 Task: Create an event for the yoga and flexibility challenge.
Action: Mouse moved to (72, 159)
Screenshot: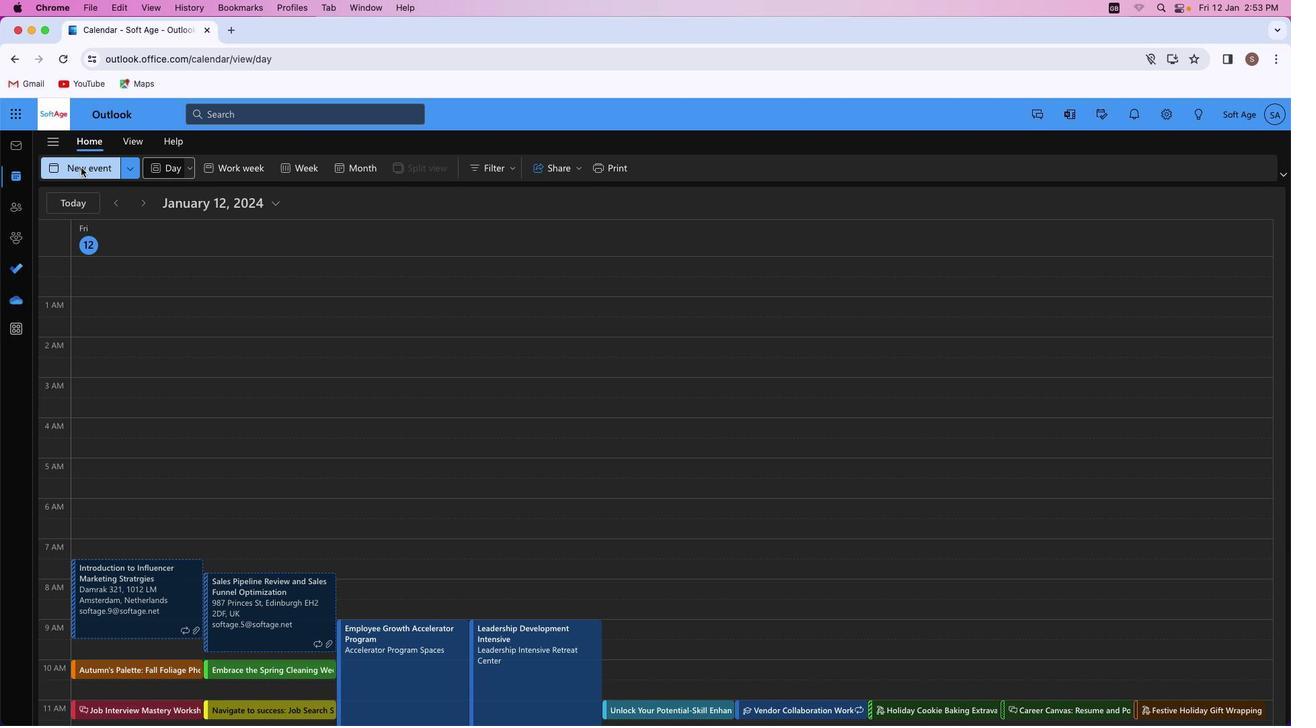 
Action: Mouse pressed left at (72, 159)
Screenshot: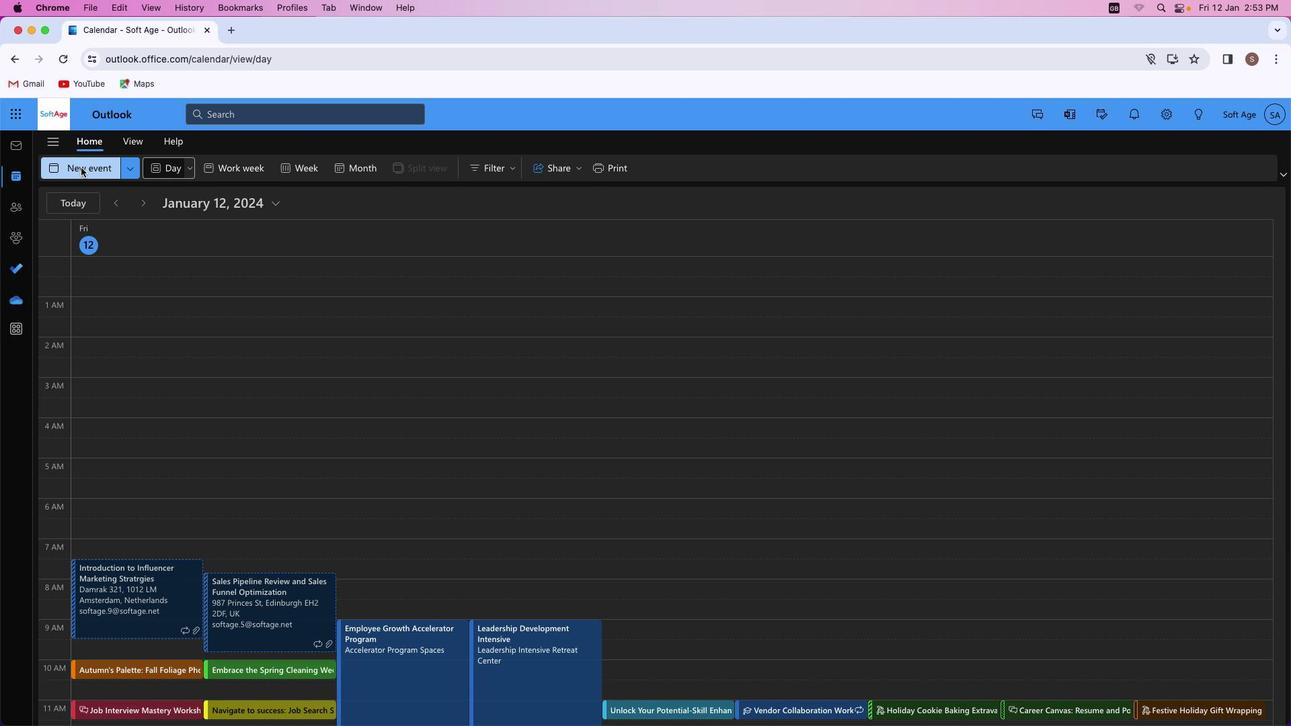 
Action: Mouse moved to (354, 240)
Screenshot: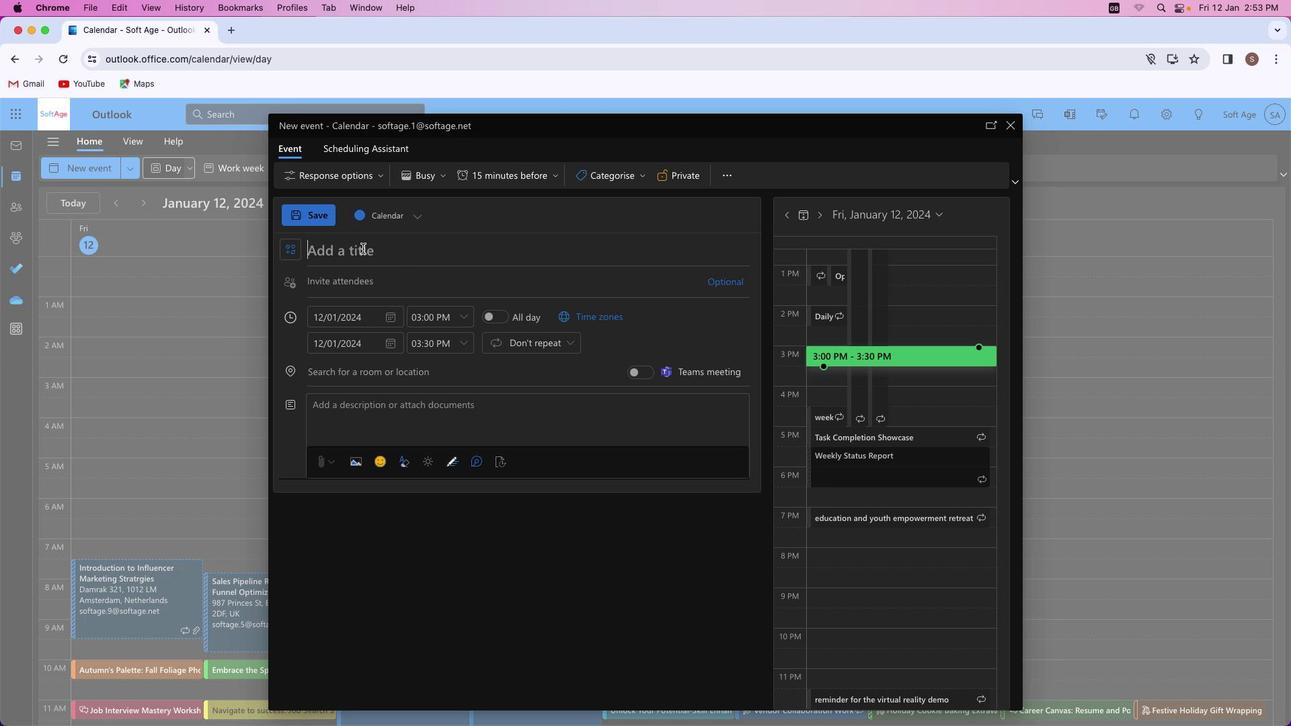 
Action: Mouse pressed left at (354, 240)
Screenshot: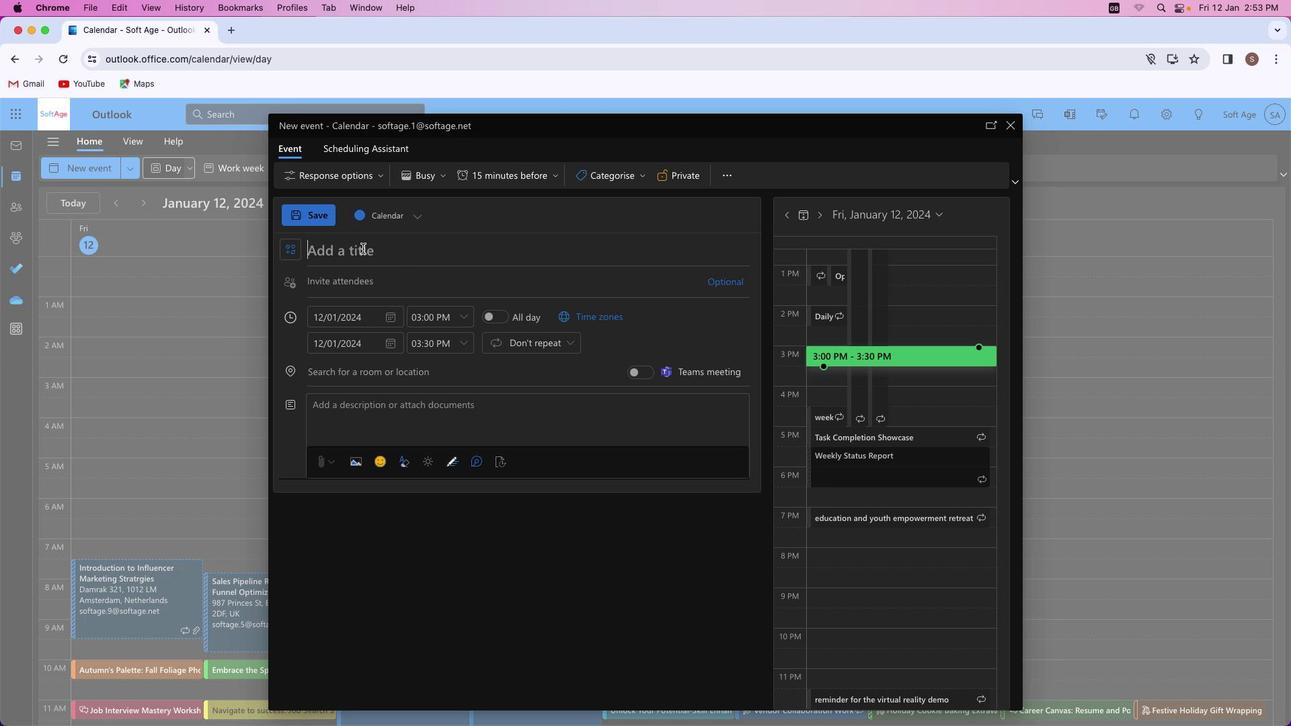 
Action: Mouse moved to (350, 247)
Screenshot: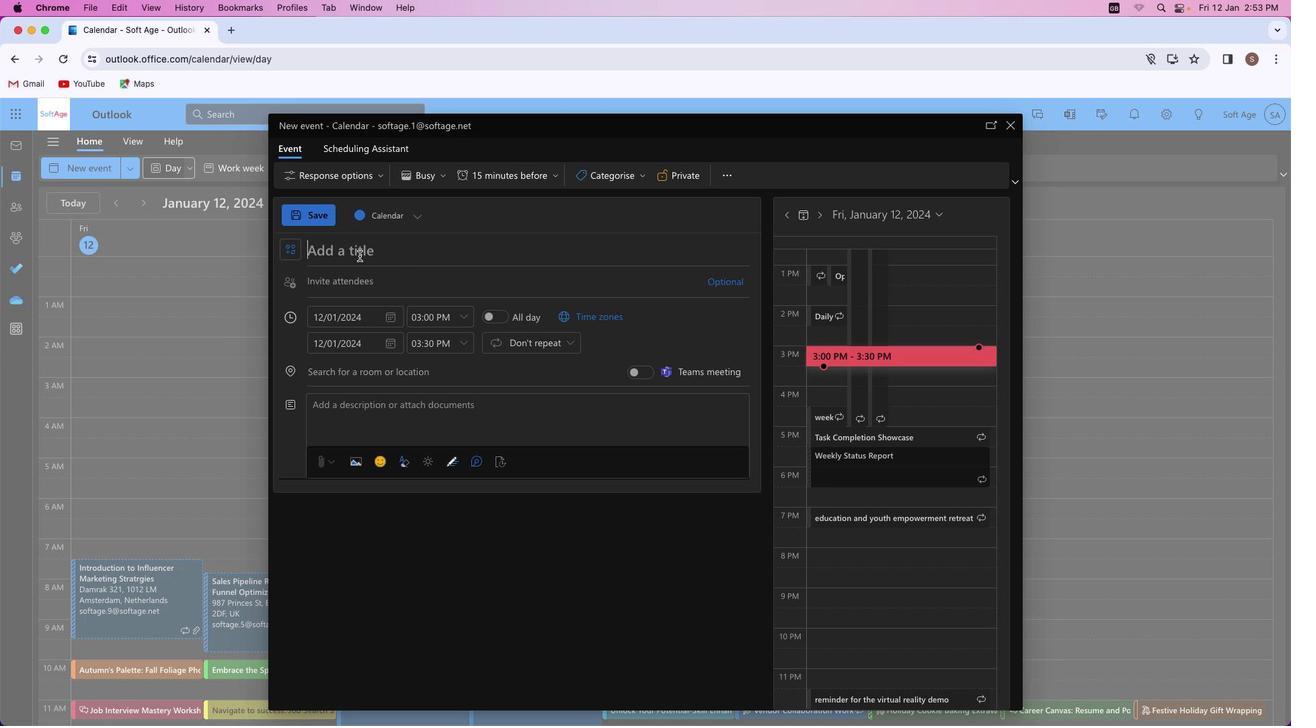 
Action: Key pressed Key.shift'F''l''e''x'Key.spaceKey.shift'F''l''o''w'Key.spaceKey.shift'C''h''a''l''l''e''n''g''e'Key.shift_r':'Key.spaceKey.shift'T''r''a''n''s''f''o''r''m'Key.space'w''i''t''h'Key.spaceKey.shift'Y''o''g''a'Key.space'a''n''d'Key.spaceKey.shift'F''l''e''x''i''b''i''l''i''t''y'
Screenshot: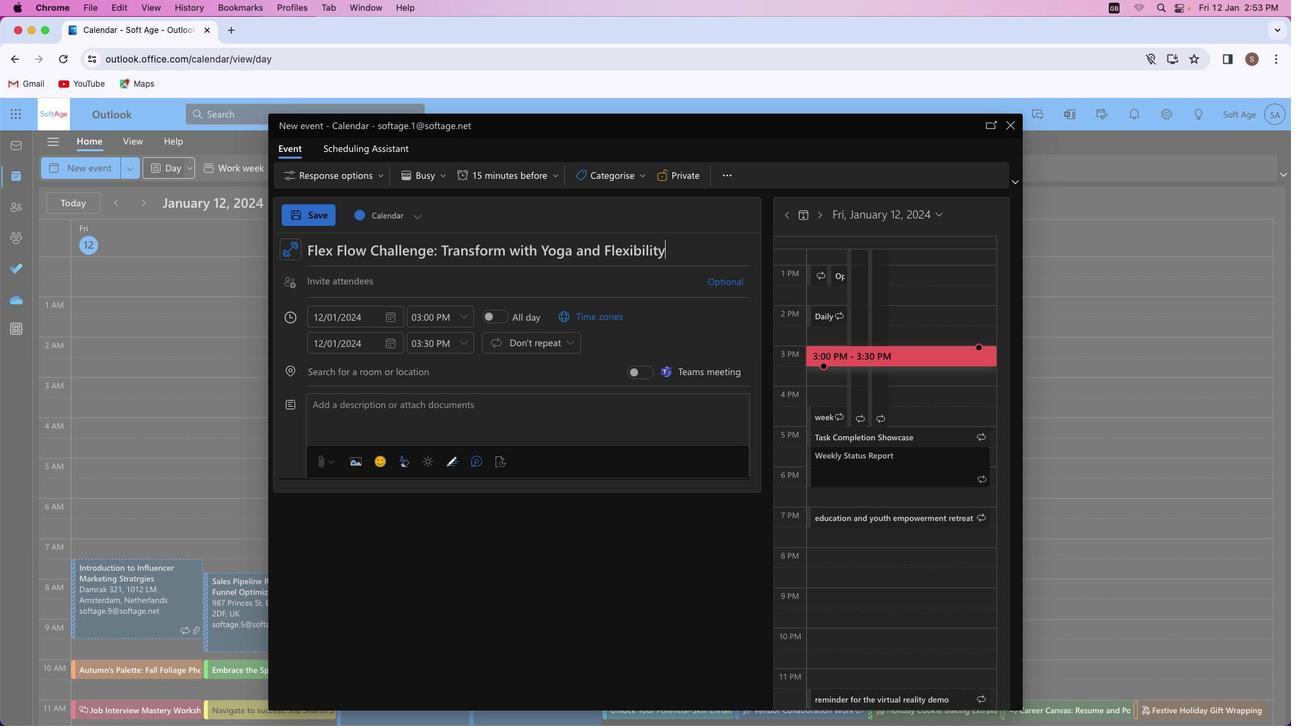 
Action: Mouse moved to (345, 275)
Screenshot: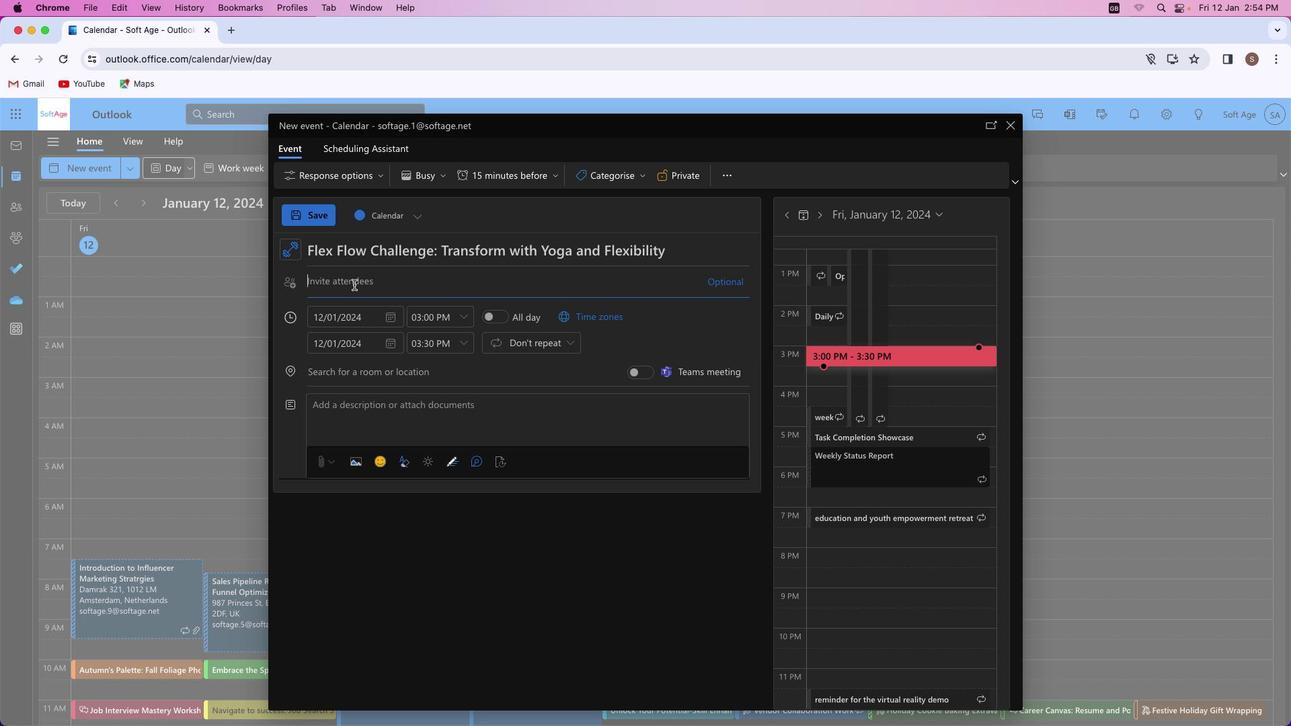 
Action: Mouse pressed left at (345, 275)
Screenshot: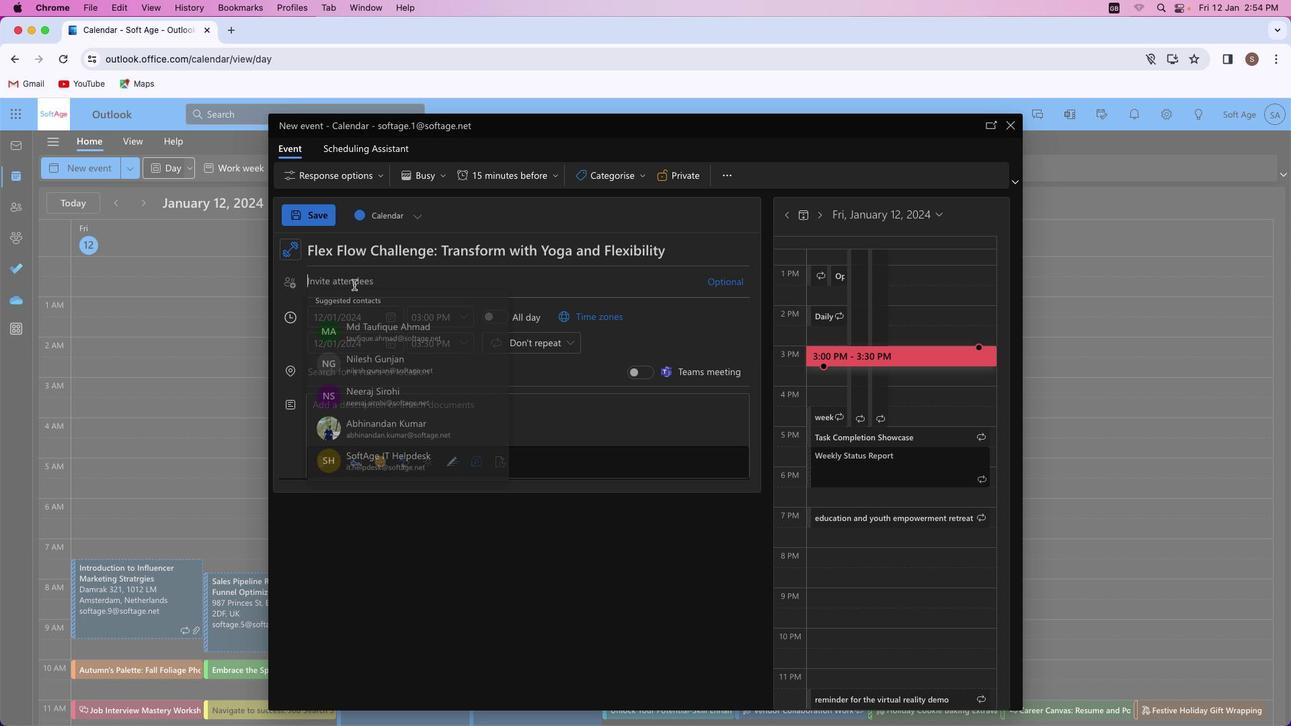 
Action: Key pressed Key.shift'S''h''i''v''a''m''y''a''d''a''v''4''1'Key.shift'@''o''u''t''l''o''o''k''.''c''o''m'
Screenshot: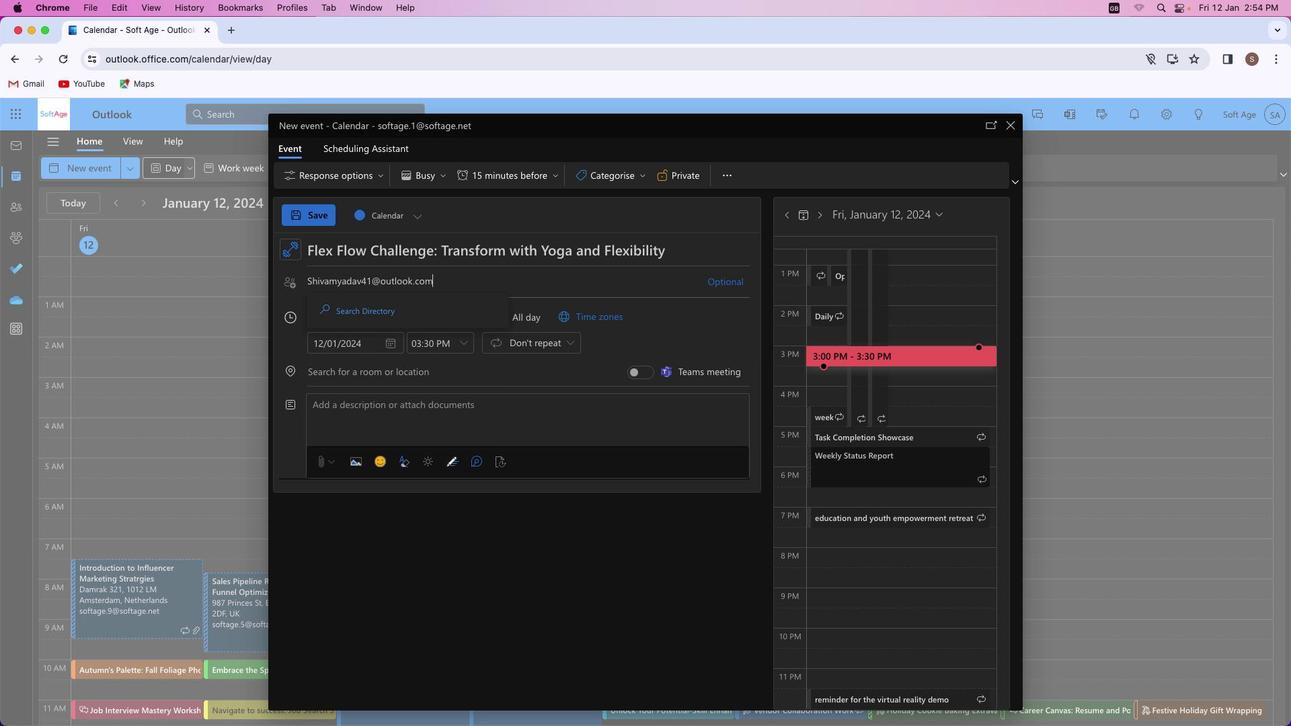 
Action: Mouse moved to (413, 305)
Screenshot: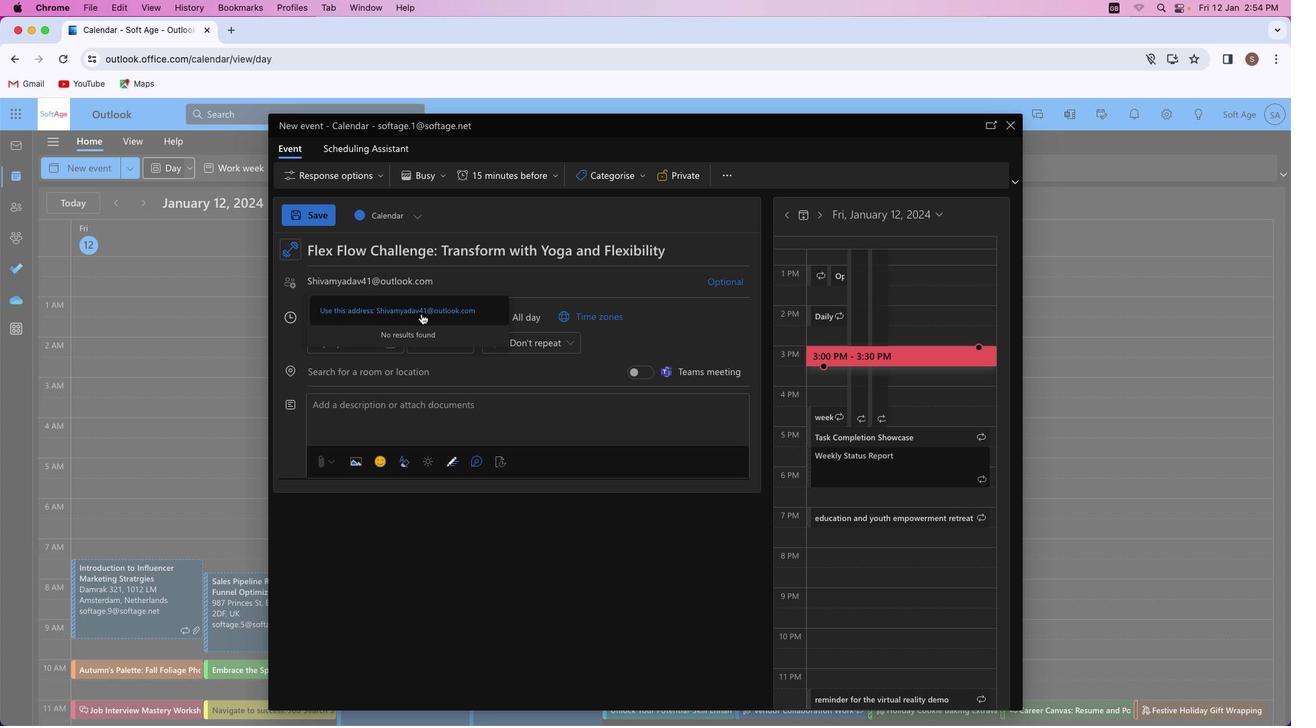 
Action: Mouse pressed left at (413, 305)
Screenshot: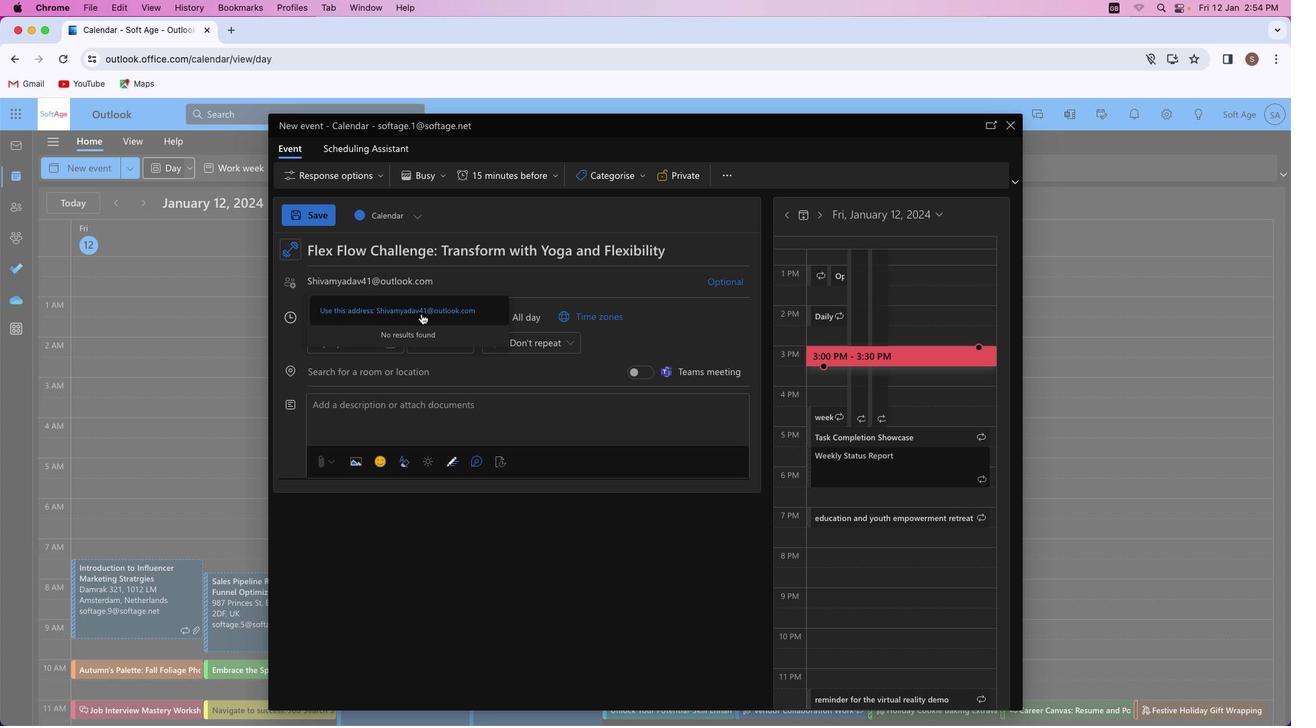 
Action: Mouse moved to (709, 298)
Screenshot: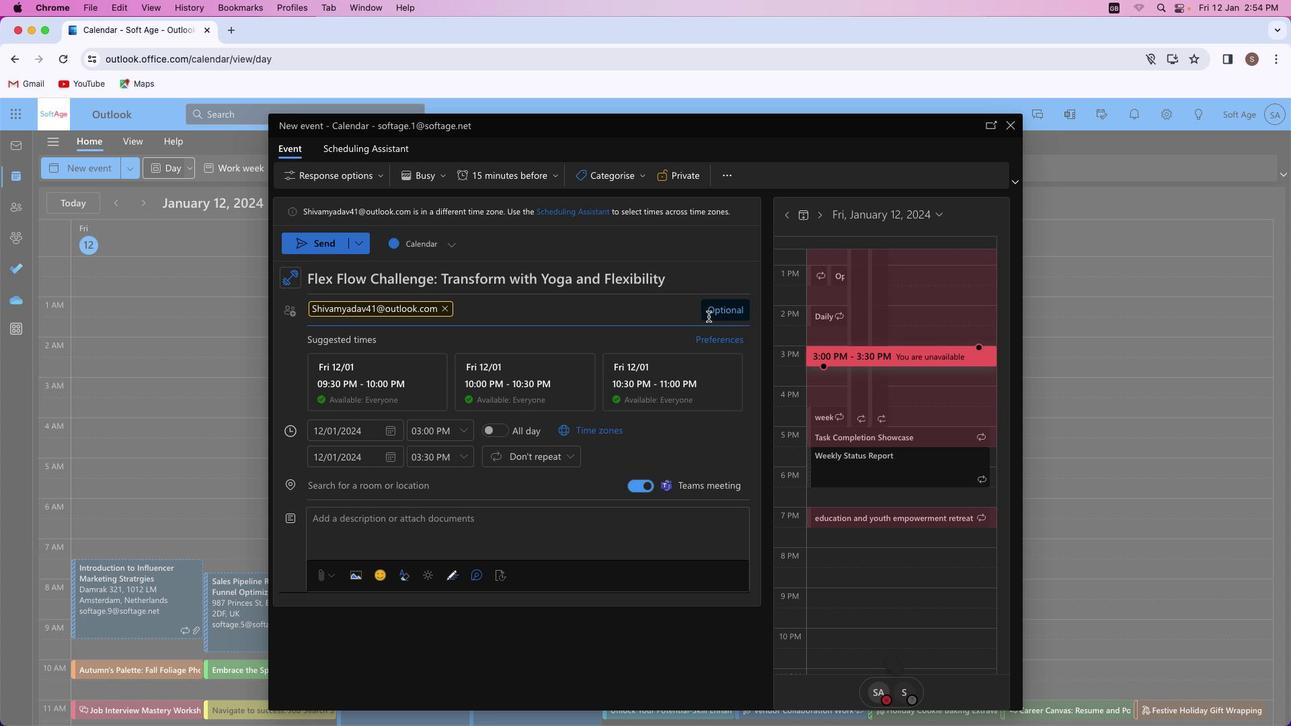 
Action: Mouse pressed left at (709, 298)
Screenshot: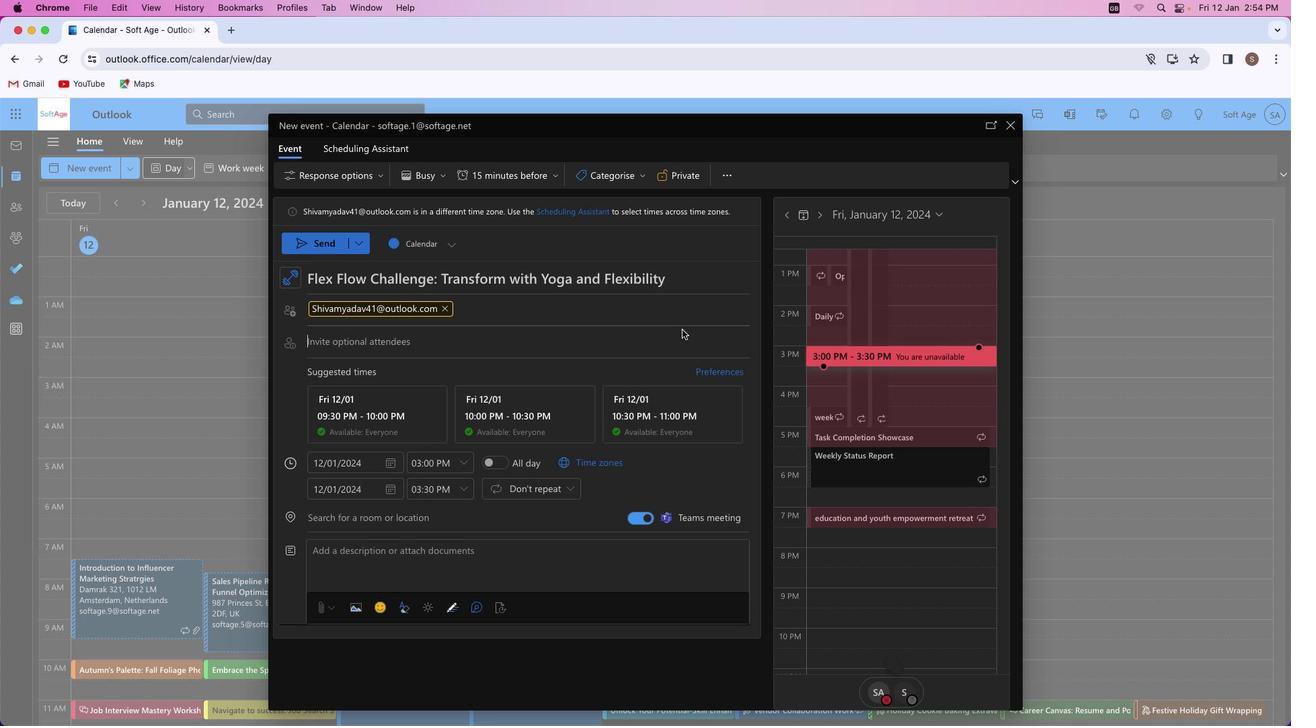
Action: Mouse moved to (423, 335)
Screenshot: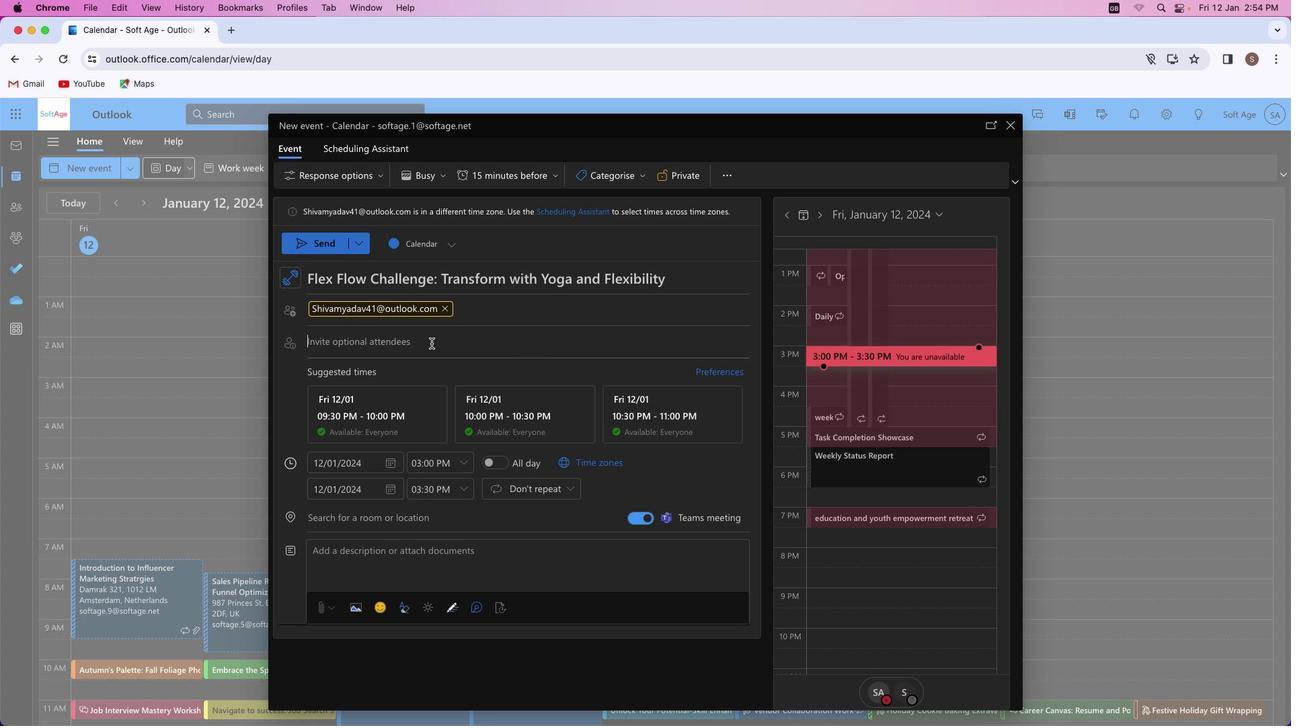 
Action: Key pressed Key.shift_r'M''u''n''e''e''s''h''k''u''m''a''r''9''7''3''2'Key.shift'@''o''u''t''l''o''o''k''.''c''o''m'
Screenshot: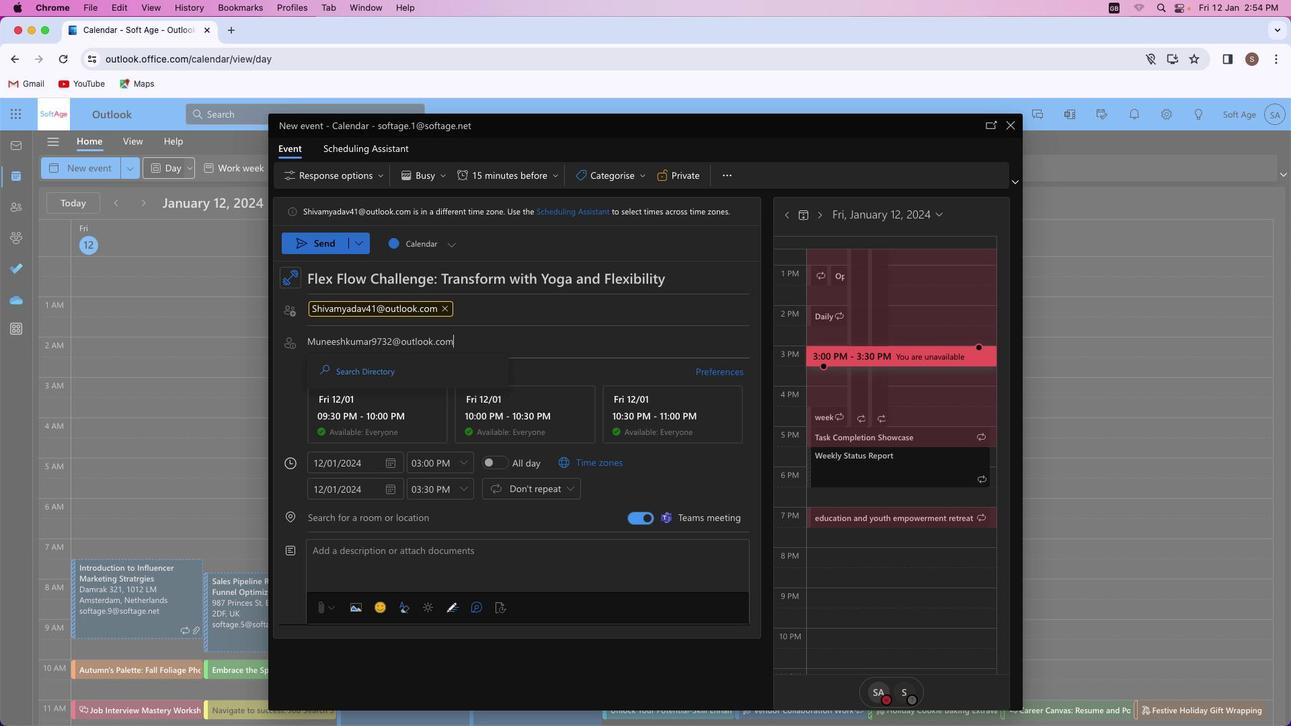 
Action: Mouse moved to (442, 359)
Screenshot: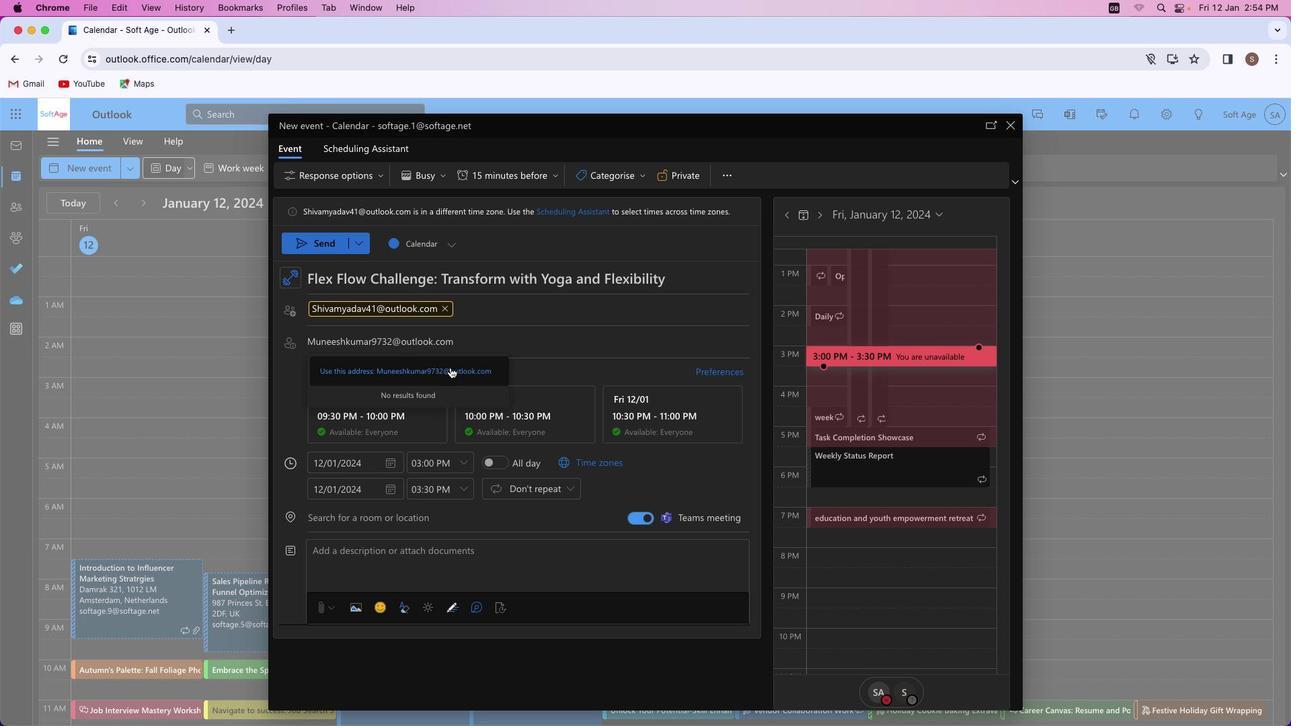 
Action: Mouse pressed left at (442, 359)
Screenshot: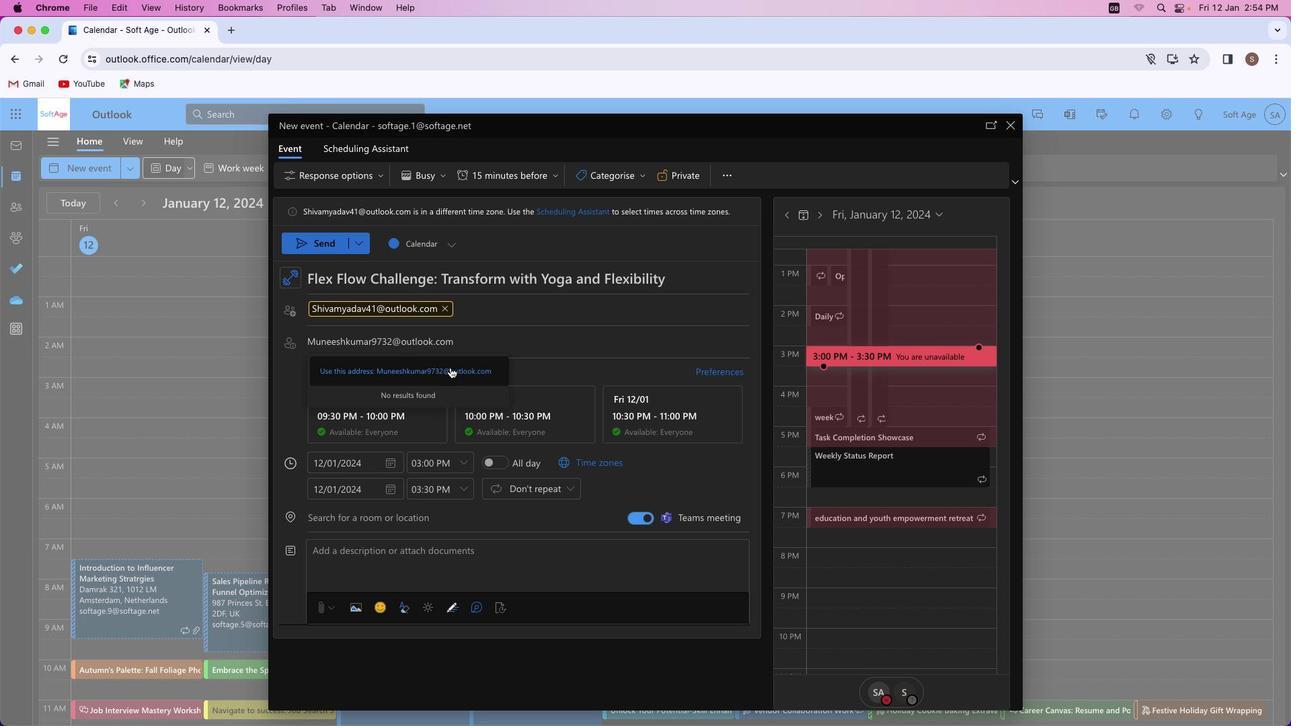 
Action: Mouse moved to (631, 521)
Screenshot: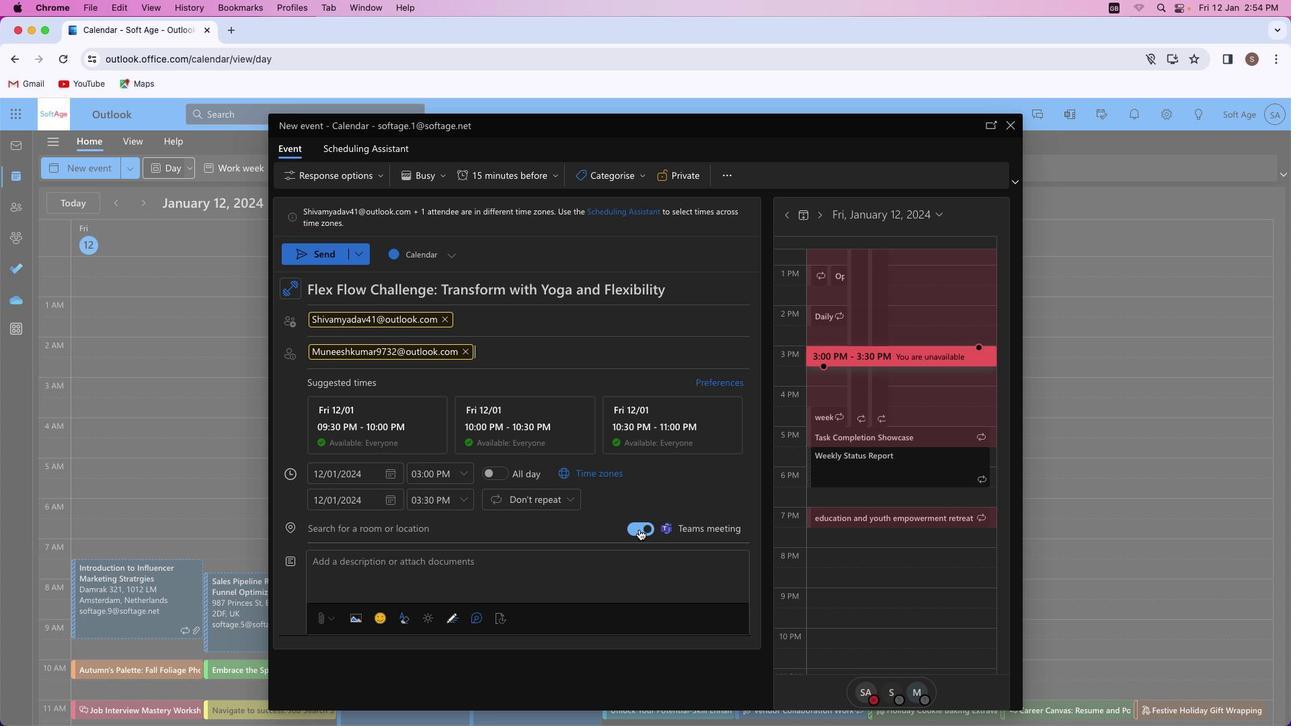 
Action: Mouse pressed left at (631, 521)
Screenshot: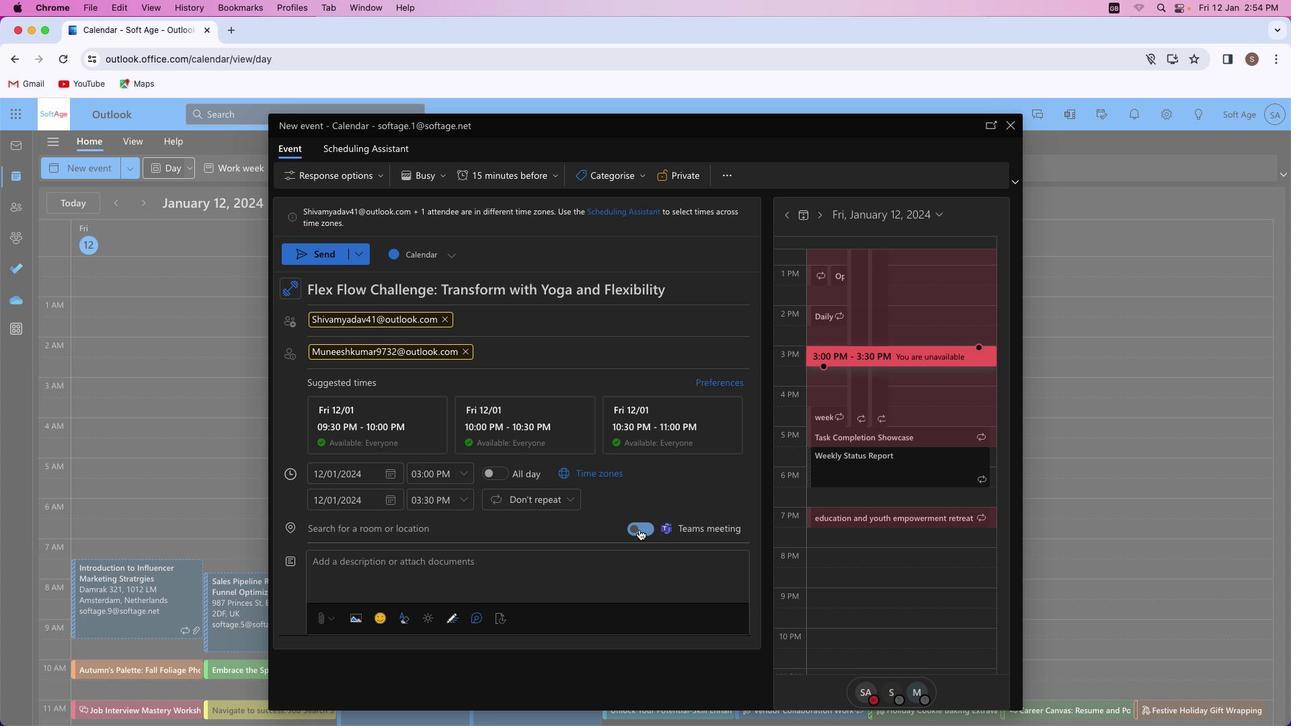 
Action: Mouse moved to (353, 518)
Screenshot: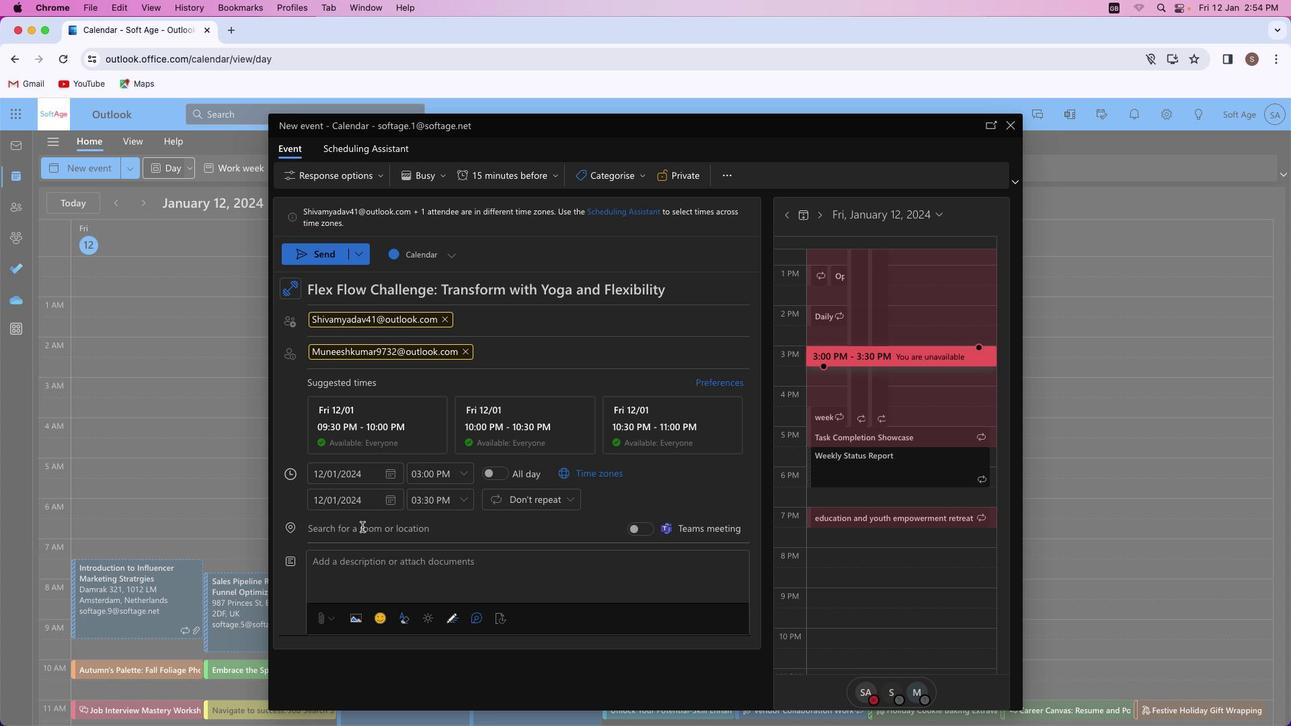 
Action: Mouse pressed left at (353, 518)
Screenshot: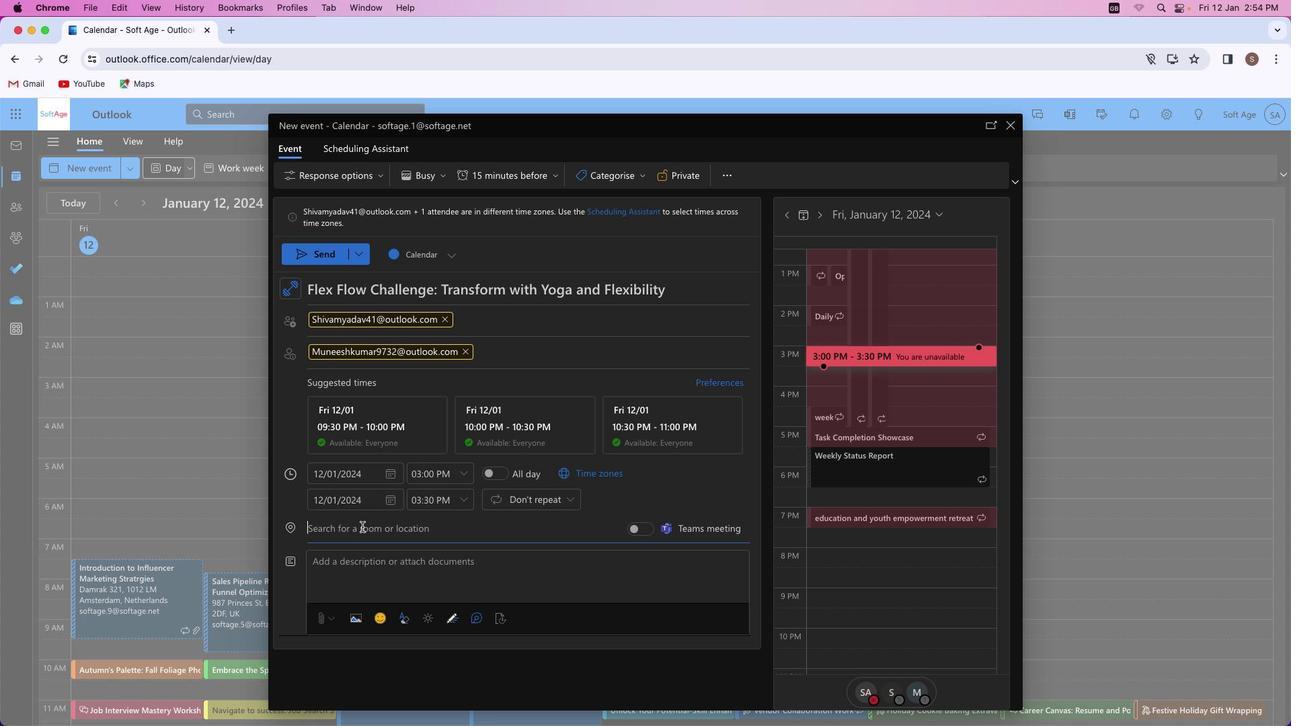 
Action: Mouse moved to (357, 521)
Screenshot: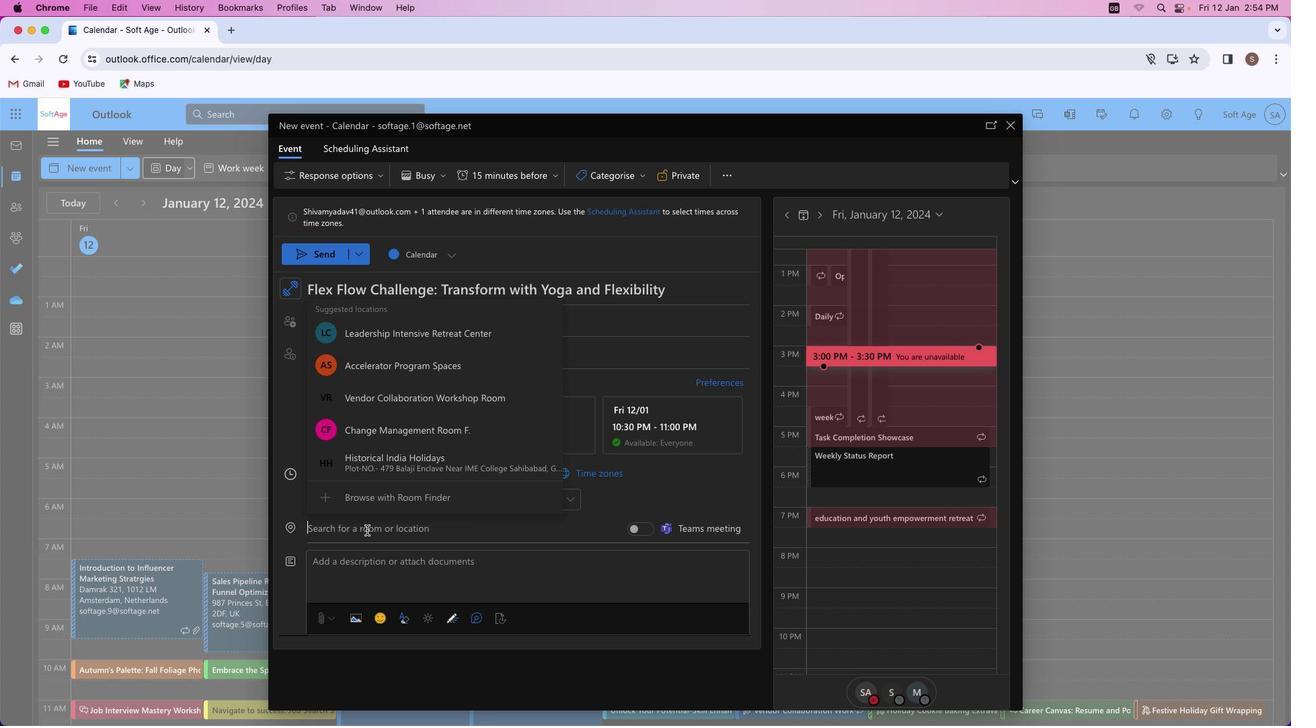 
Action: Key pressed Key.shift_r'Y''o''g''a'Key.space'a''n''d'Key.spaceKey.shift'F''l''e''x'Key.leftKey.leftKey.leftKey.leftKey.leftKey.backspaceKey.backspaceKey.backspaceKey.backspaceKey.rightKey.rightKey.rightKey.rightKey.right
Screenshot: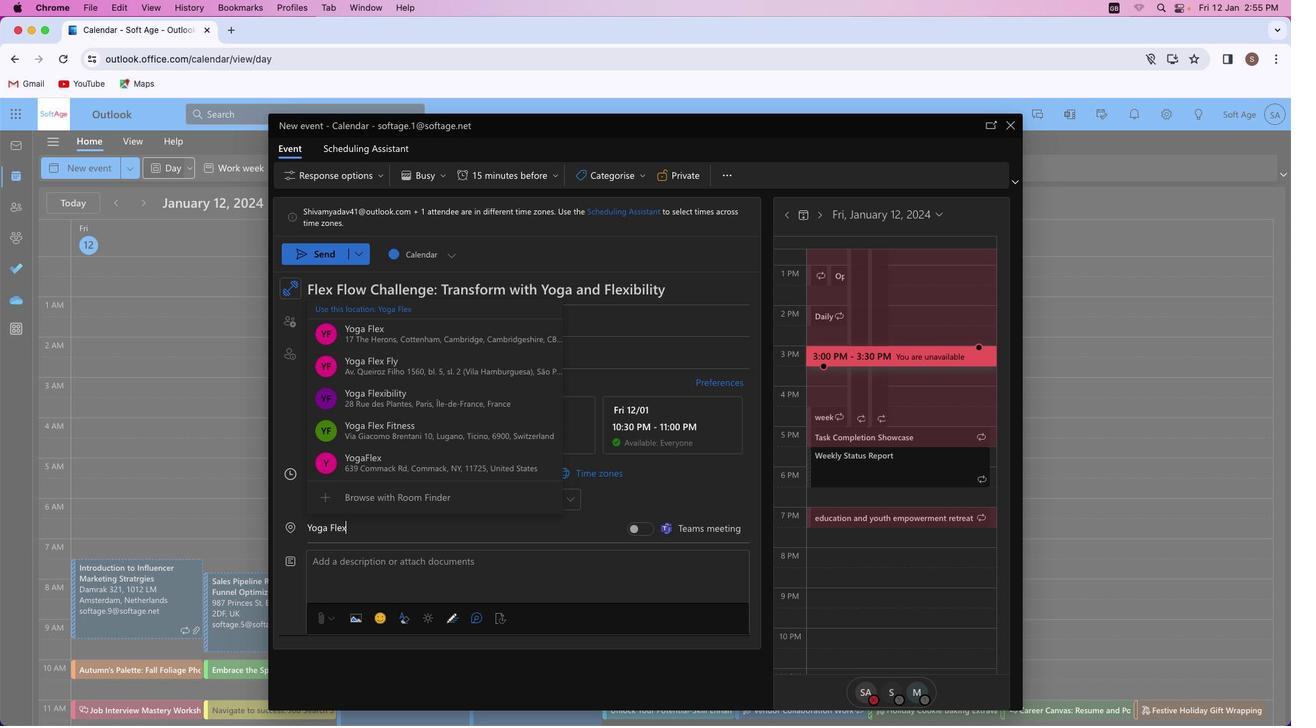 
Action: Mouse moved to (374, 426)
Screenshot: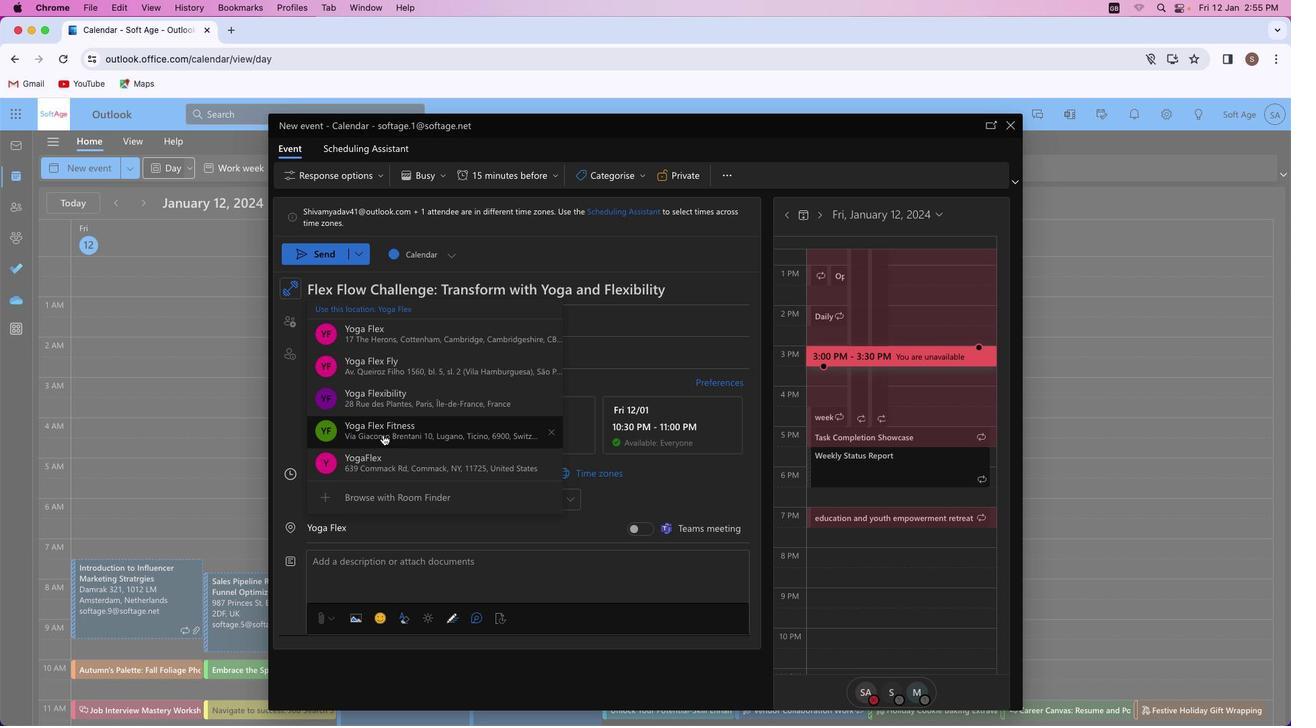 
Action: Mouse pressed left at (374, 426)
Screenshot: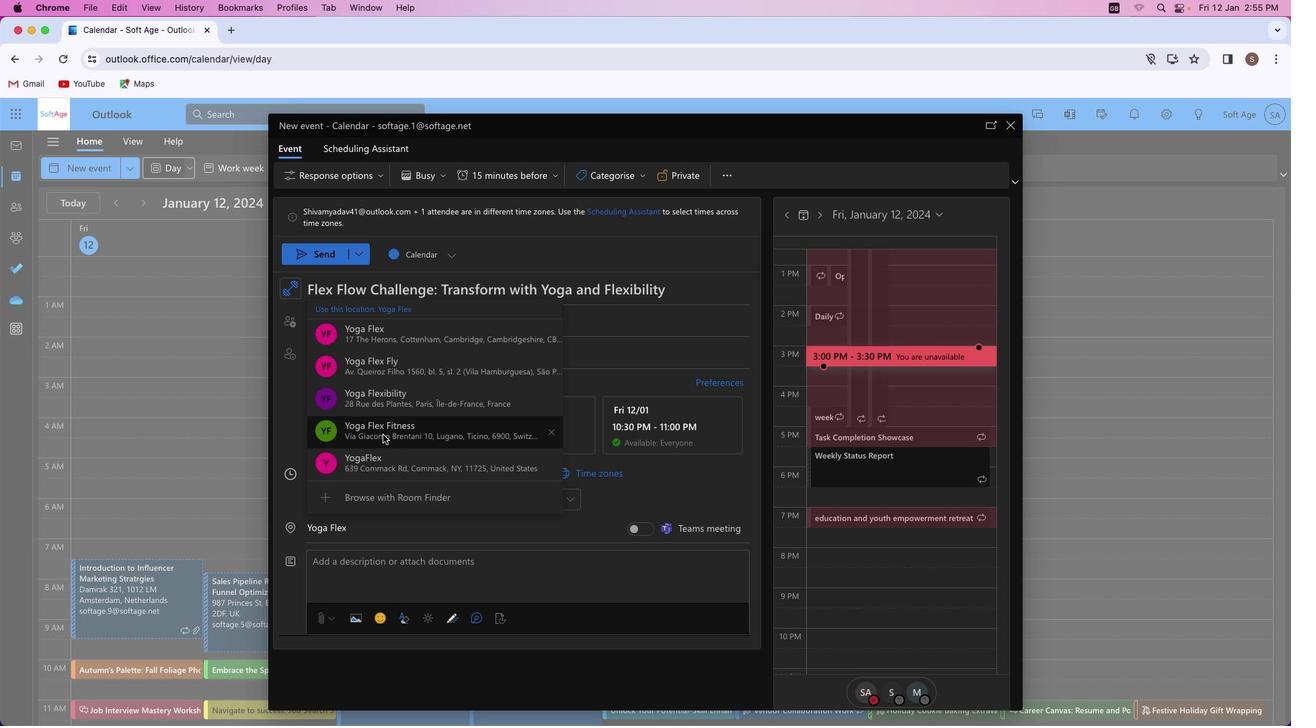 
Action: Mouse moved to (418, 549)
Screenshot: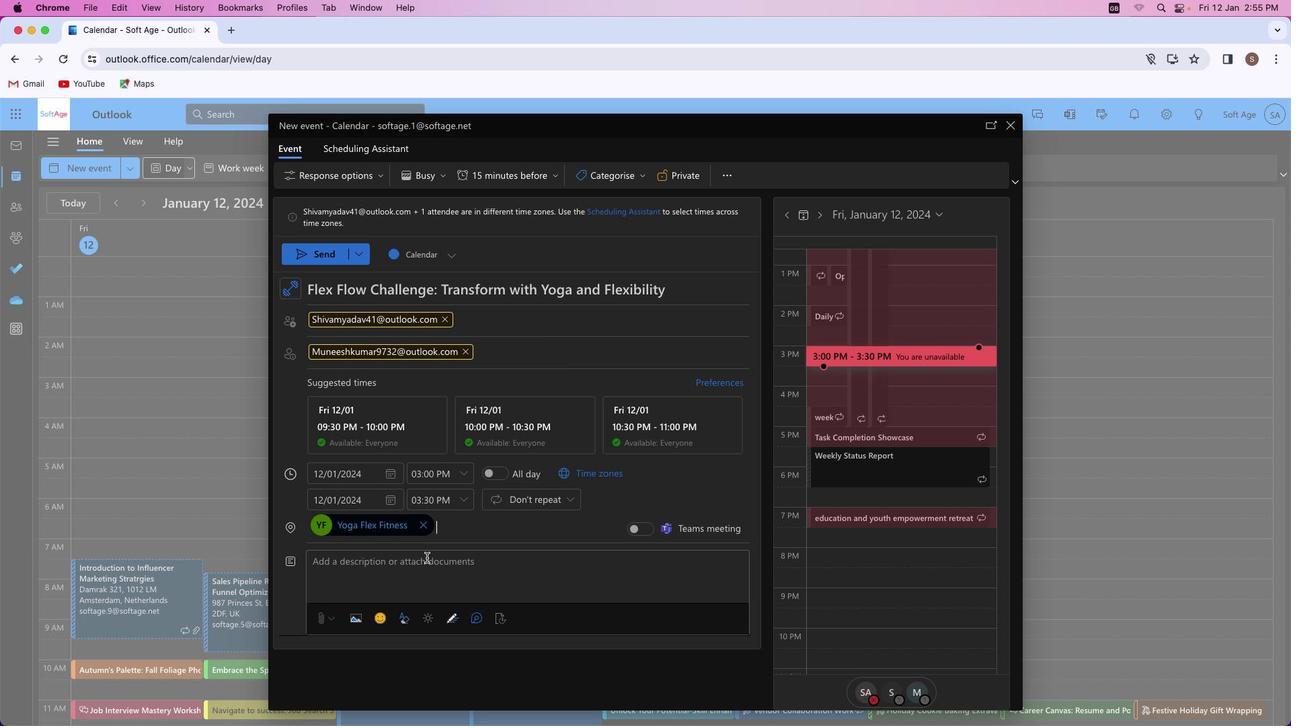 
Action: Mouse pressed left at (418, 549)
Screenshot: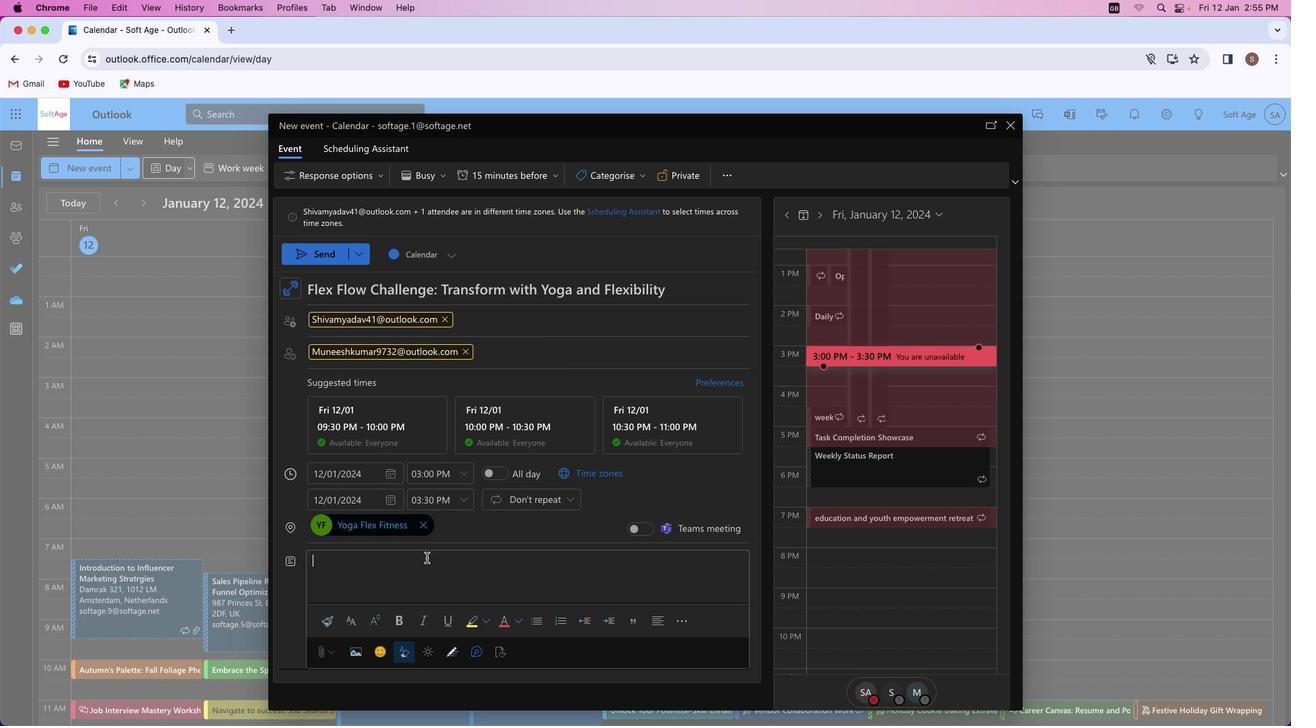 
Action: Mouse moved to (427, 563)
Screenshot: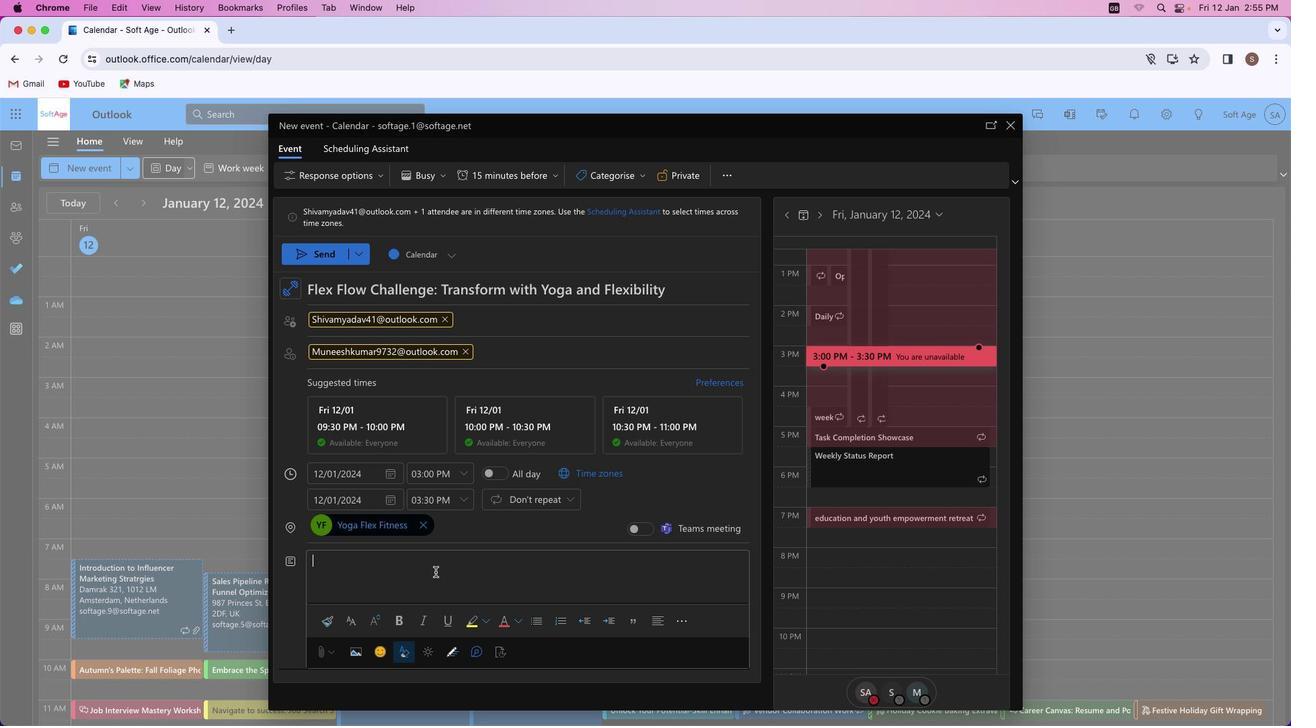 
Action: Key pressed Key.shift'E''m''b''r''a''c''e'Key.space't''h''e'Key.spaceKey.shift'F''l''e''x'Key.spaceKey.shift'F''l''o''w'Key.spaceKey.shift'C''h''a''l''l''e''n''g''e'Key.shift'!'Key.spaceKey.shift'E''l''e''v''a''t''e'Key.space'y''o''u''r'Key.space'w''e''l''l''-''b''e''i''n''g'Key.space't''h''r''o''u''g''h'Key.space'd''a''i''l''y'Key.space'y''o''g''a'Key.space'p''r''a''c''t''i''c''e''s'','Key.spaceKey.spaceKey.spaceKey.space'e''n''h''a''n''c''e'Key.space'f''l''e''a''x''i''b''i''l''i''t''y'','Key.space'a''n''d'Key.space'e''m''b''a''r''k'Key.space'o''n'Key.space'a'Key.space't''r''a''n''s''f''o''r''m''a''t''i''v''e'Key.space'j''o''u''r''n''e''y'Key.space't''o''w''a''r''d''s'Key.space'a'Key.space'h''e''a''l''t''h''i''e''r'Key.space'a''n''d'Key.space'm''o''r''e'Key.space'b''a''l''a''n''c''e''d'Key.space'l''i''f''e''.'
Screenshot: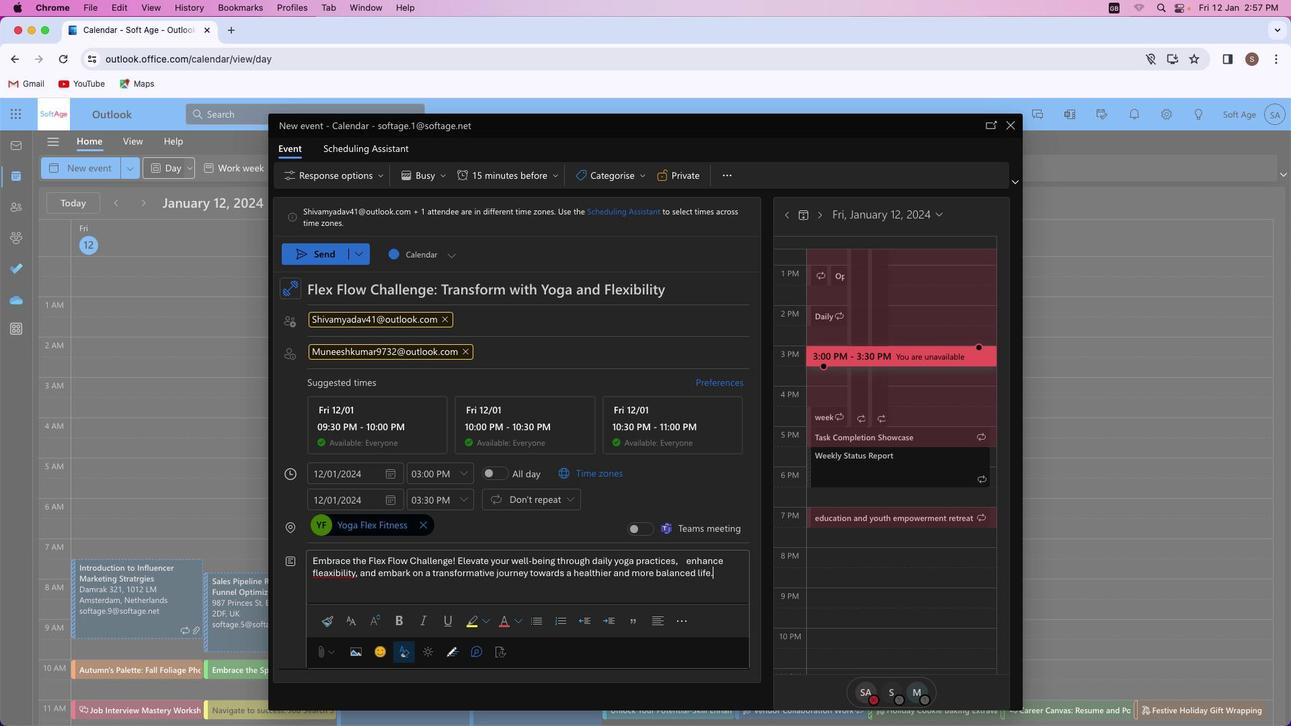 
Action: Mouse moved to (322, 565)
Screenshot: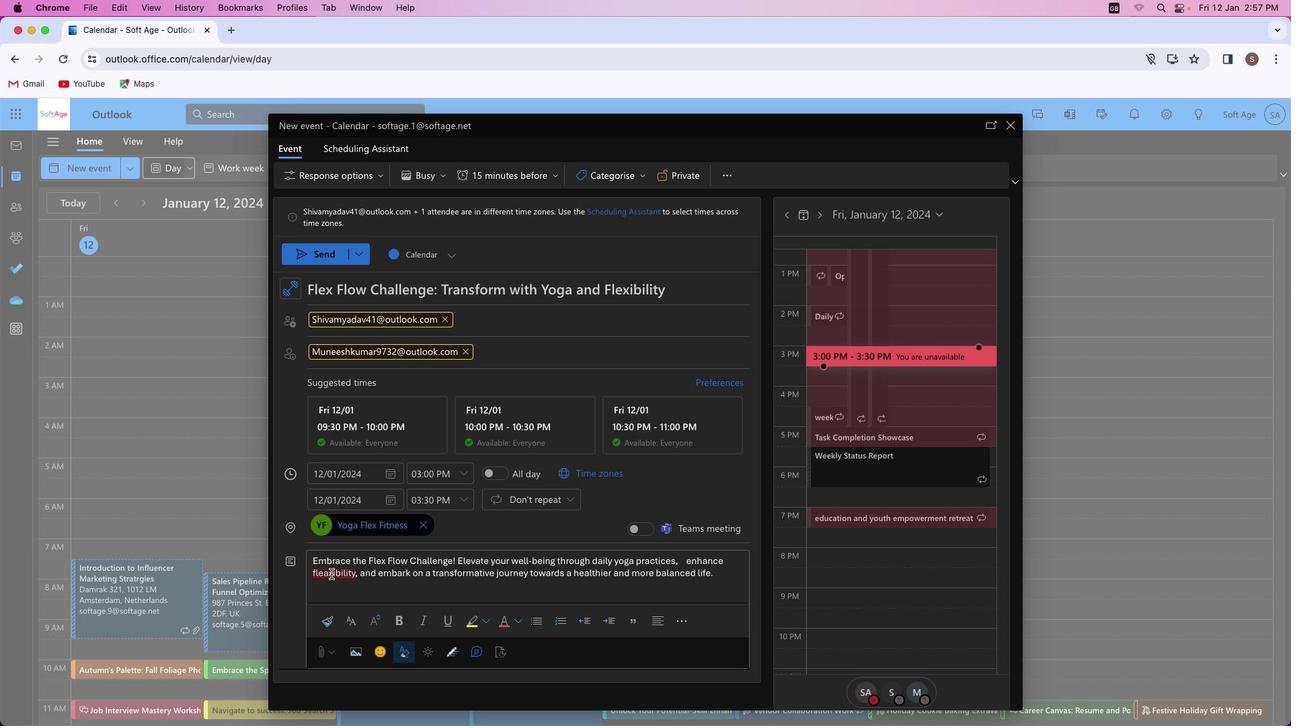 
Action: Mouse pressed left at (322, 565)
Screenshot: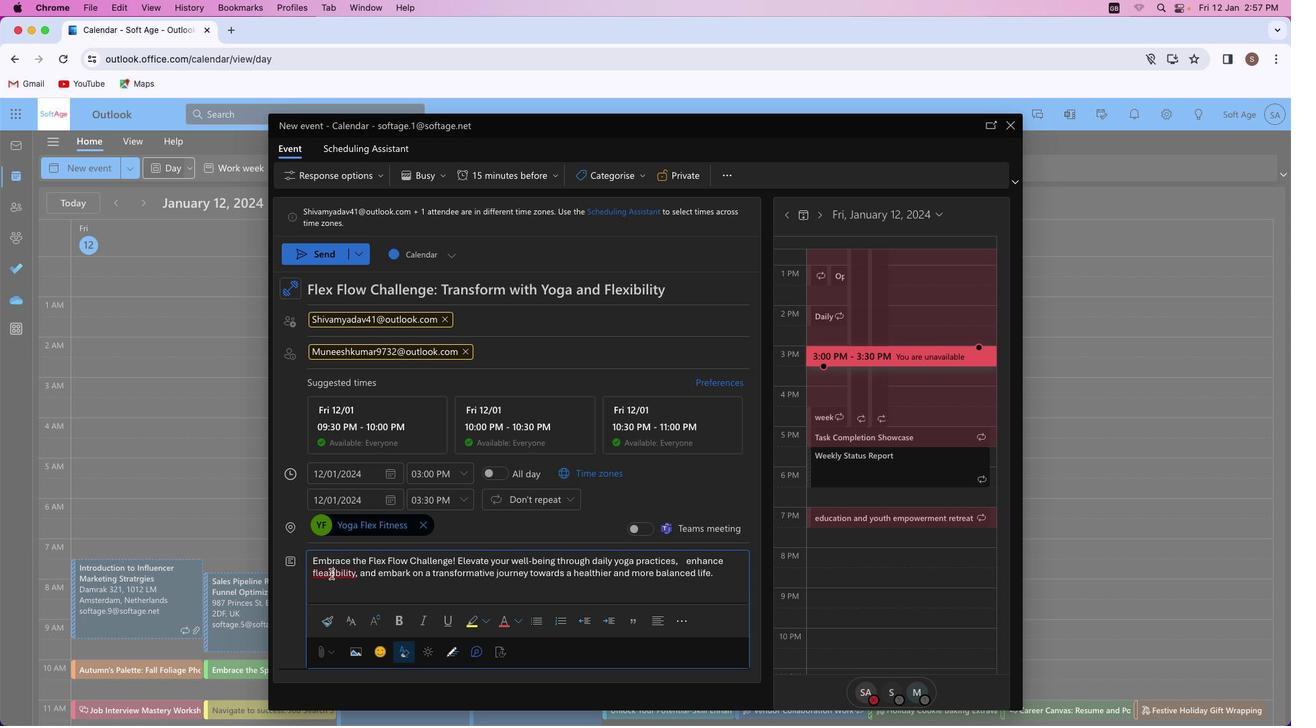 
Action: Mouse moved to (320, 565)
Screenshot: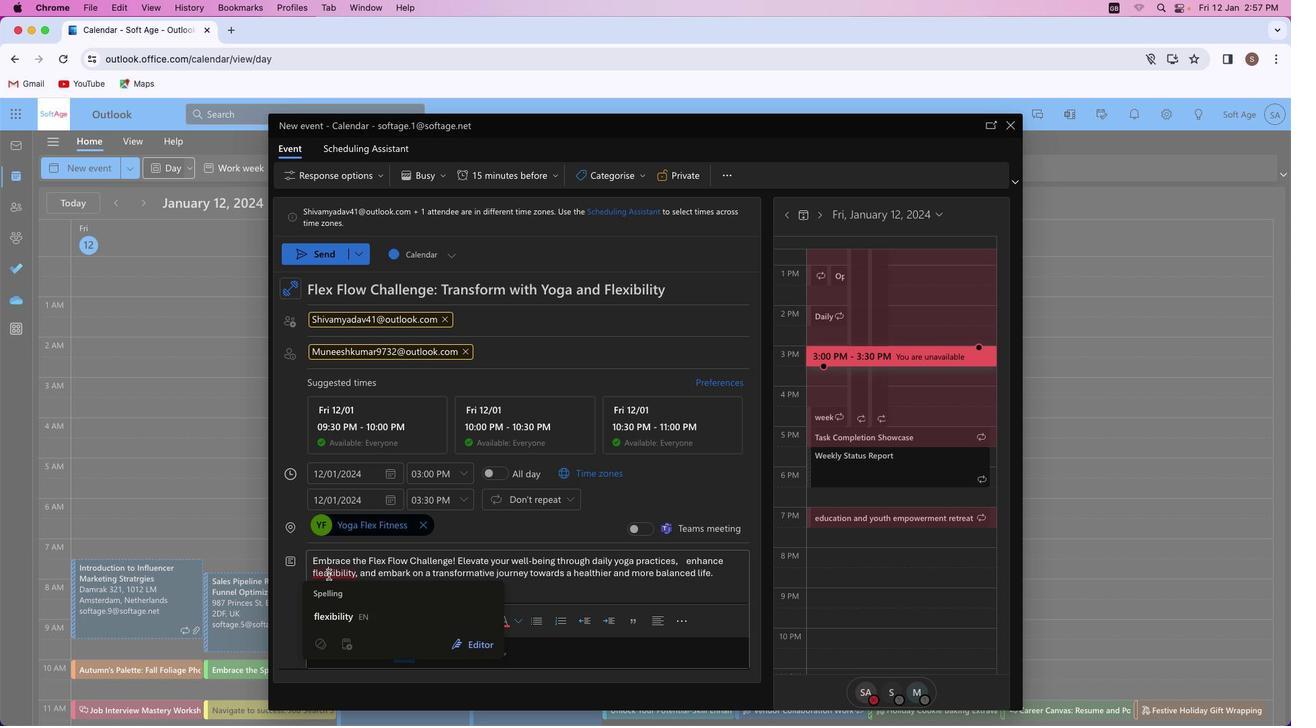 
Action: Mouse pressed left at (320, 565)
Screenshot: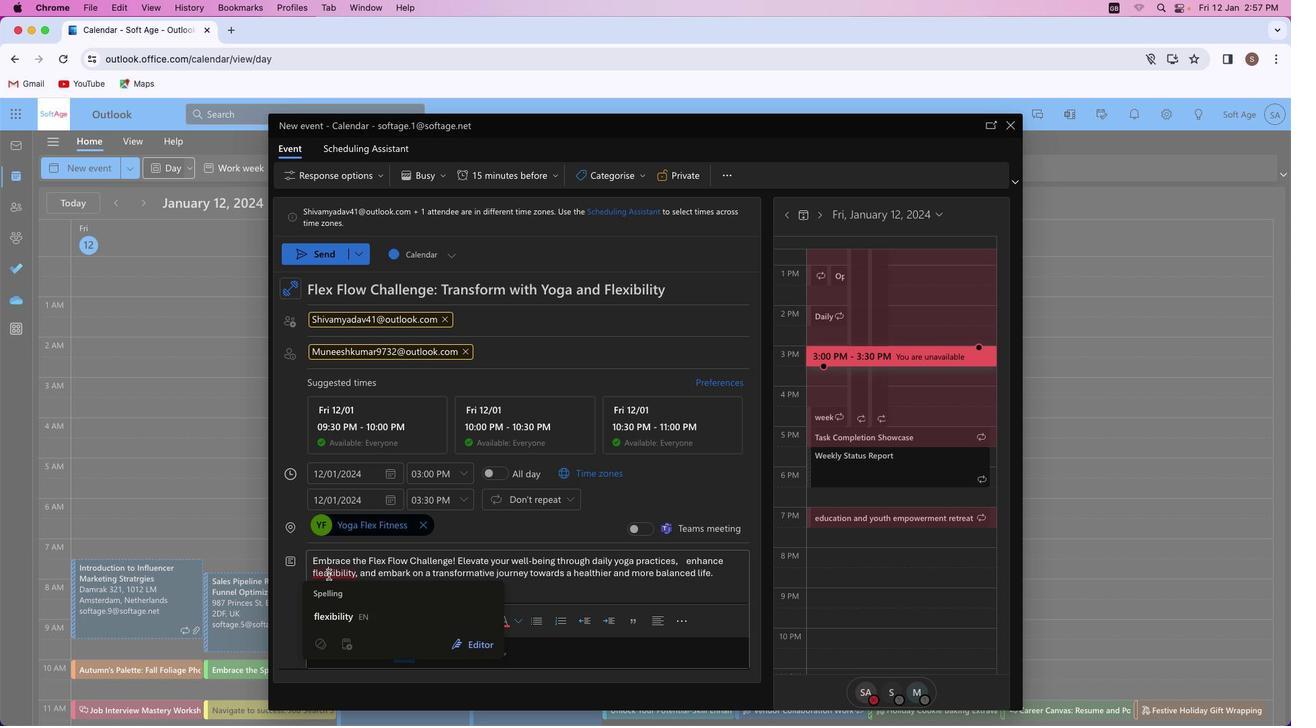 
Action: Mouse moved to (320, 565)
Screenshot: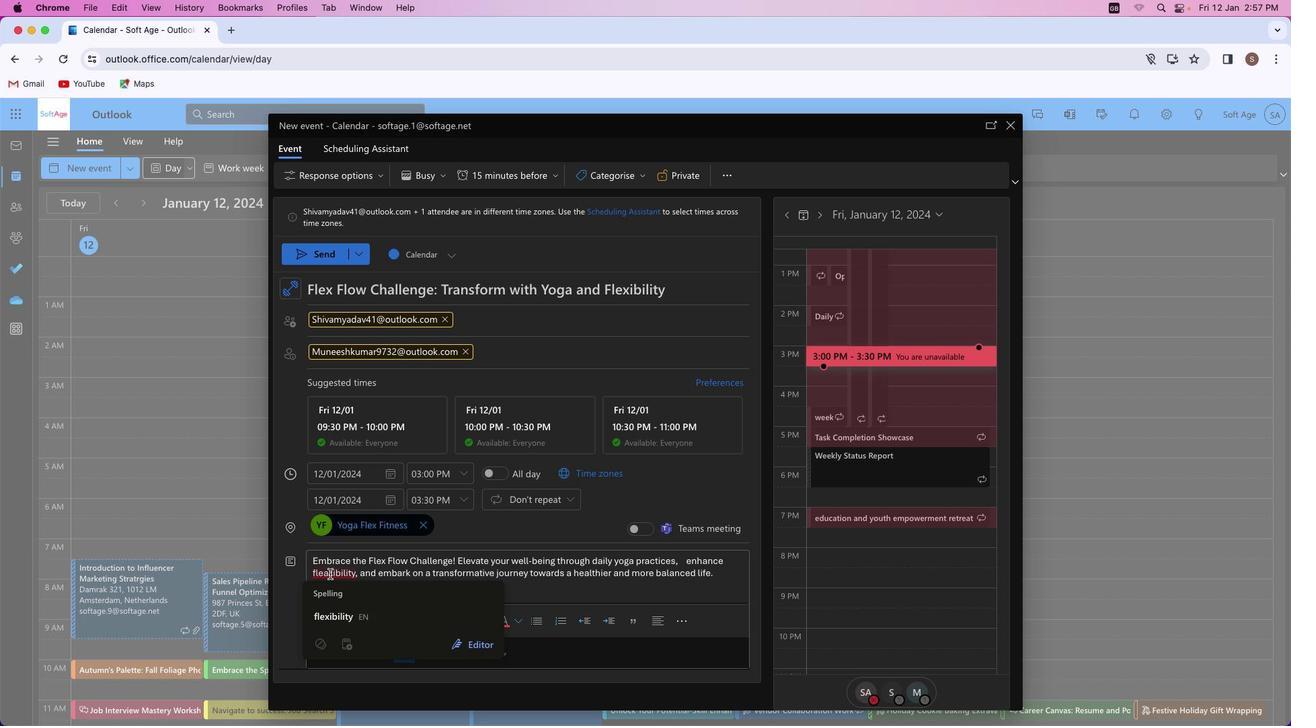 
Action: Key pressed Key.backspace
Screenshot: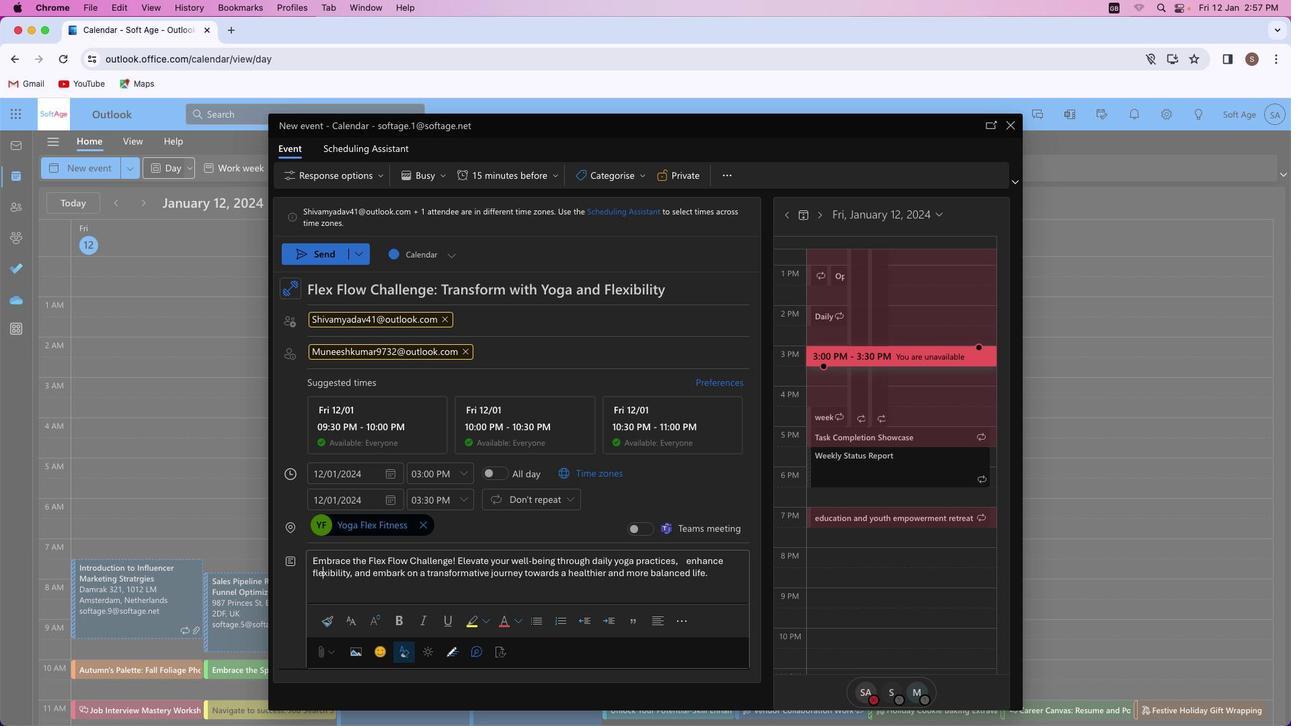 
Action: Mouse moved to (679, 553)
Screenshot: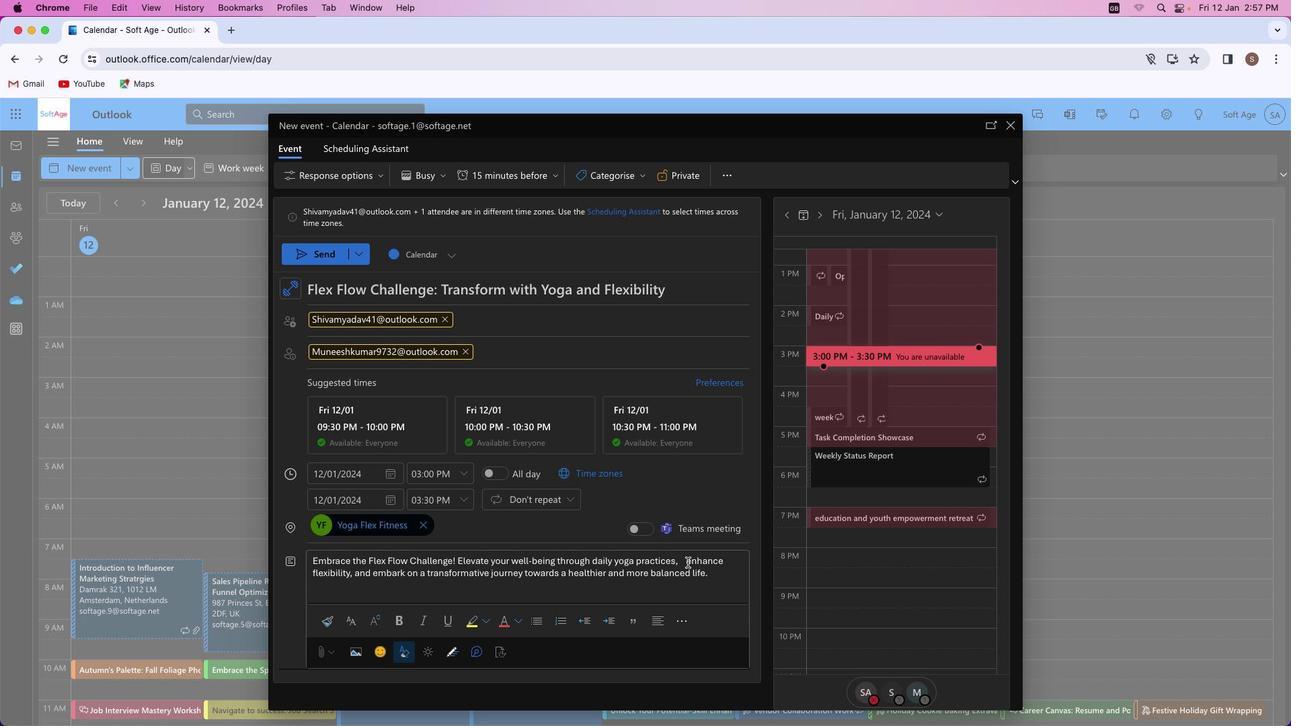 
Action: Mouse pressed left at (679, 553)
Screenshot: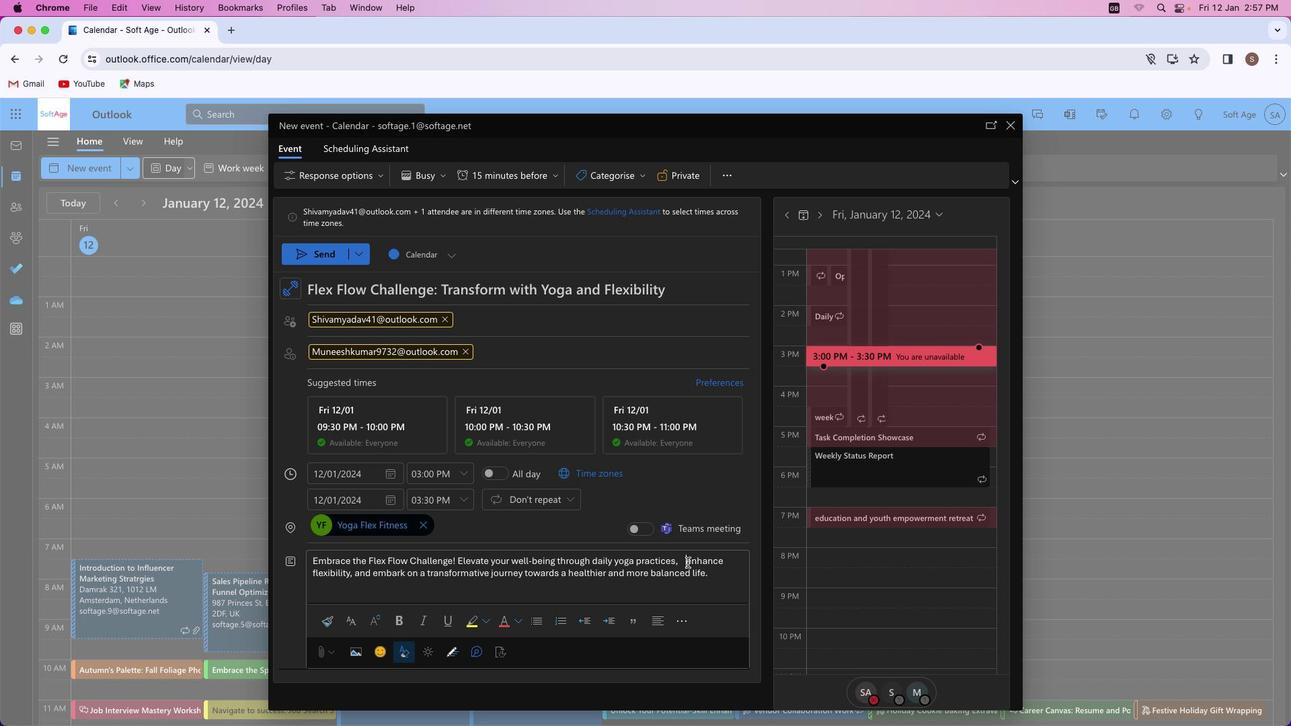 
Action: Key pressed Key.backspaceKey.backspaceKey.backspace
Screenshot: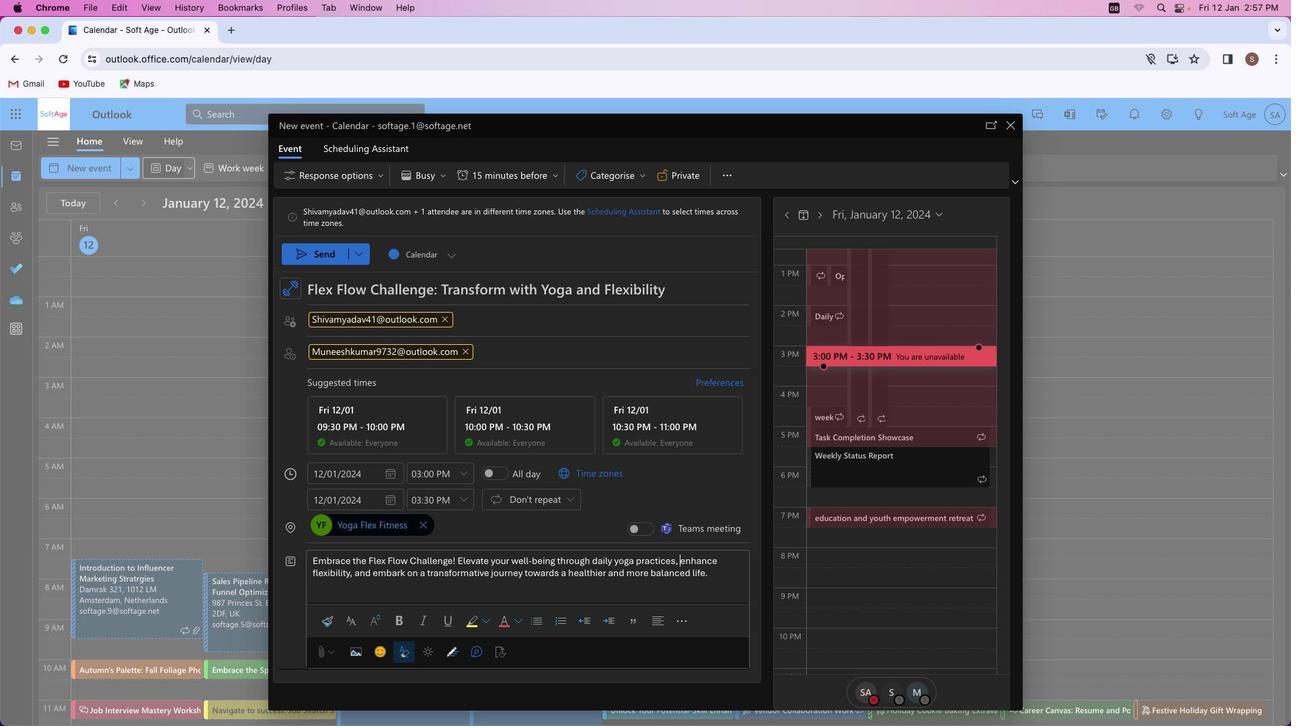 
Action: Mouse moved to (703, 565)
Screenshot: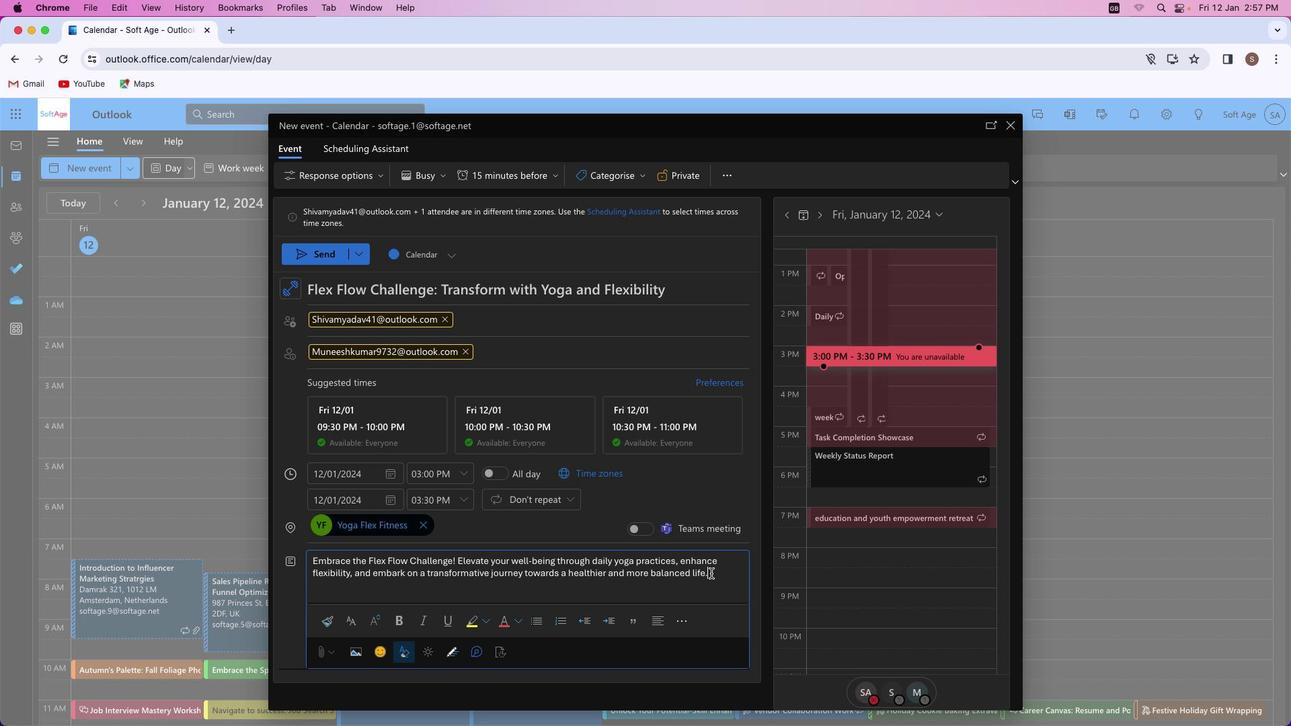 
Action: Mouse pressed left at (703, 565)
Screenshot: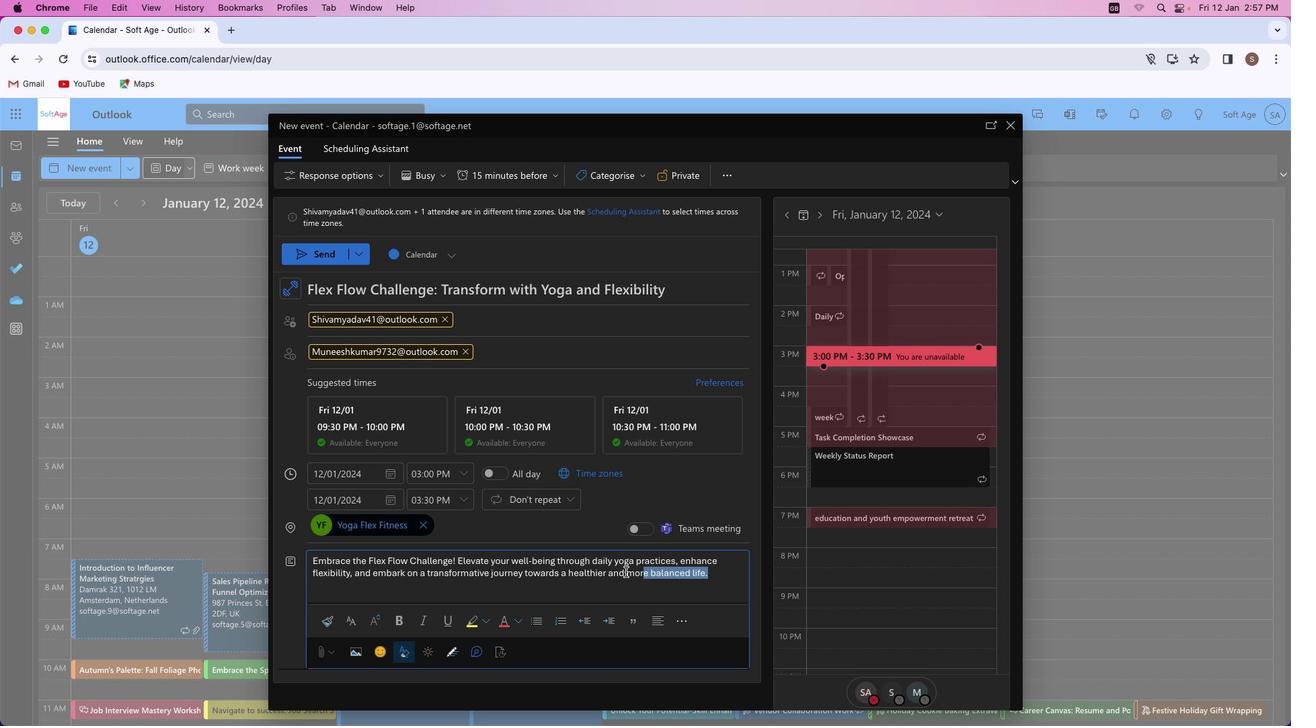 
Action: Mouse moved to (343, 609)
Screenshot: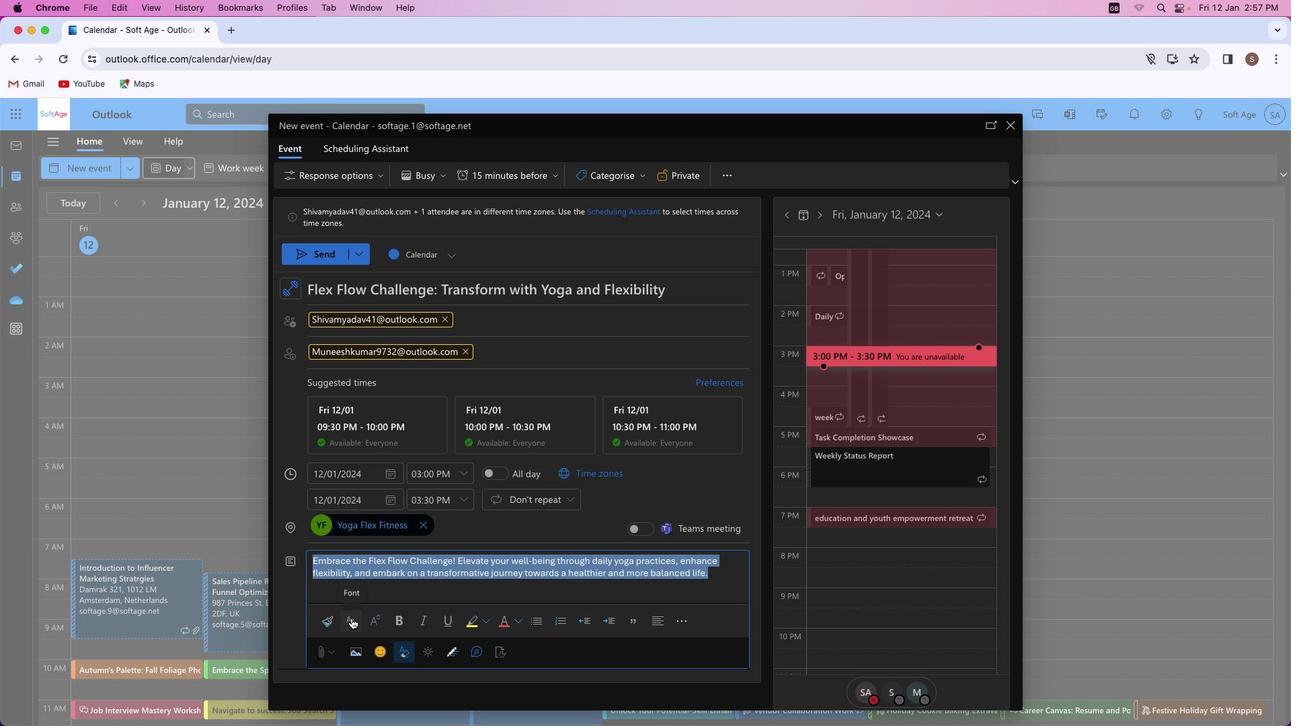 
Action: Mouse pressed left at (343, 609)
Screenshot: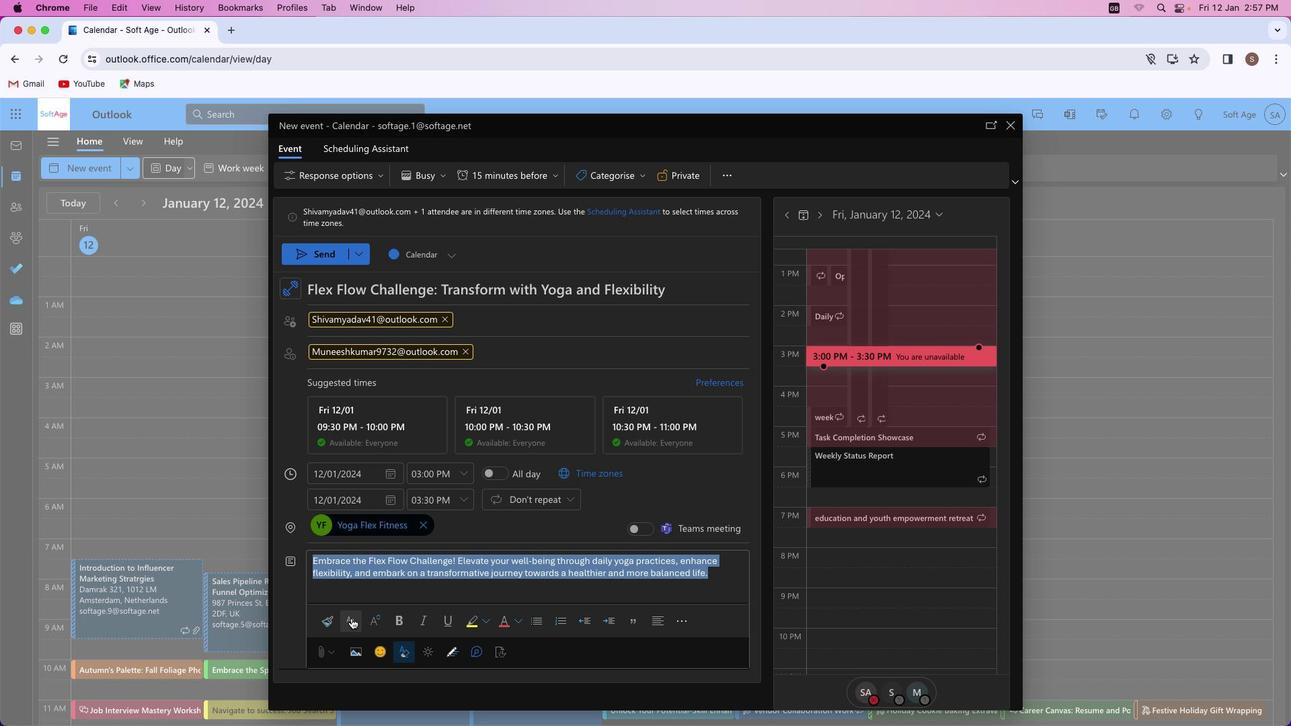 
Action: Mouse moved to (400, 540)
Screenshot: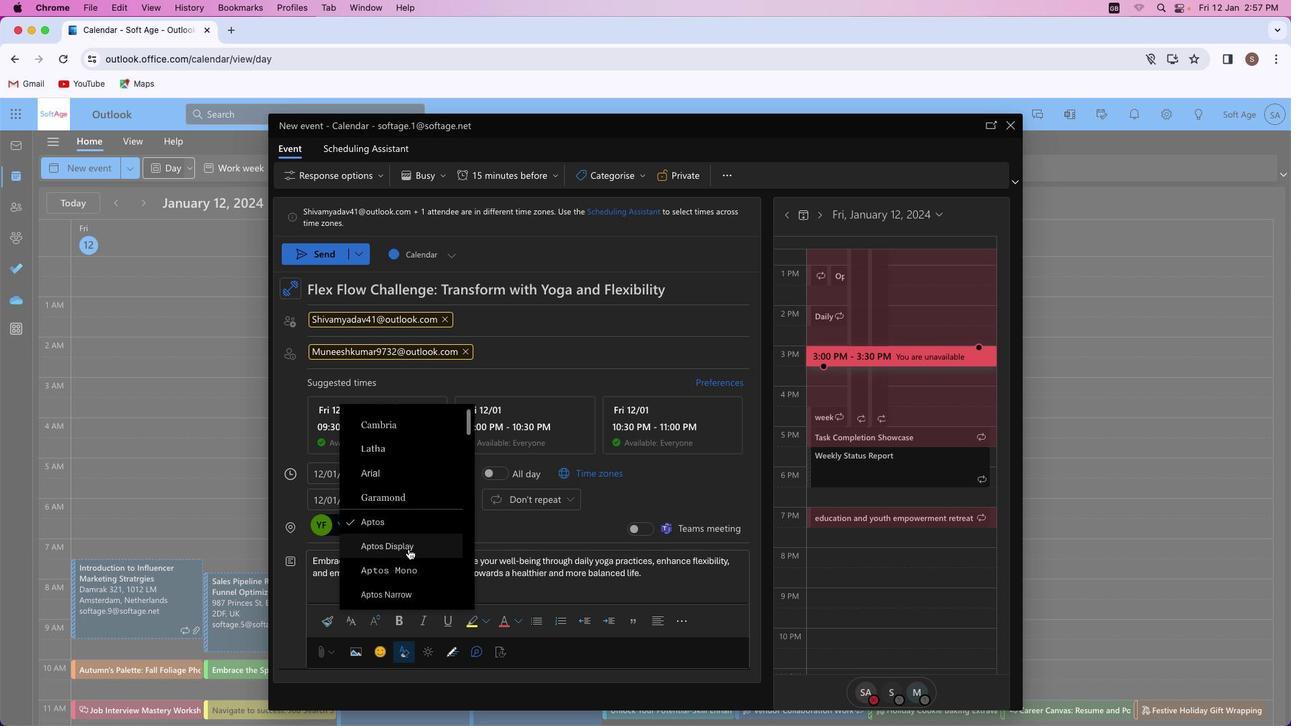 
Action: Mouse scrolled (400, 540) with delta (-8, -8)
Screenshot: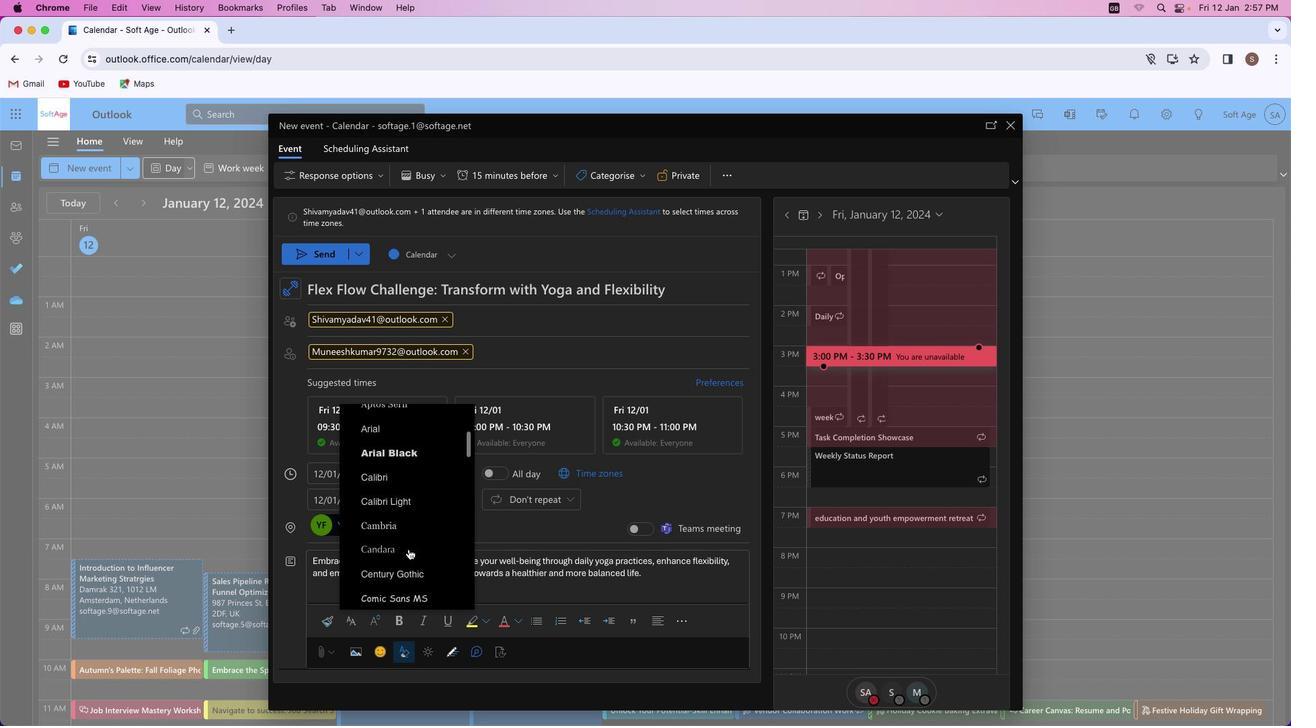 
Action: Mouse scrolled (400, 540) with delta (-8, -8)
Screenshot: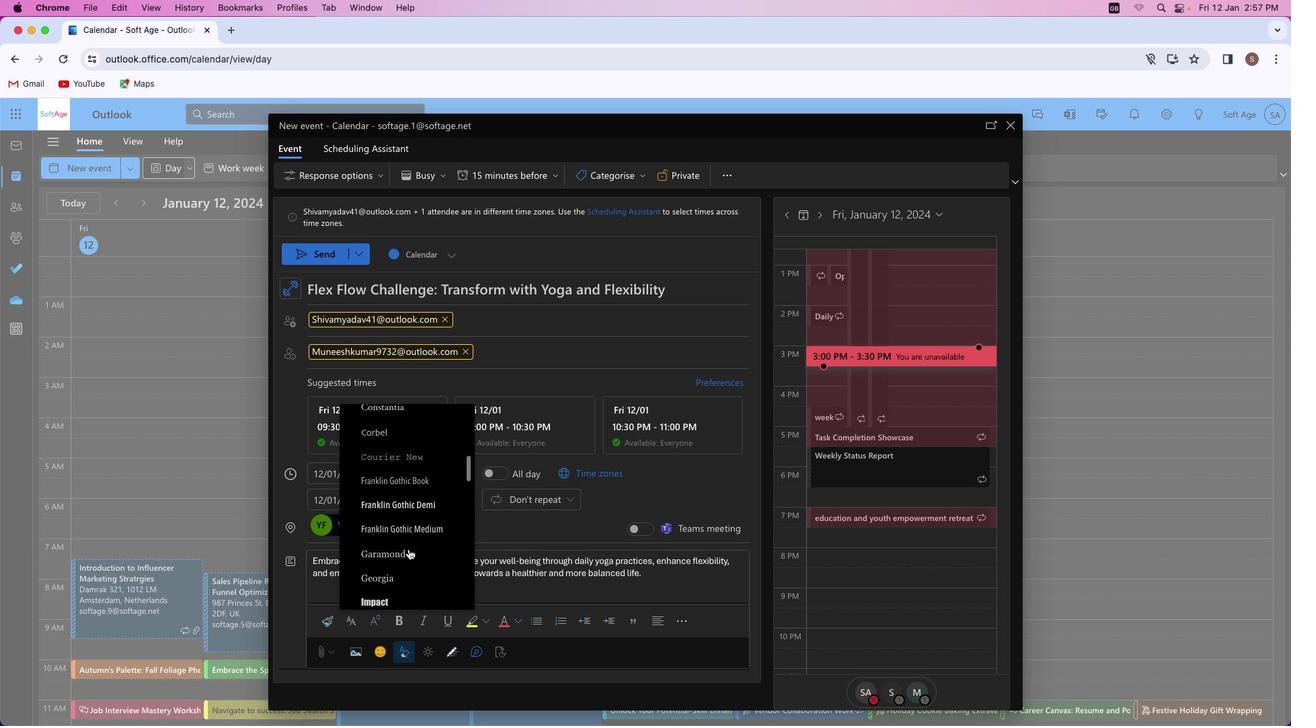
Action: Mouse scrolled (400, 540) with delta (-8, -9)
Screenshot: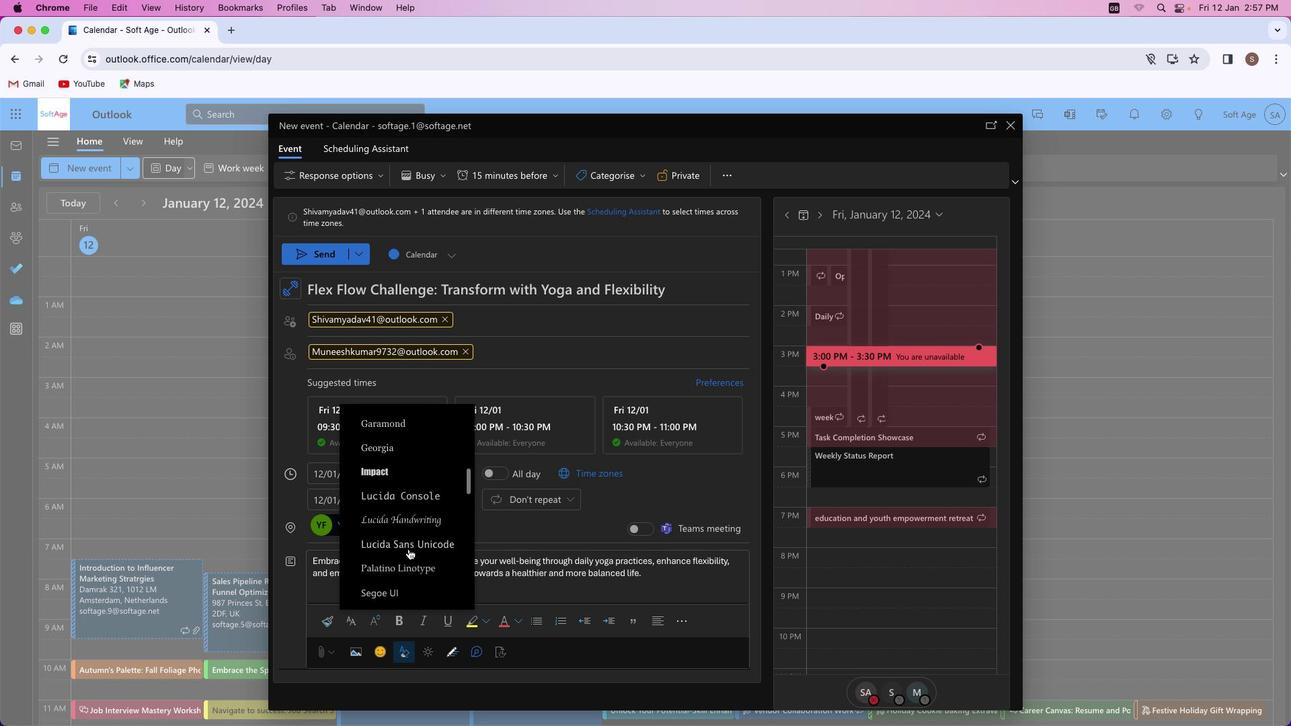 
Action: Mouse scrolled (400, 540) with delta (-8, -10)
Screenshot: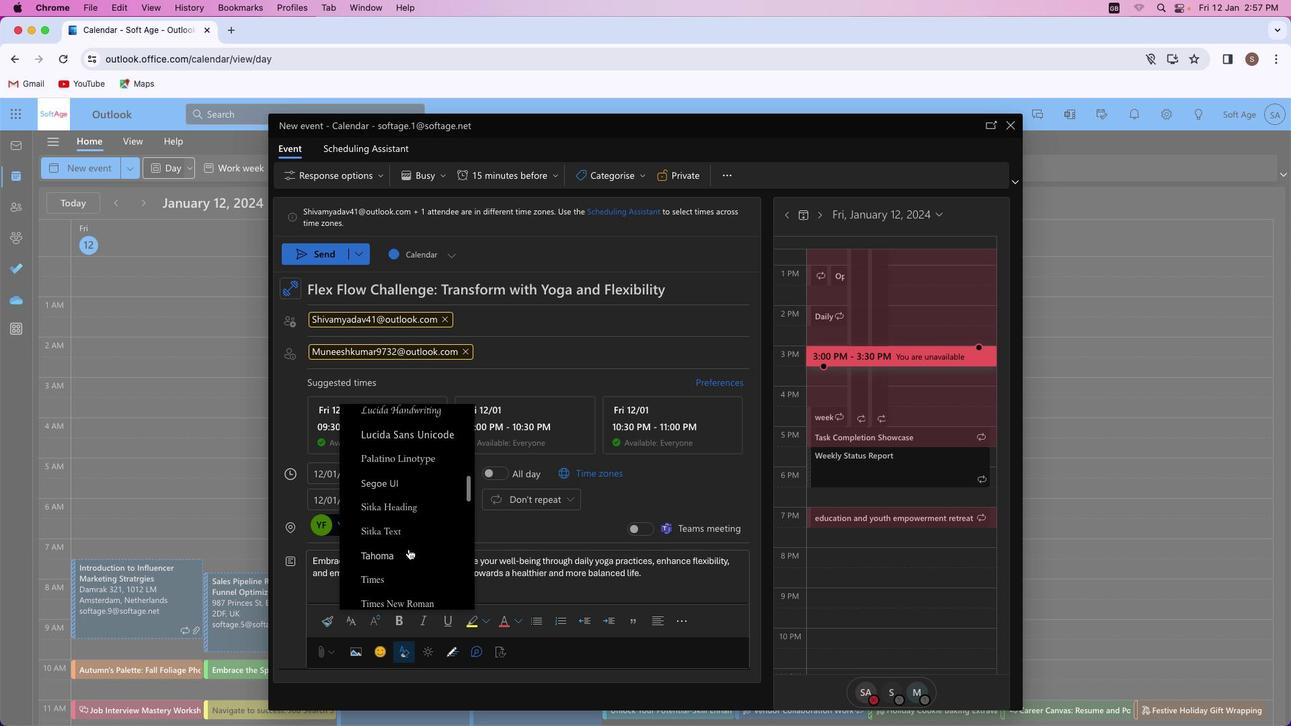
Action: Mouse scrolled (400, 540) with delta (-8, -12)
Screenshot: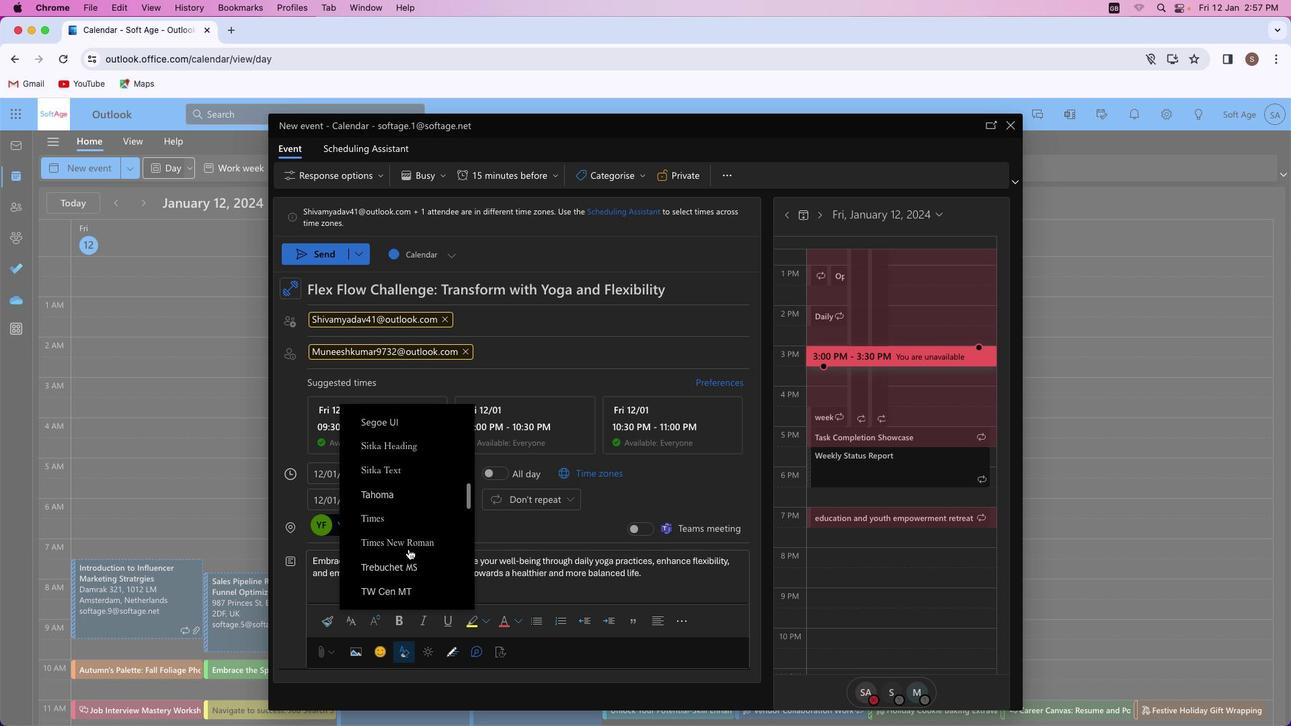 
Action: Mouse scrolled (400, 540) with delta (-8, -12)
Screenshot: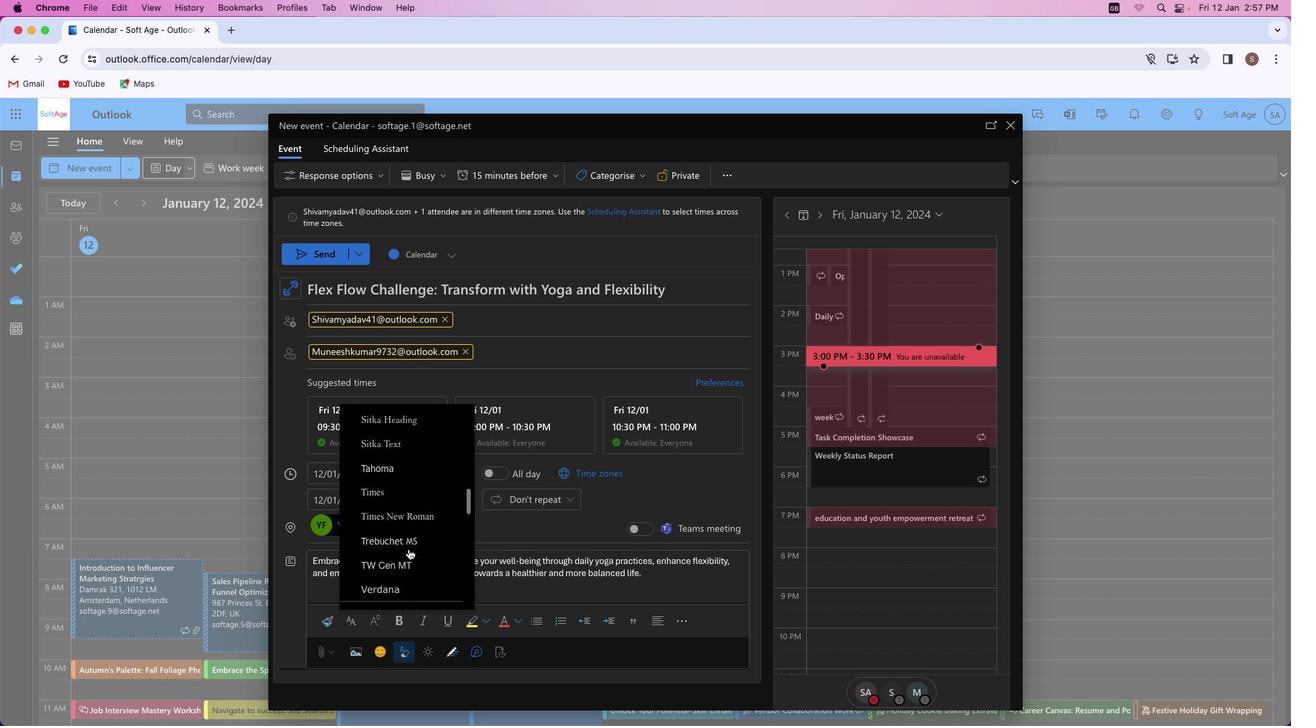 
Action: Mouse scrolled (400, 540) with delta (-8, -12)
Screenshot: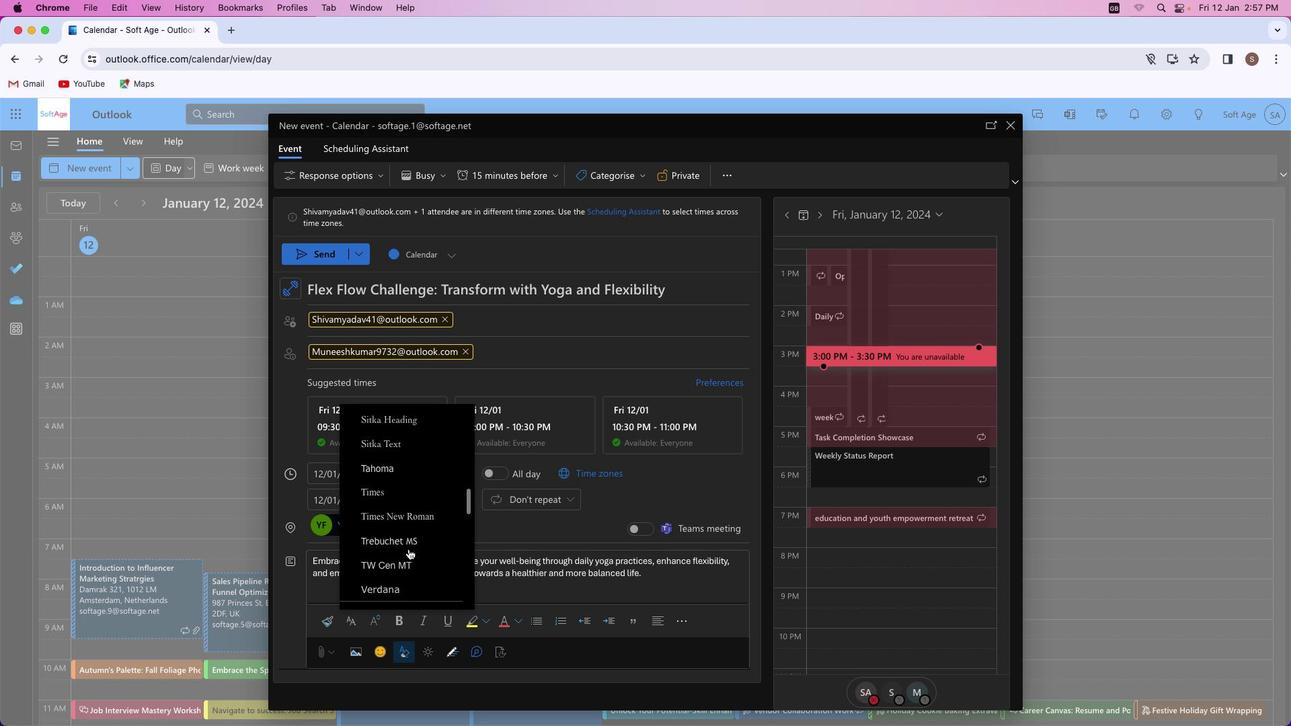 
Action: Mouse scrolled (400, 540) with delta (-8, -8)
Screenshot: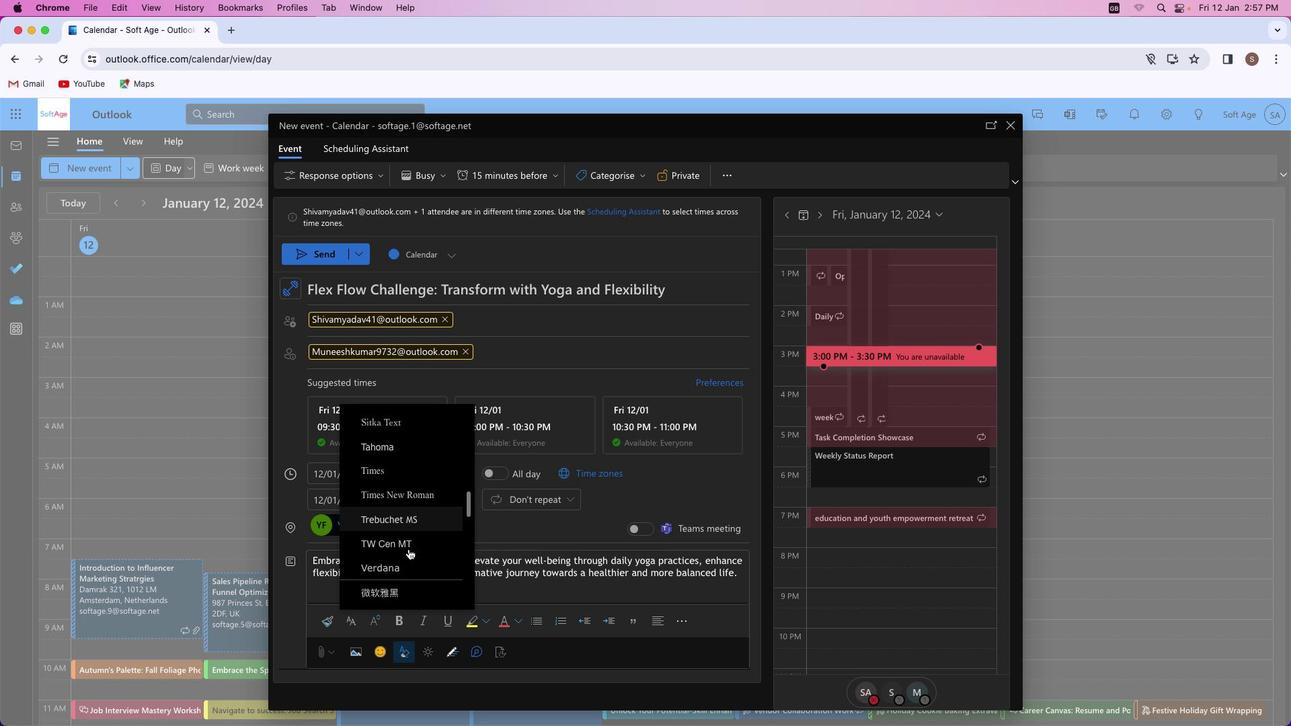
Action: Mouse scrolled (400, 540) with delta (-8, -8)
Screenshot: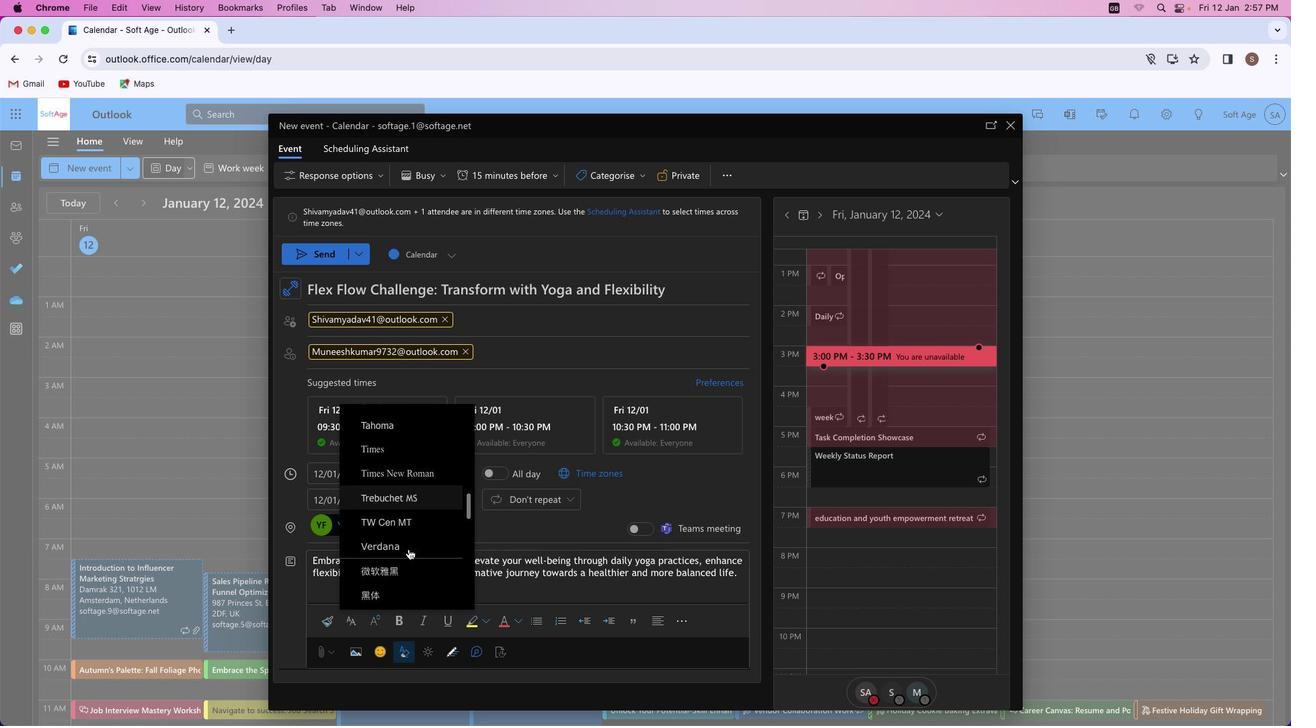 
Action: Mouse scrolled (400, 540) with delta (-8, -8)
Screenshot: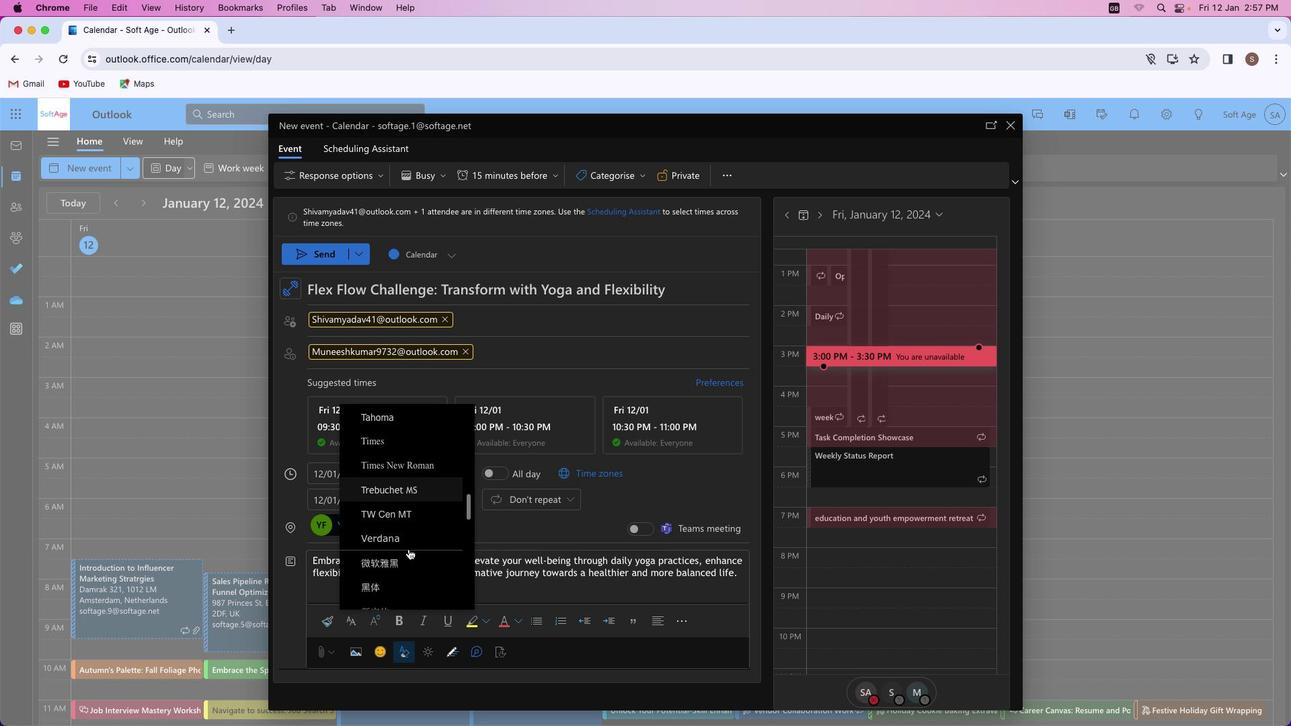 
Action: Mouse scrolled (400, 540) with delta (-8, -8)
Screenshot: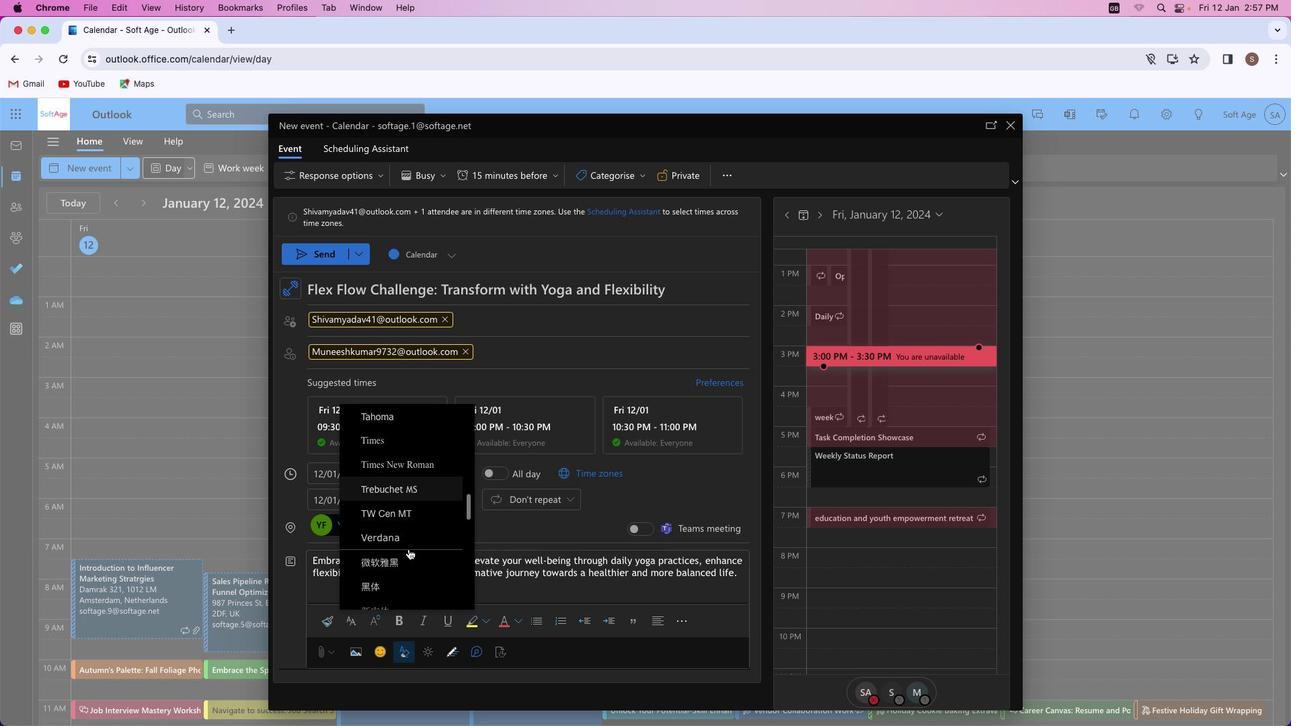 
Action: Mouse moved to (390, 528)
Screenshot: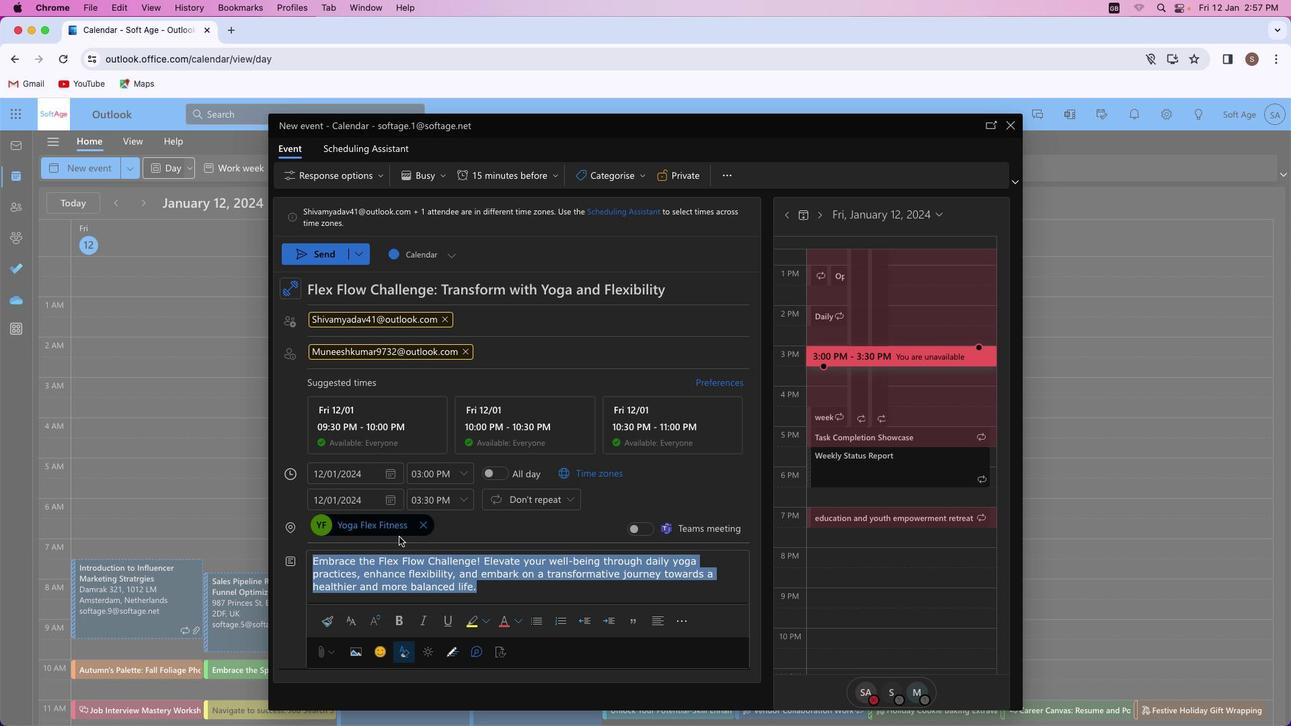 
Action: Mouse pressed left at (390, 528)
Screenshot: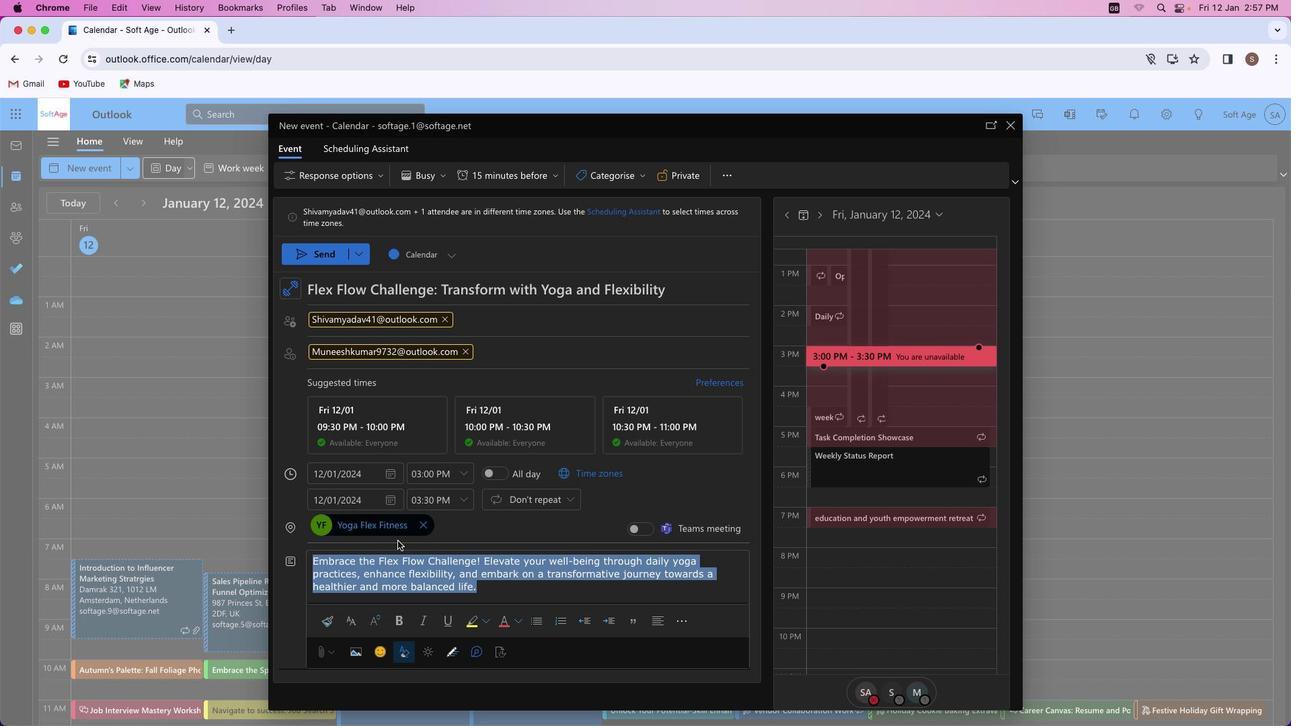 
Action: Mouse moved to (475, 611)
Screenshot: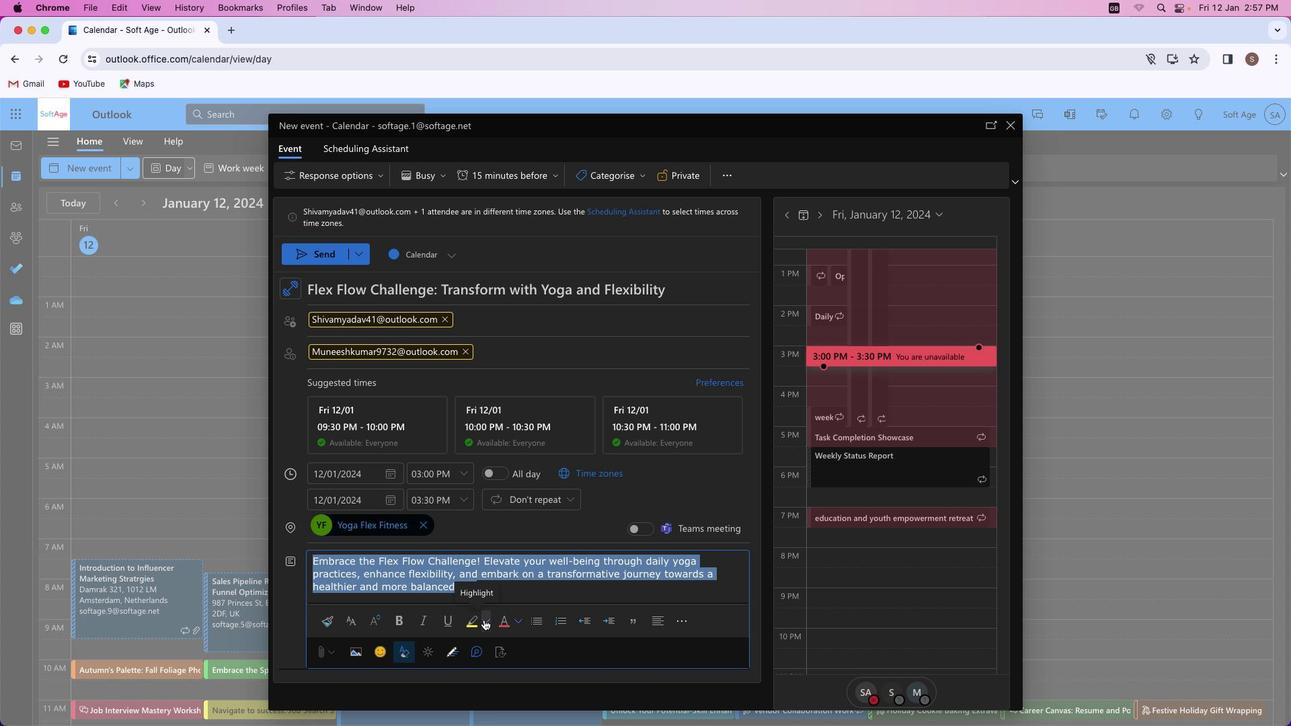 
Action: Mouse pressed left at (475, 611)
Screenshot: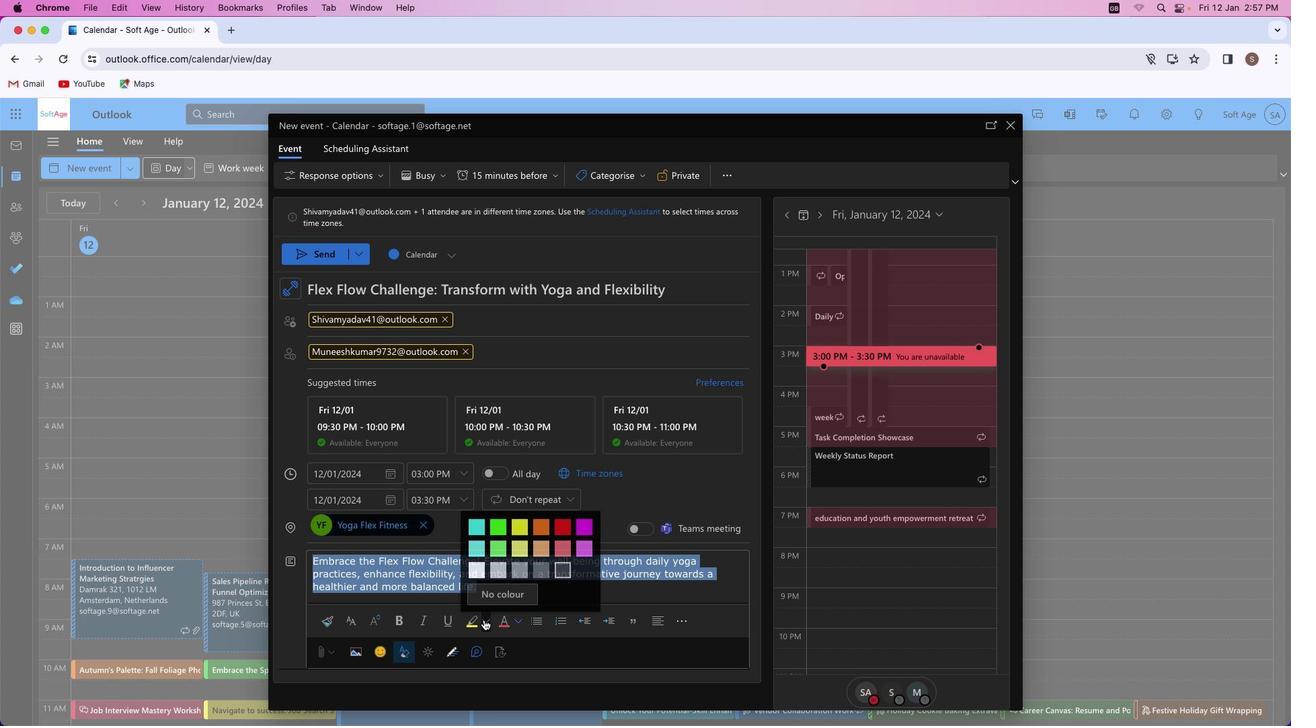 
Action: Mouse moved to (492, 559)
Screenshot: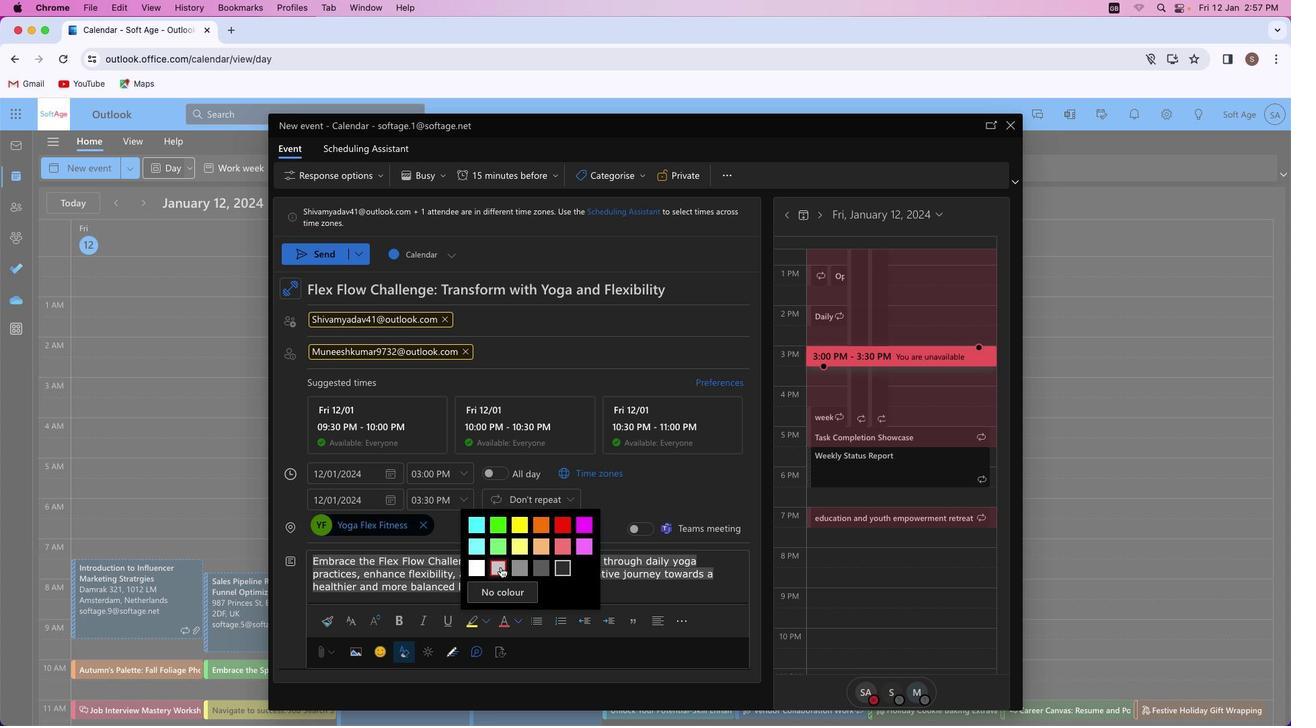 
Action: Mouse pressed left at (492, 559)
Screenshot: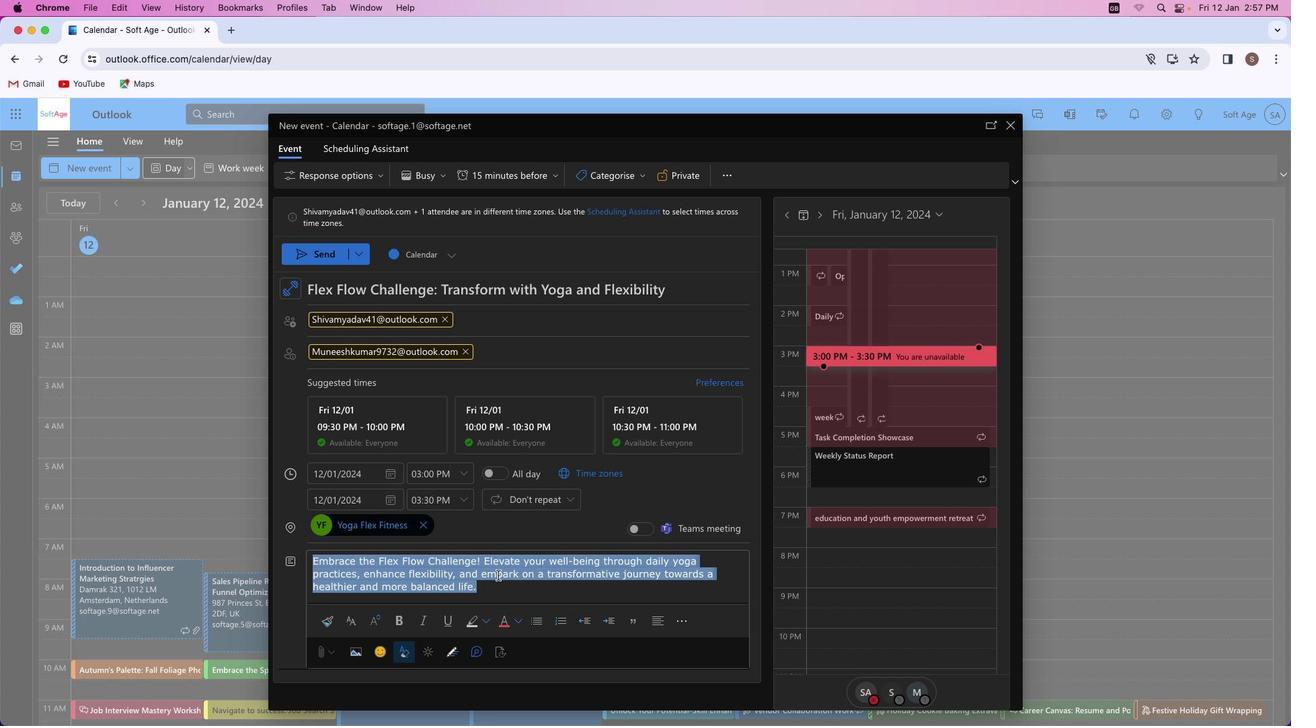 
Action: Mouse moved to (508, 608)
Screenshot: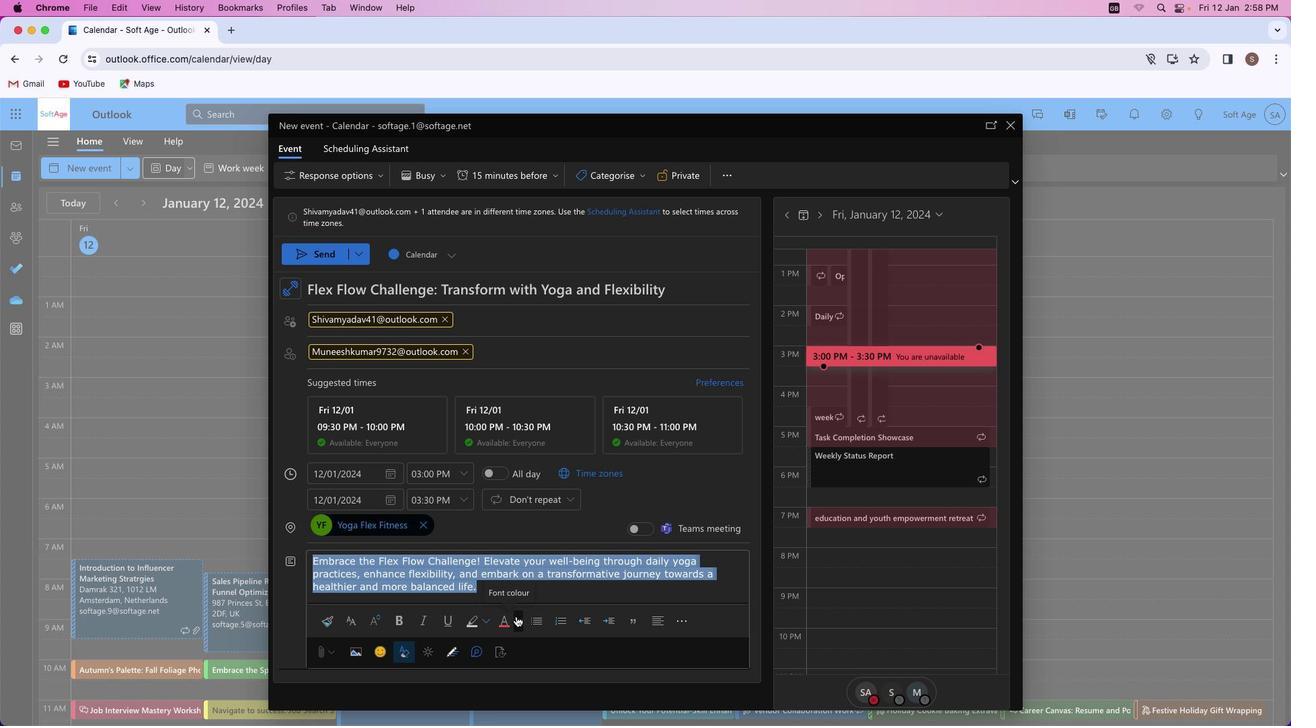
Action: Mouse pressed left at (508, 608)
Screenshot: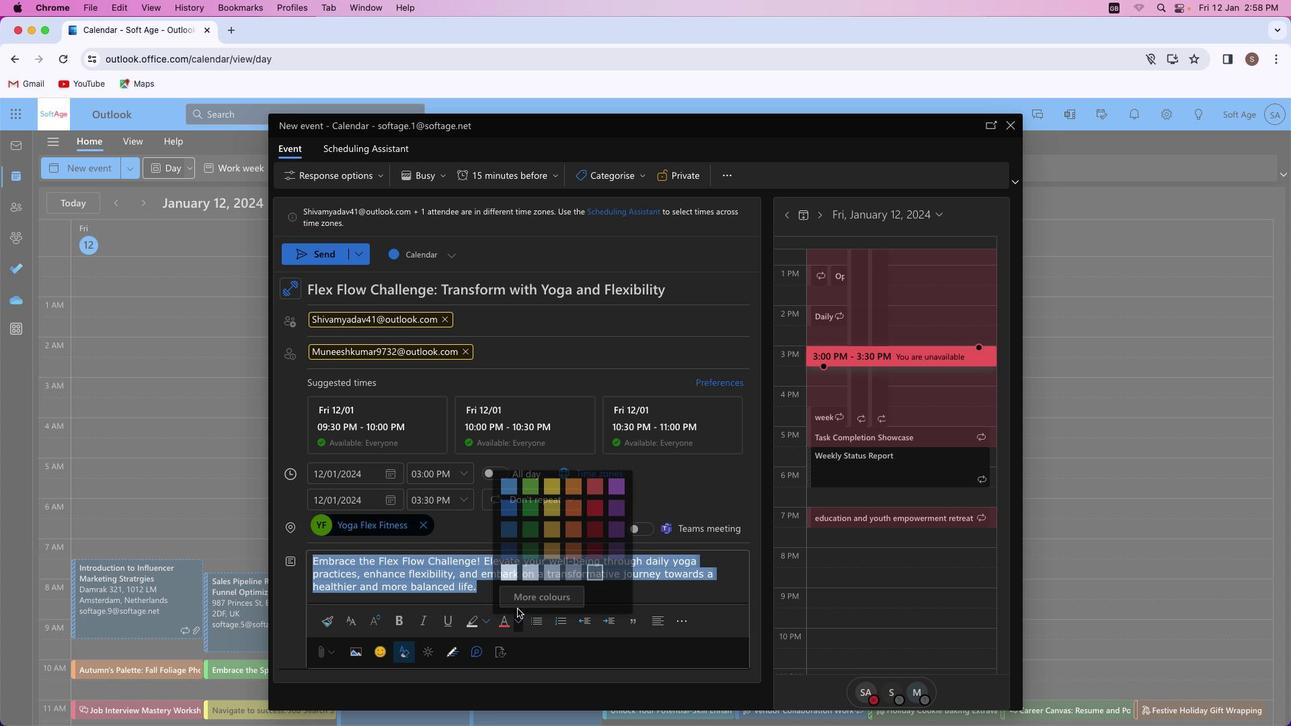 
Action: Mouse moved to (548, 514)
Screenshot: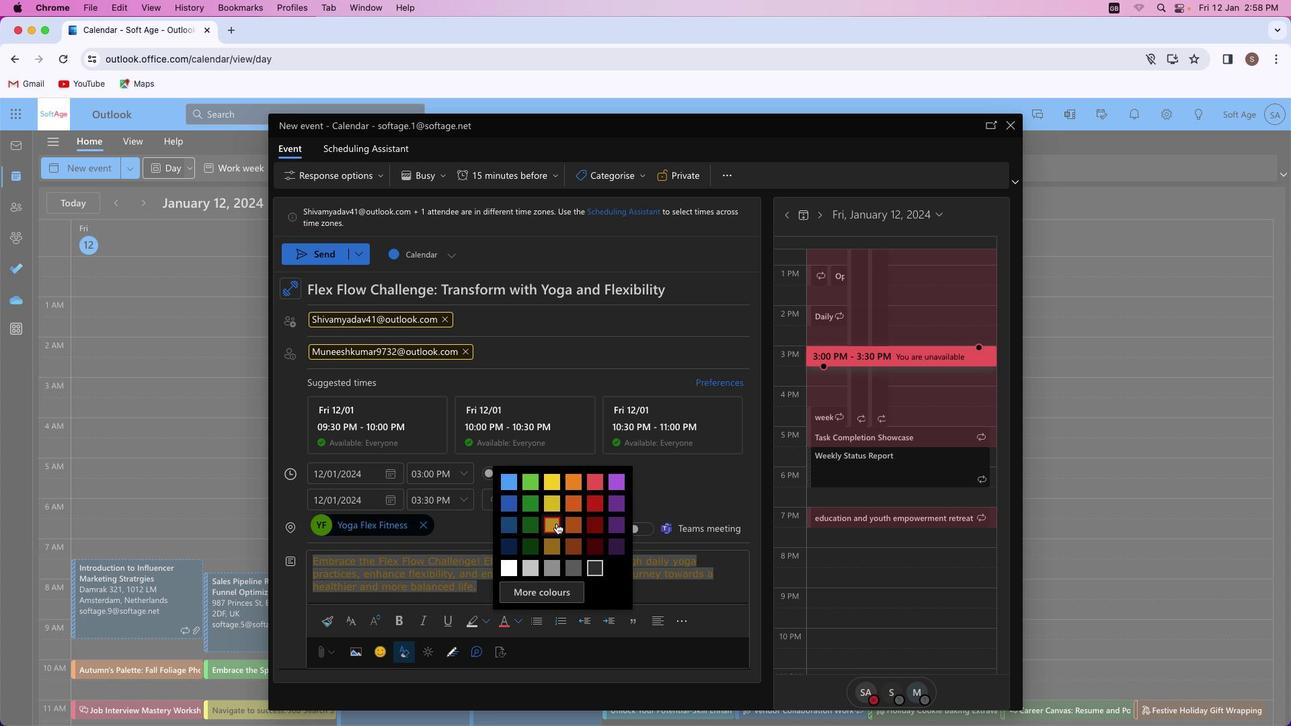 
Action: Mouse pressed left at (548, 514)
Screenshot: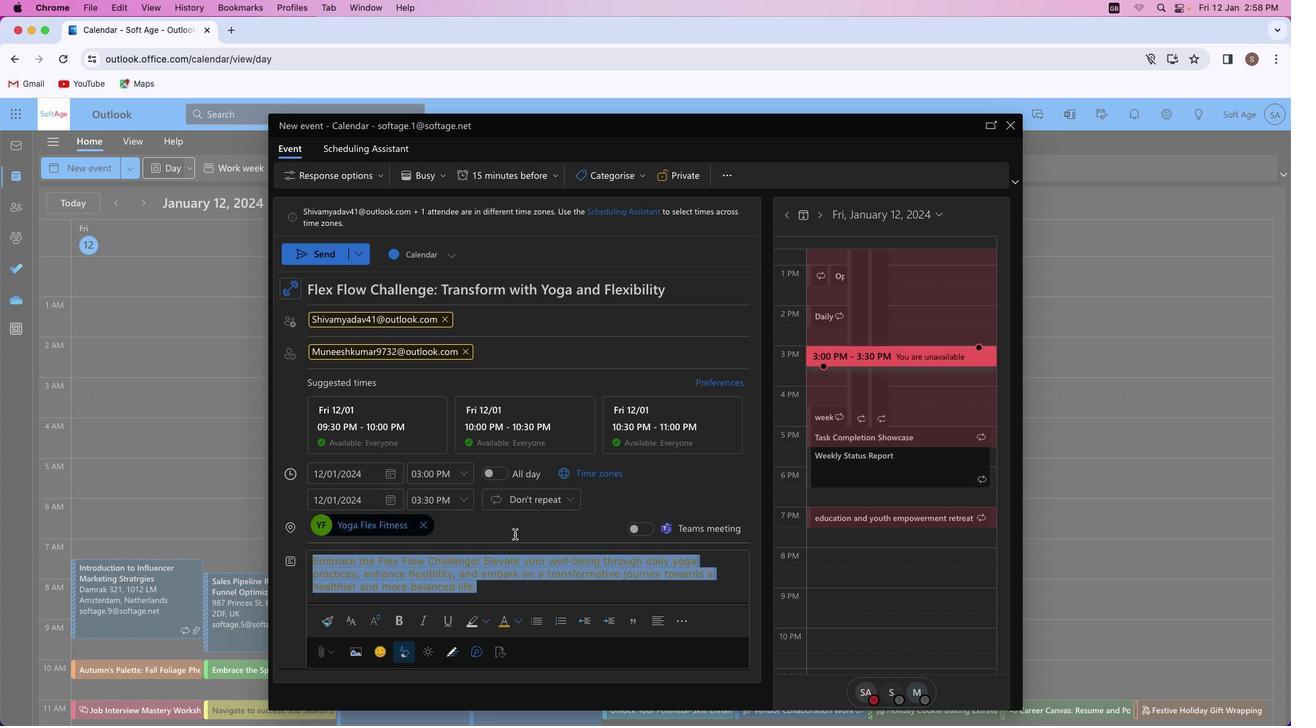 
Action: Mouse moved to (472, 584)
Screenshot: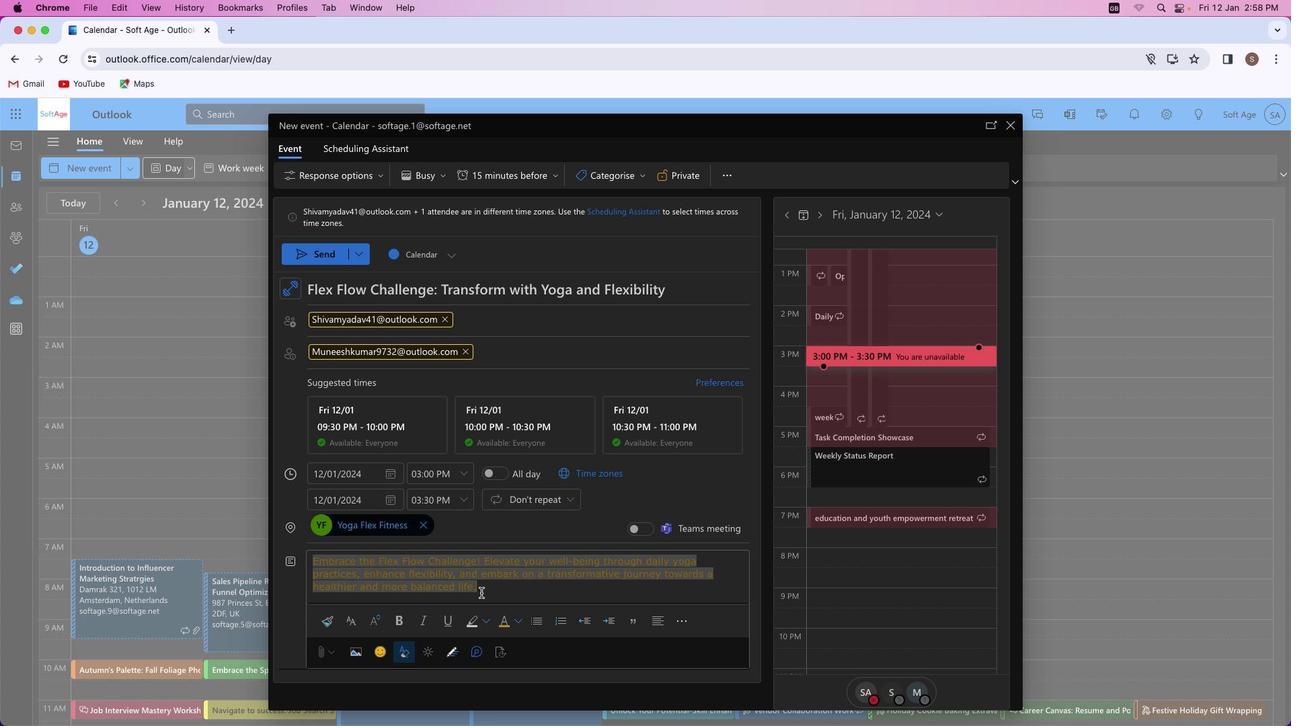 
Action: Mouse pressed left at (472, 584)
Screenshot: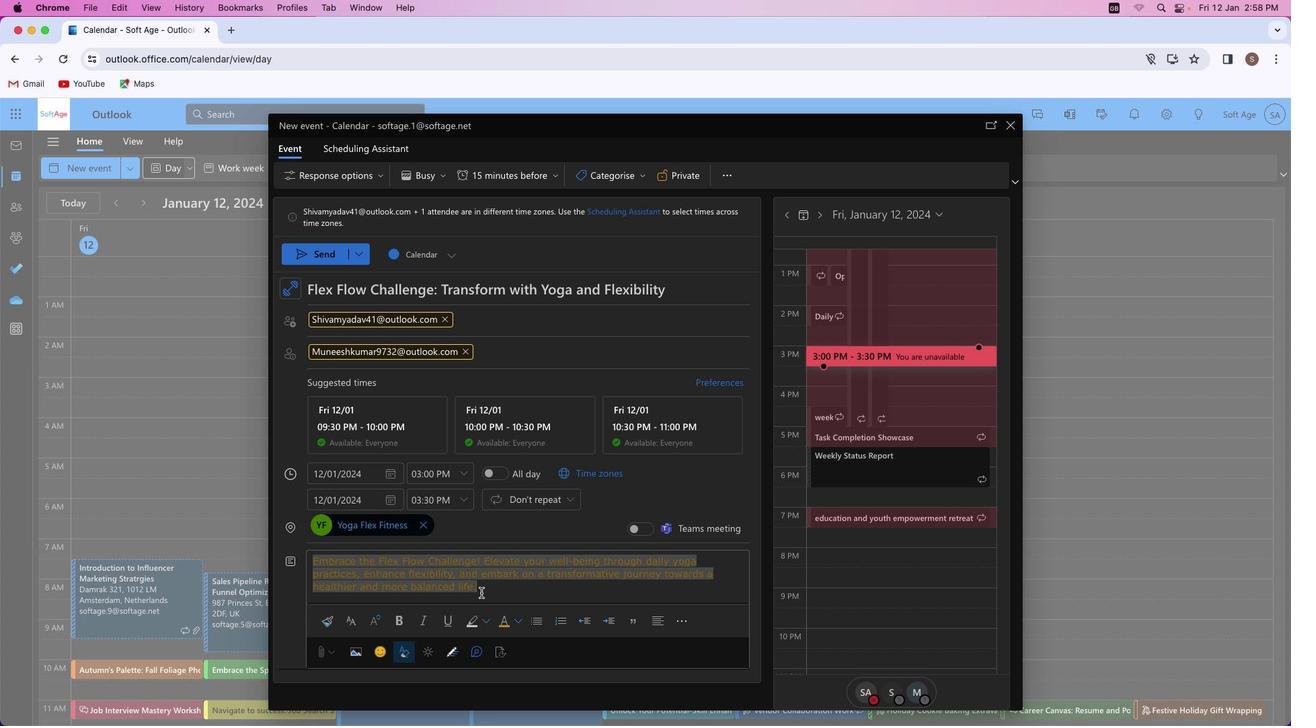 
Action: Mouse moved to (444, 564)
Screenshot: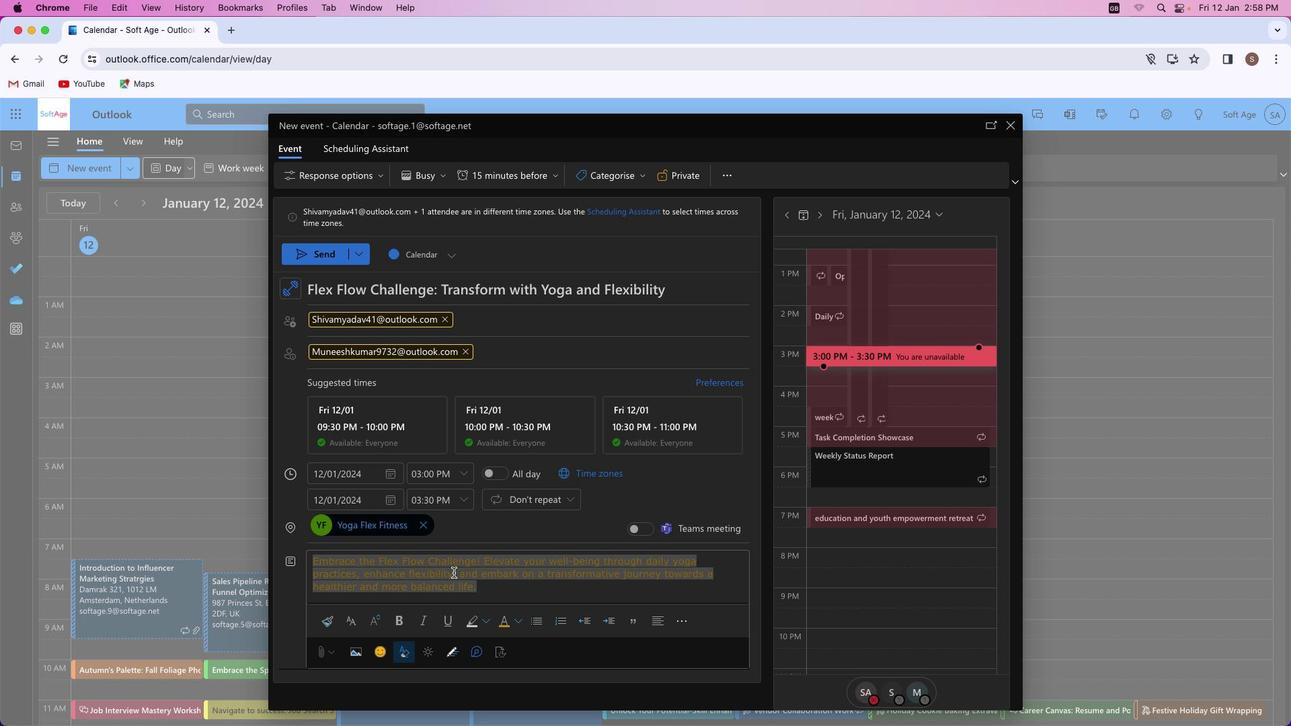 
Action: Mouse pressed left at (444, 564)
Screenshot: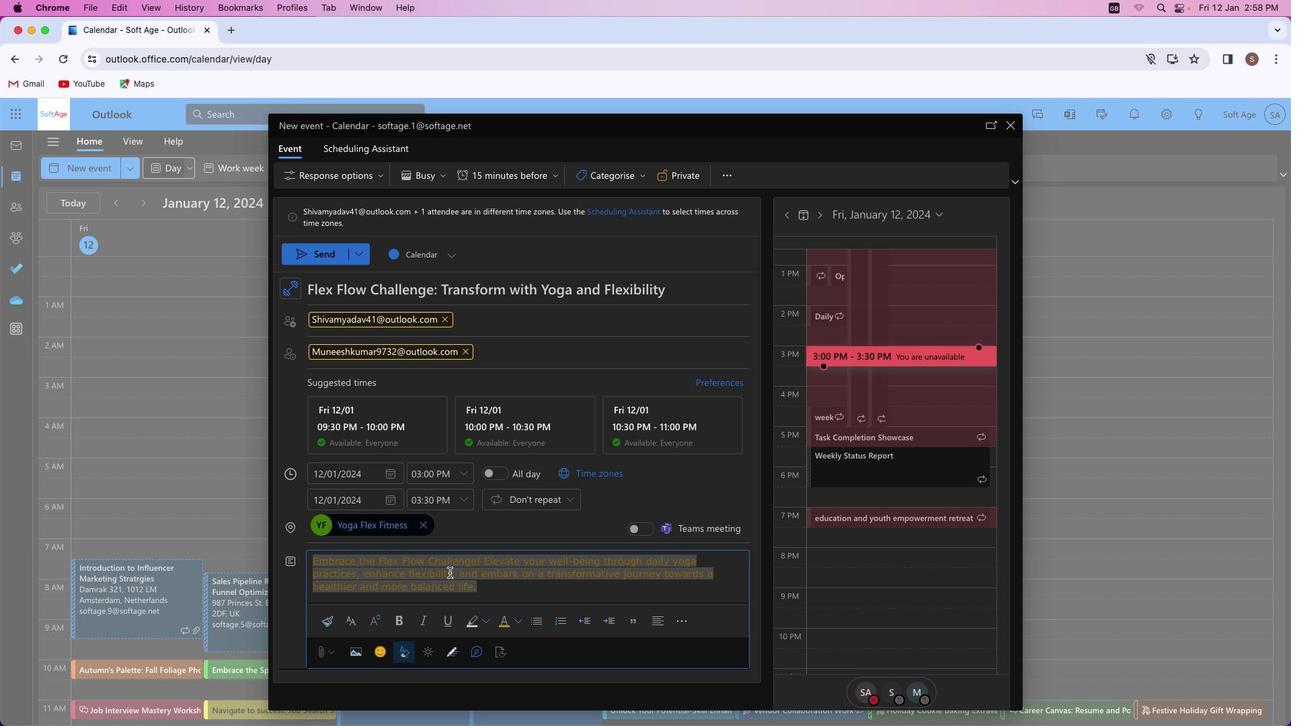 
Action: Mouse moved to (390, 607)
Screenshot: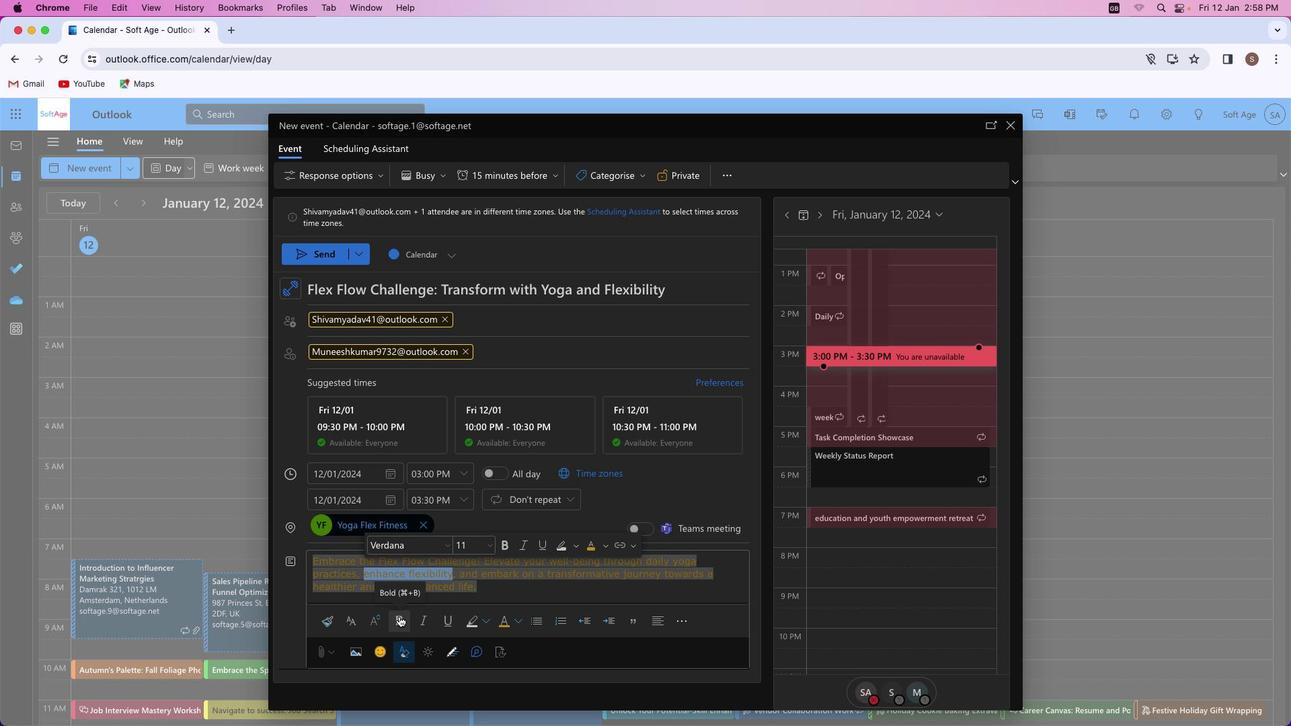 
Action: Mouse pressed left at (390, 607)
Screenshot: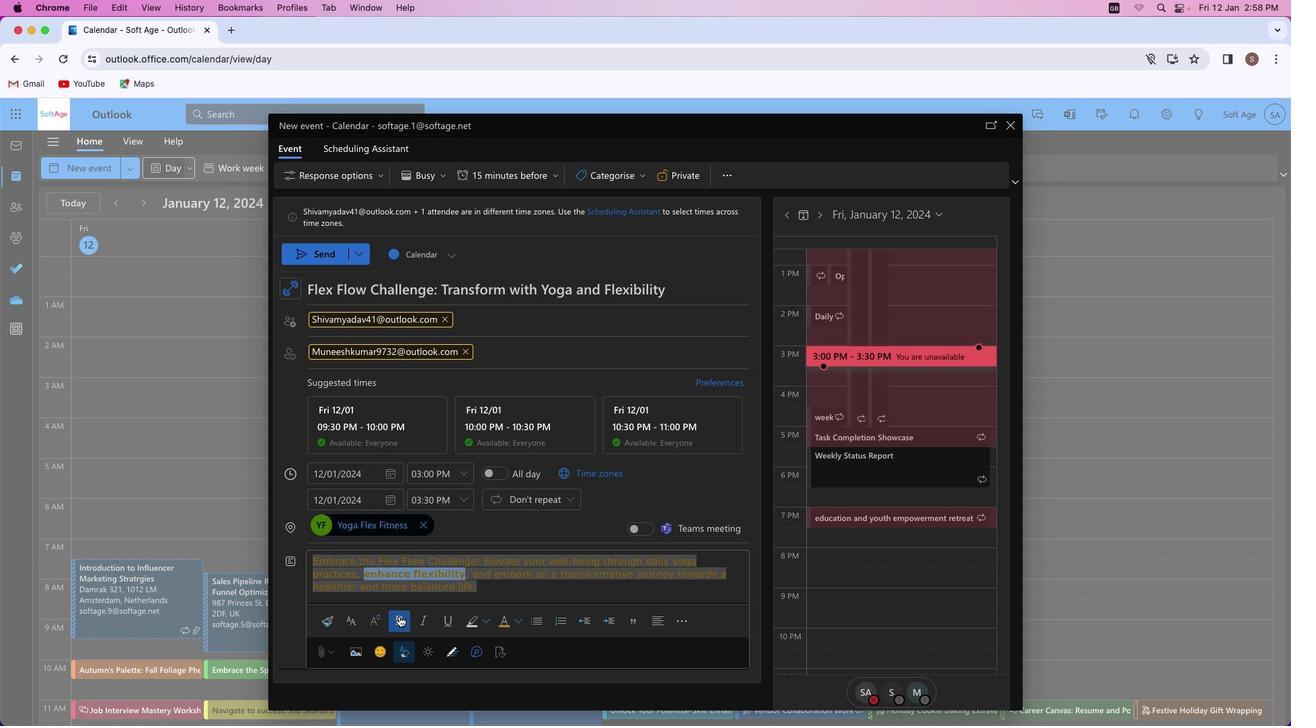
Action: Mouse moved to (505, 609)
Screenshot: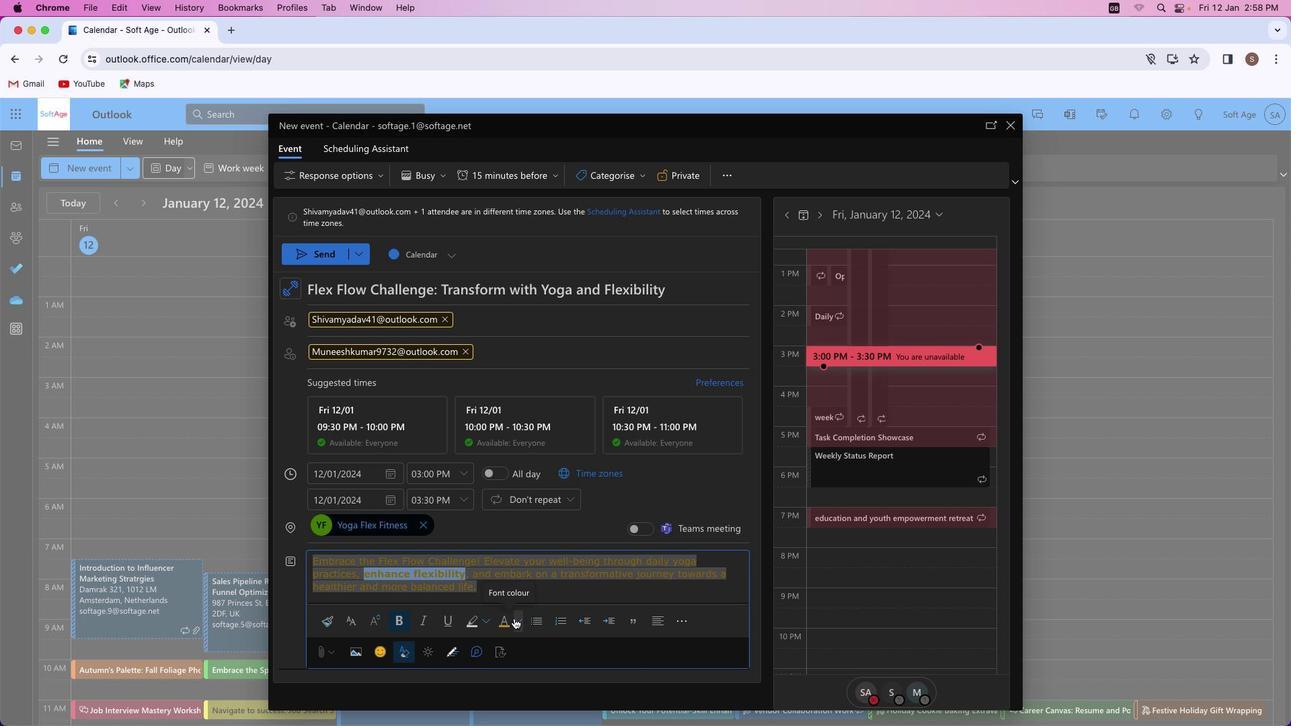 
Action: Mouse pressed left at (505, 609)
Screenshot: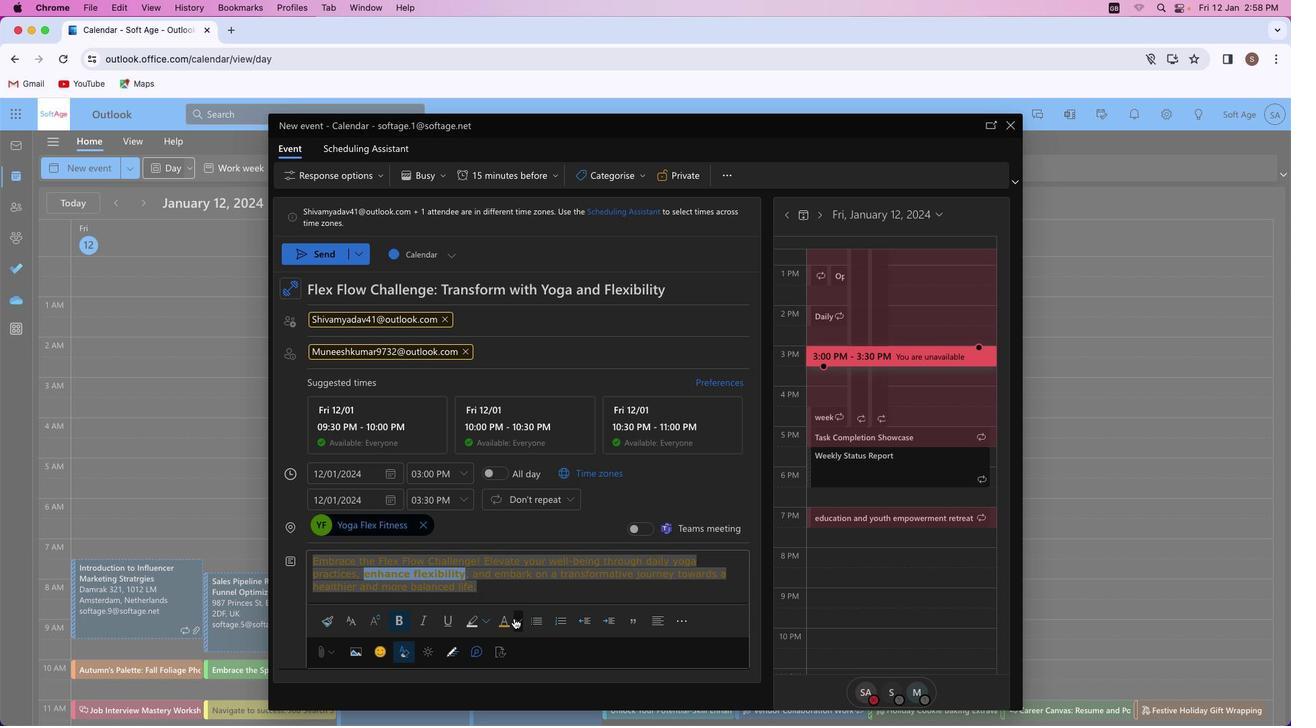 
Action: Mouse moved to (526, 539)
Screenshot: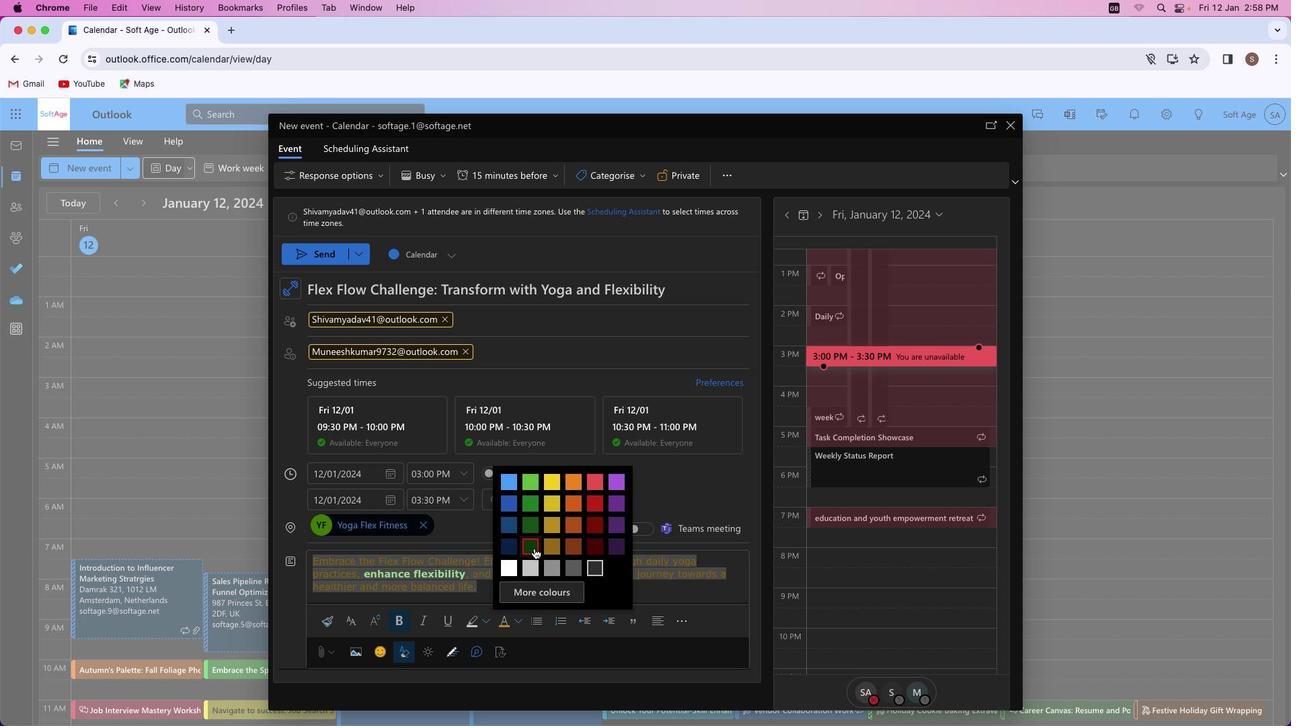 
Action: Mouse pressed left at (526, 539)
Screenshot: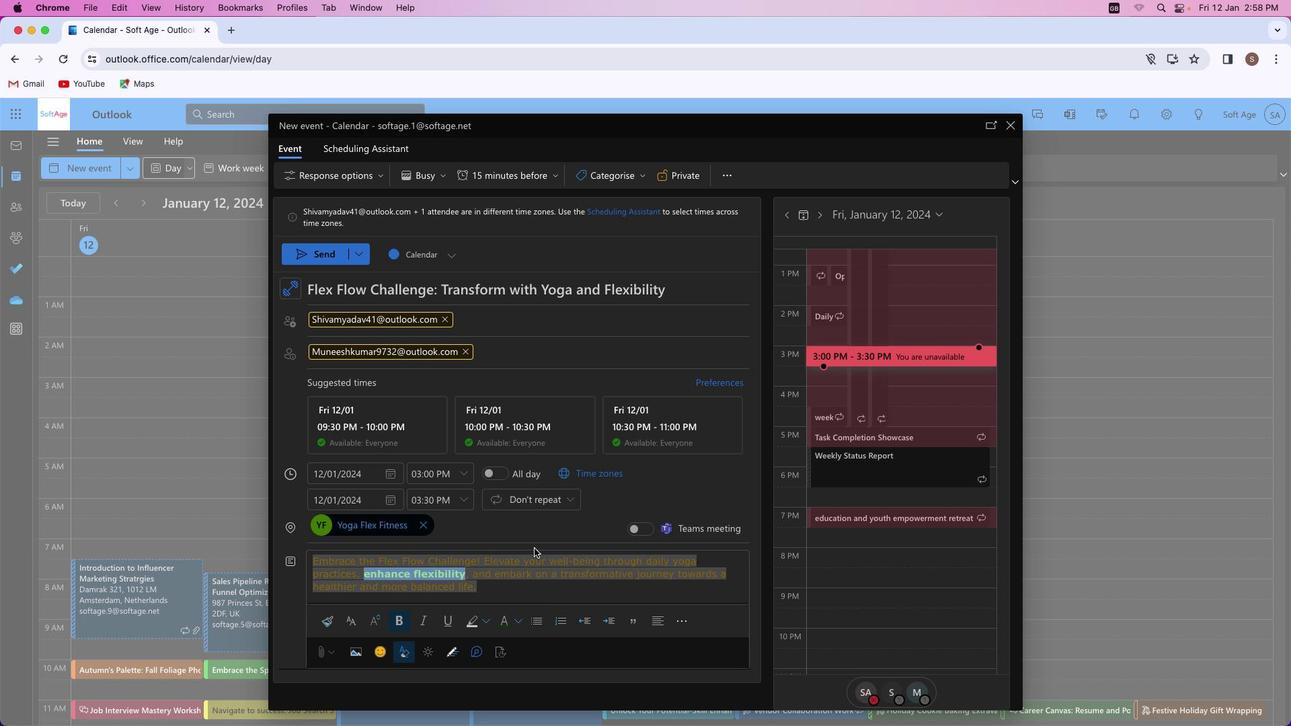 
Action: Mouse moved to (637, 551)
Screenshot: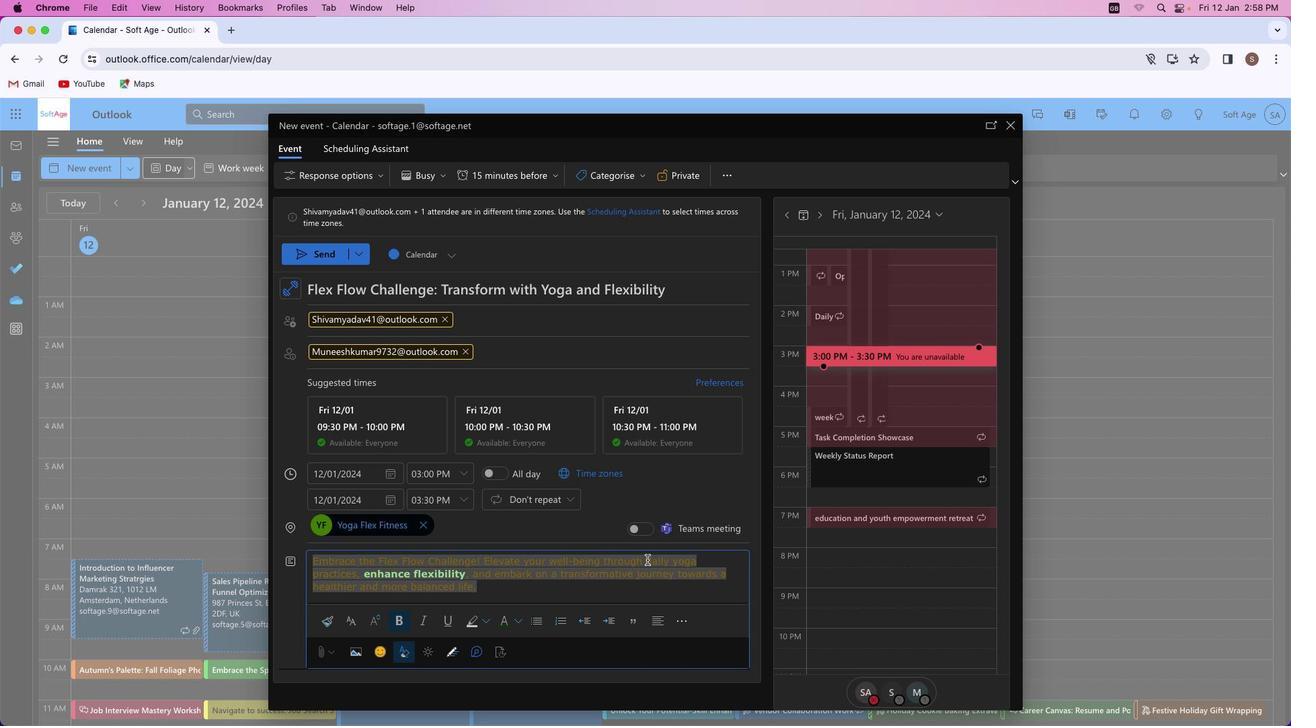 
Action: Mouse pressed left at (637, 551)
Screenshot: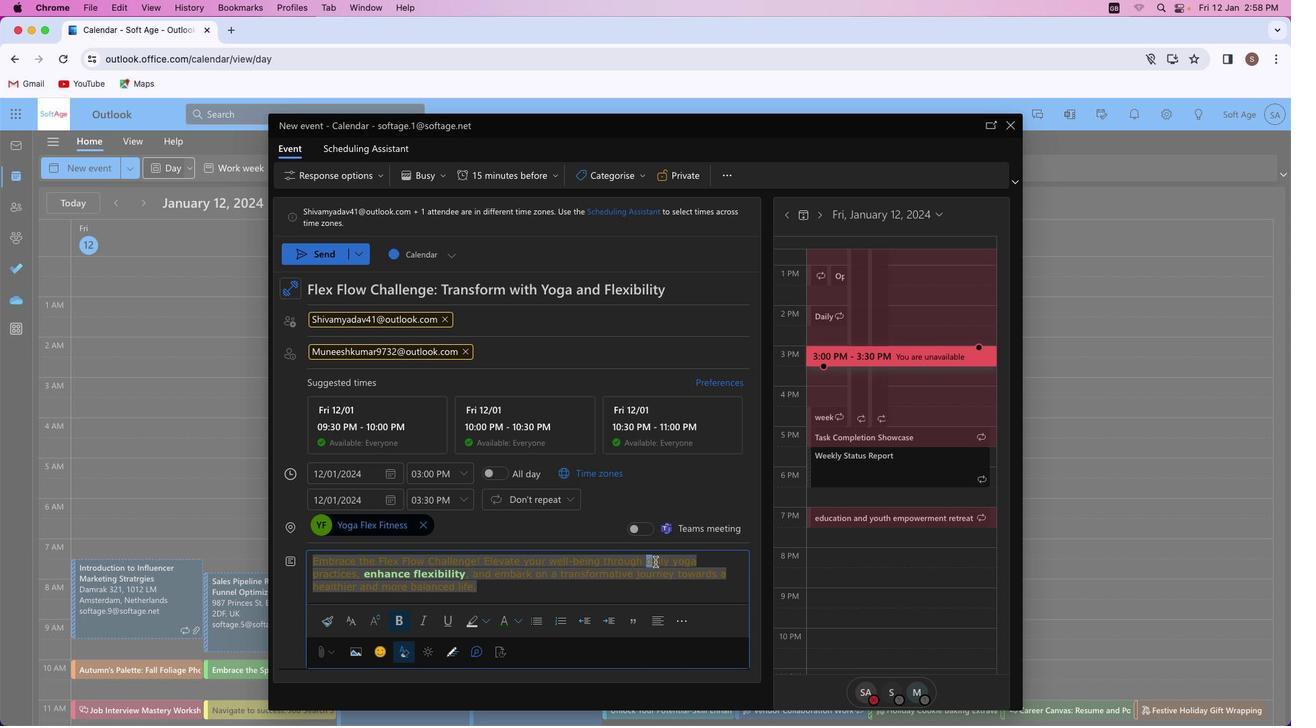 
Action: Mouse moved to (388, 606)
Screenshot: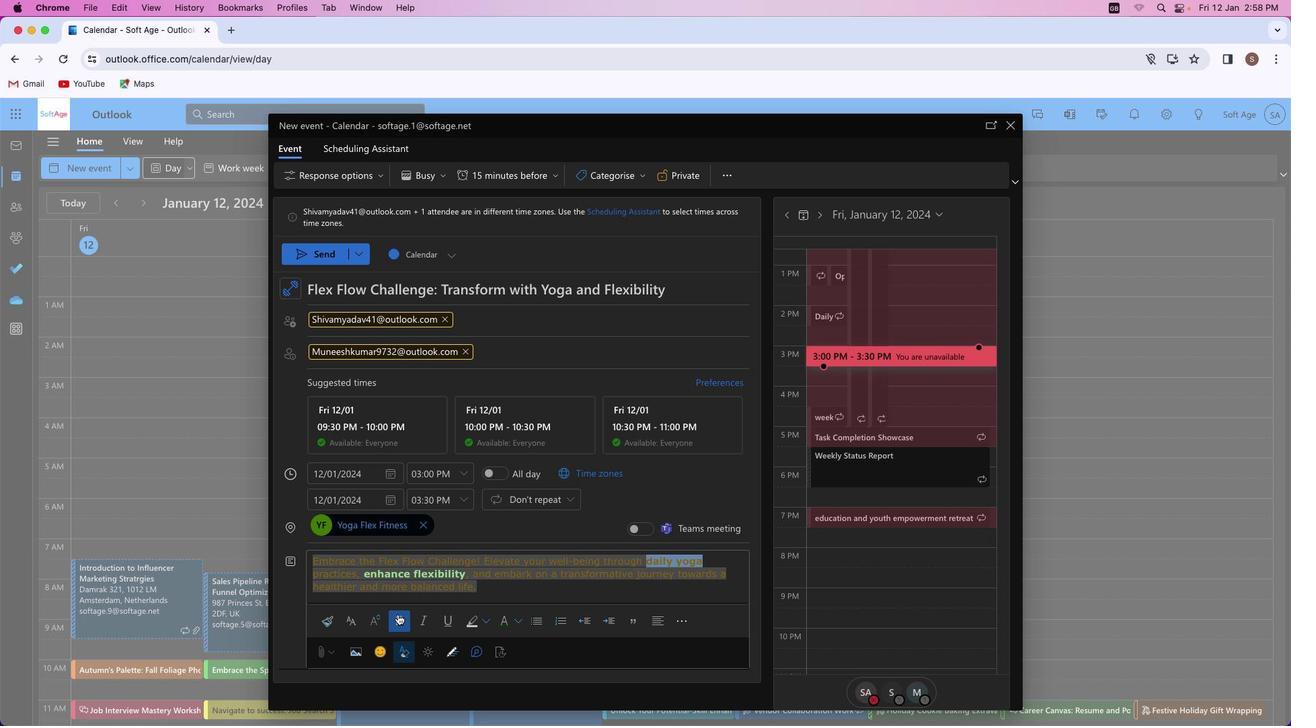 
Action: Mouse pressed left at (388, 606)
Screenshot: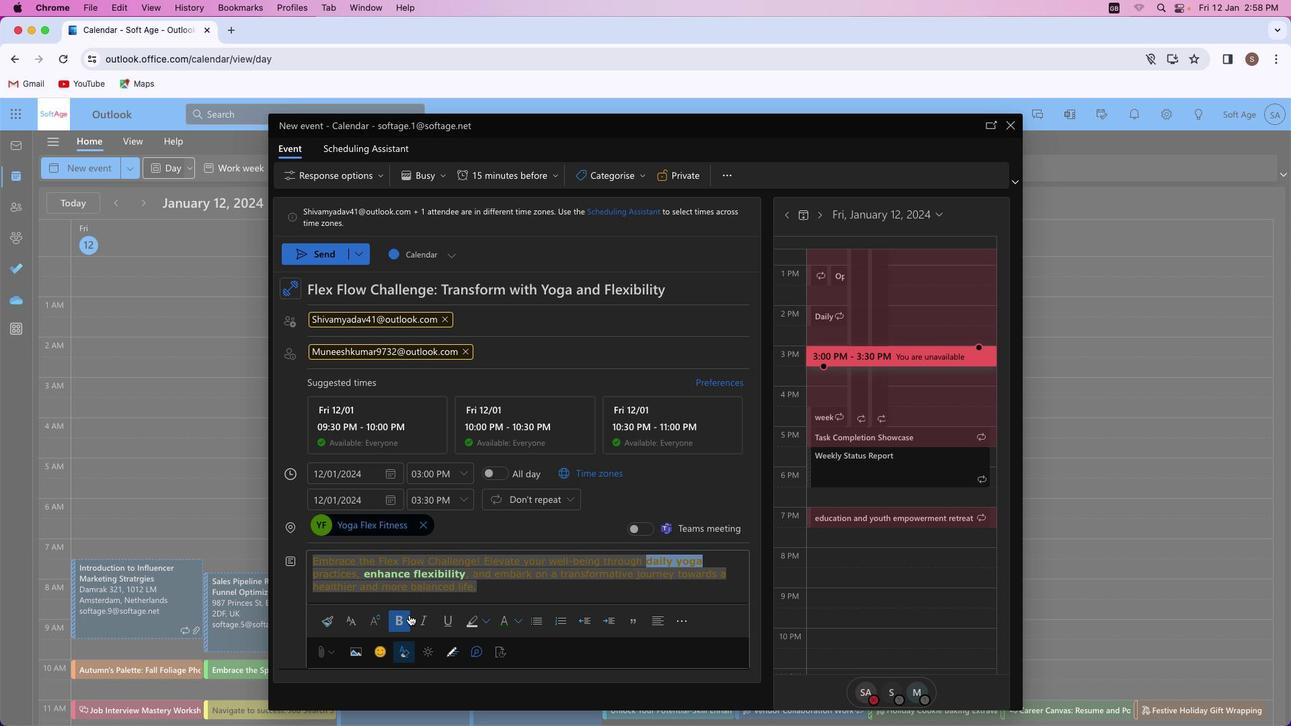 
Action: Mouse moved to (498, 613)
Screenshot: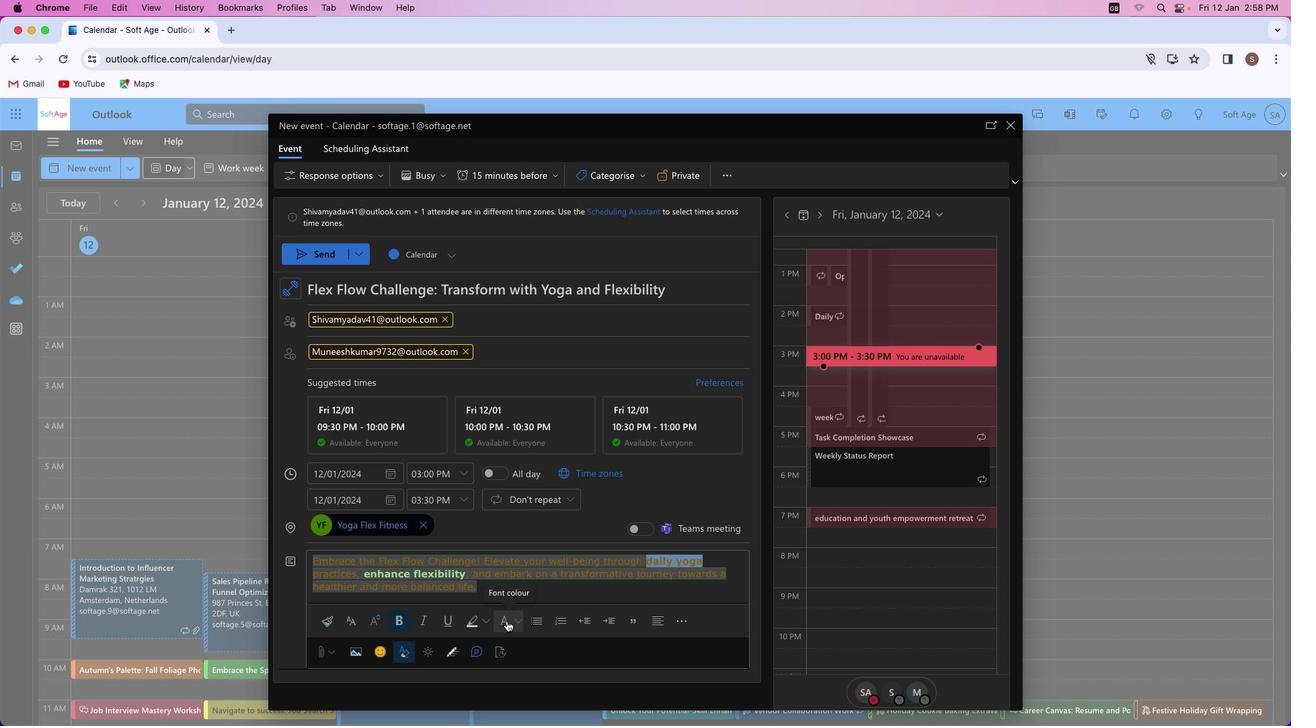 
Action: Mouse pressed left at (498, 613)
Screenshot: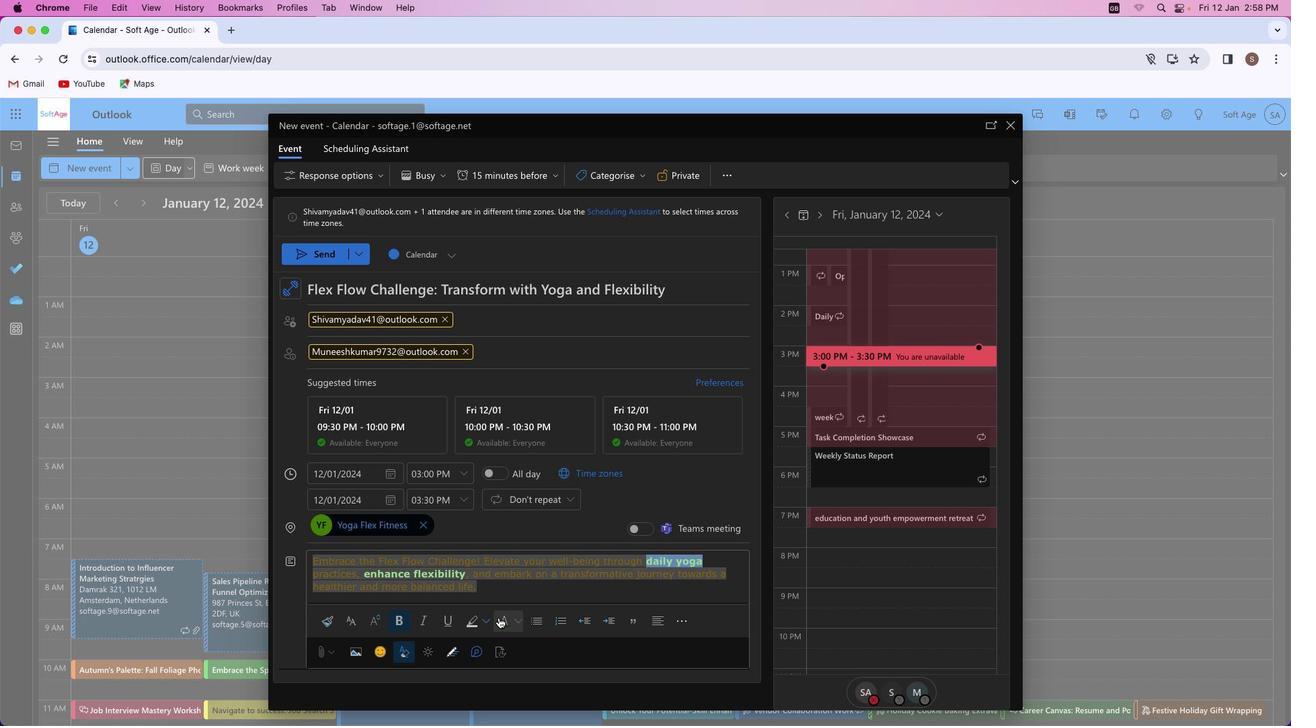 
Action: Mouse moved to (466, 552)
Screenshot: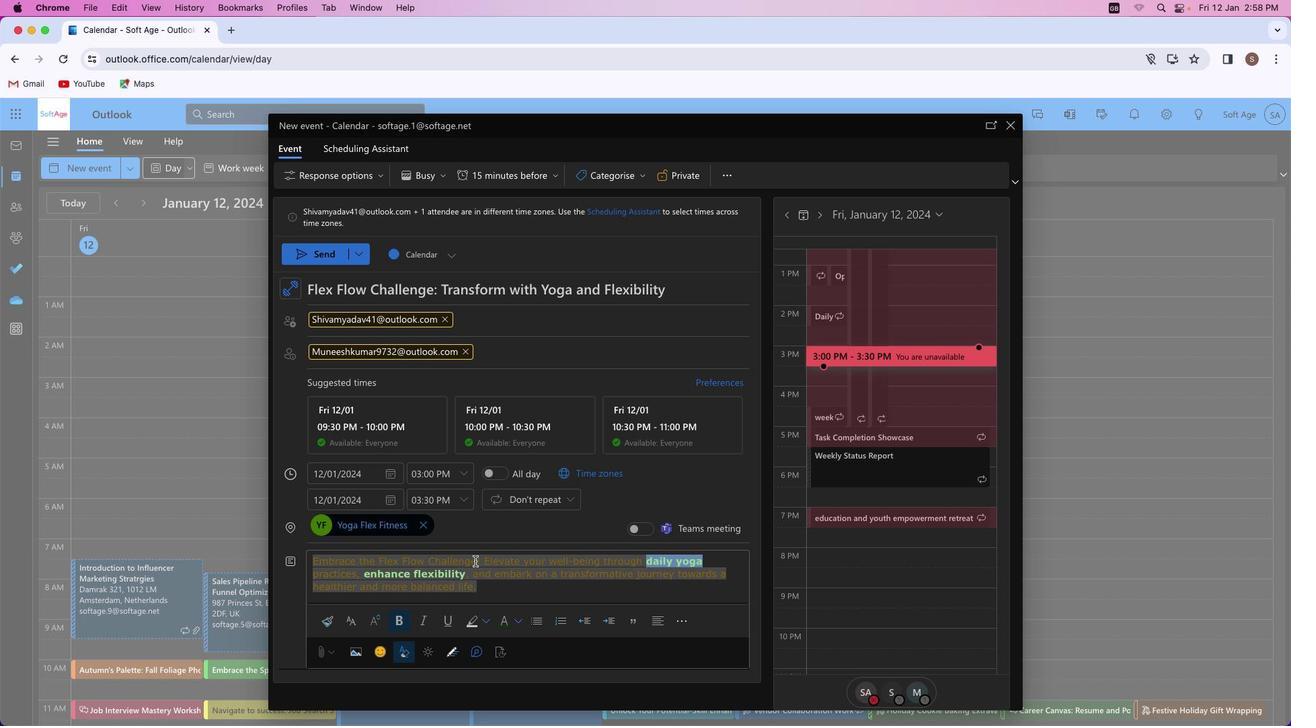 
Action: Mouse pressed left at (466, 552)
Screenshot: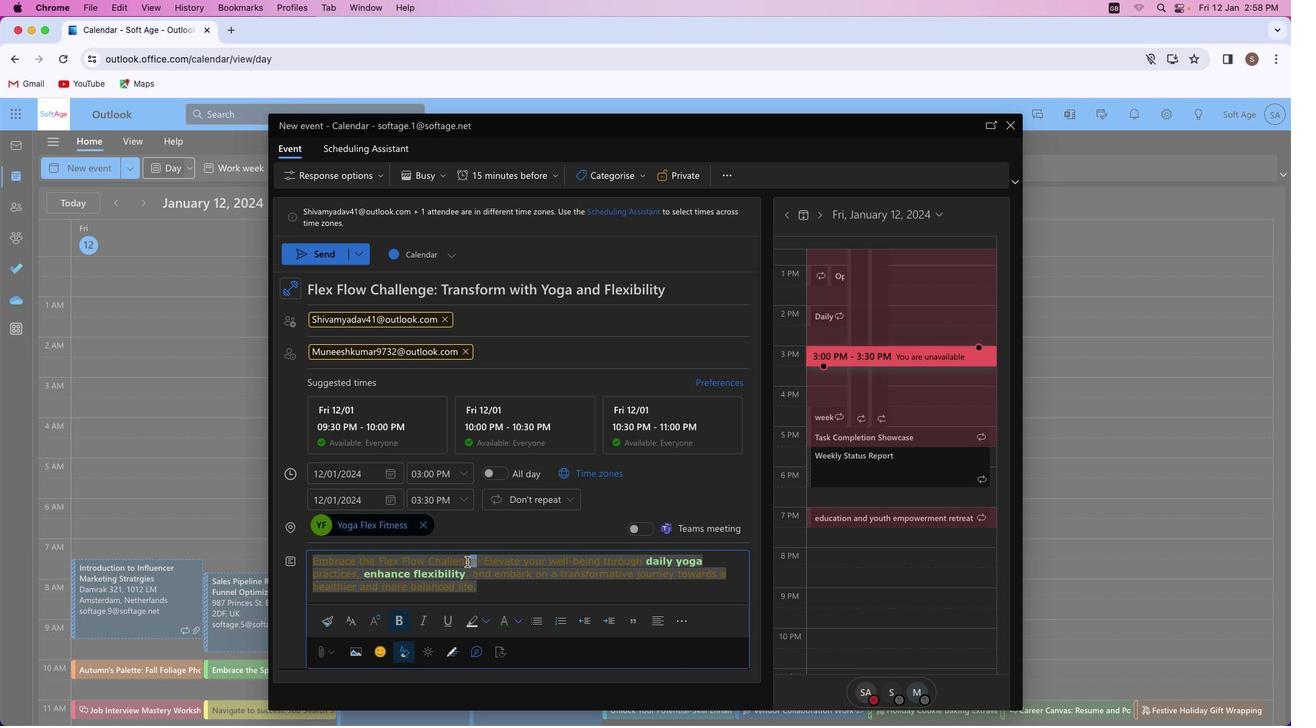 
Action: Mouse moved to (497, 610)
Screenshot: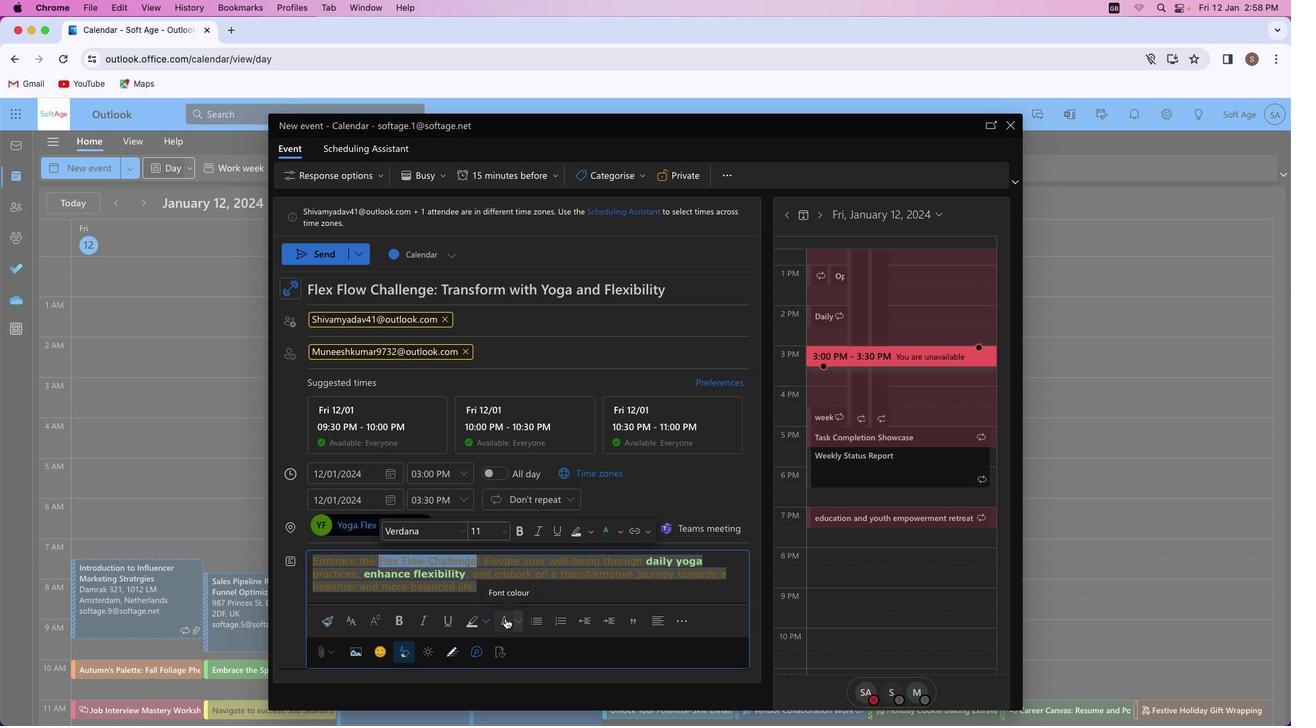 
Action: Mouse pressed left at (497, 610)
Screenshot: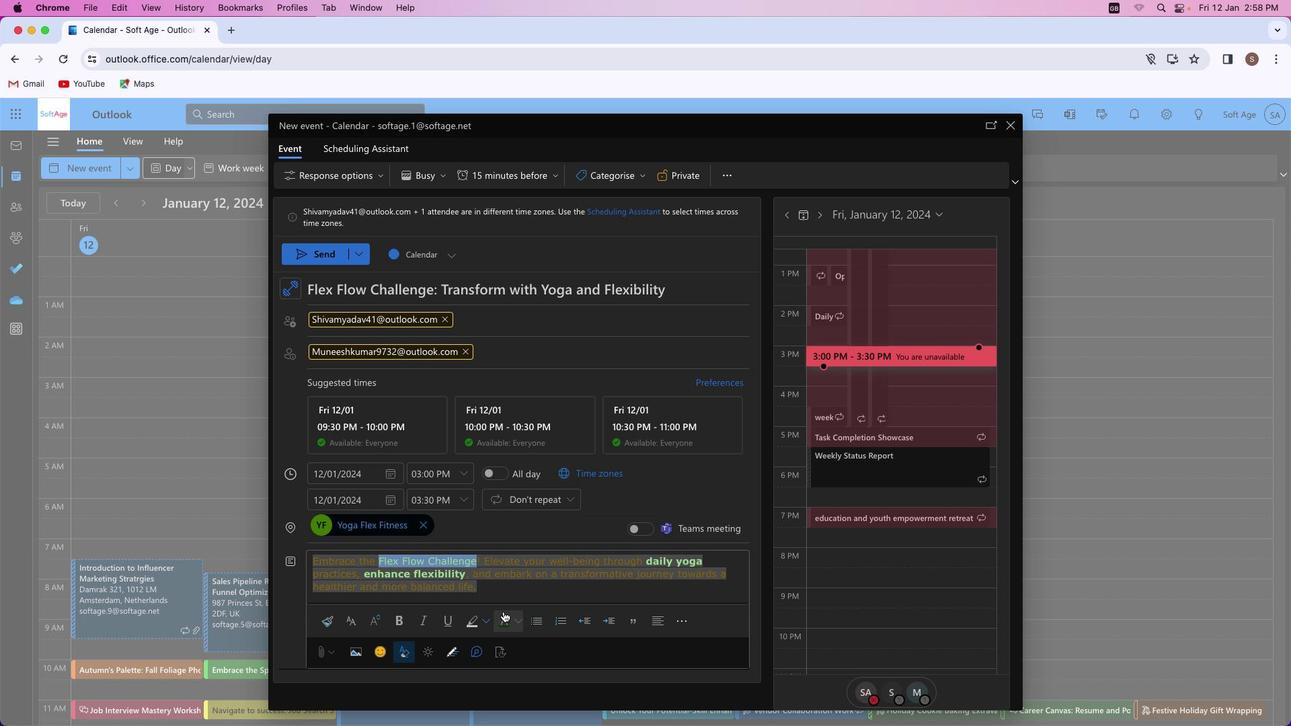 
Action: Mouse moved to (493, 589)
Screenshot: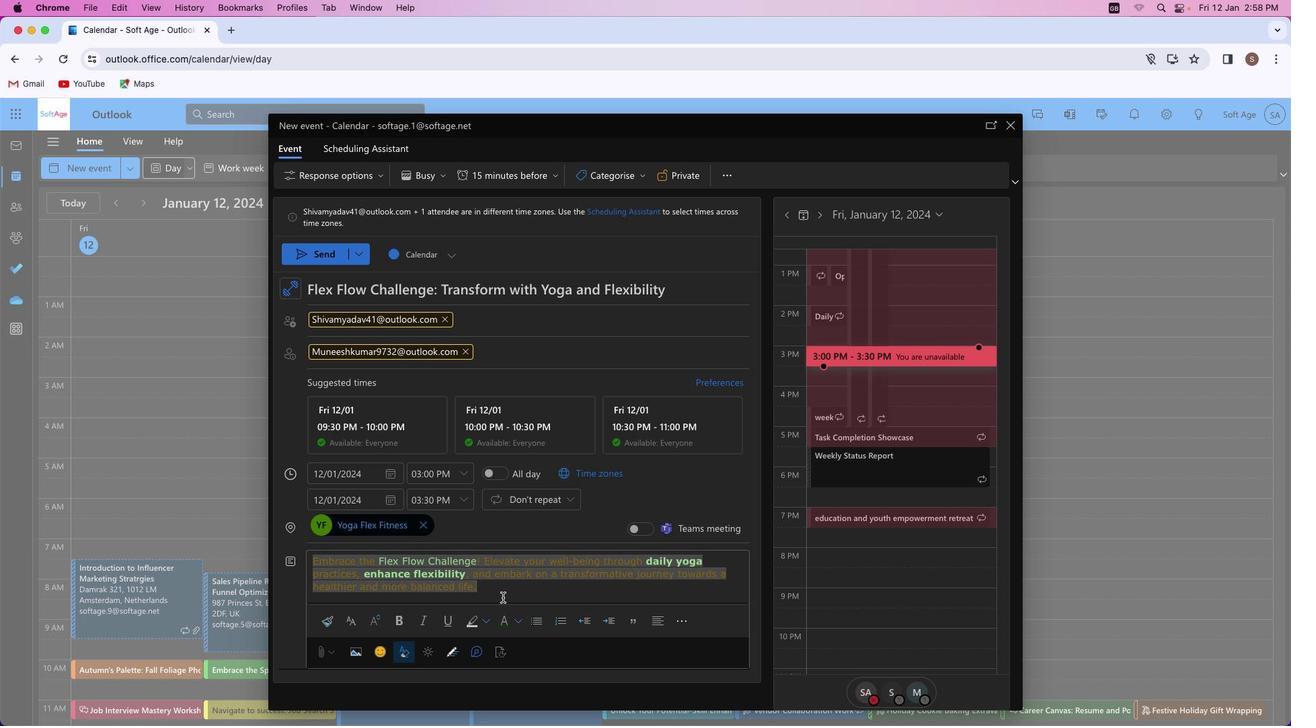 
Action: Mouse pressed left at (493, 589)
Screenshot: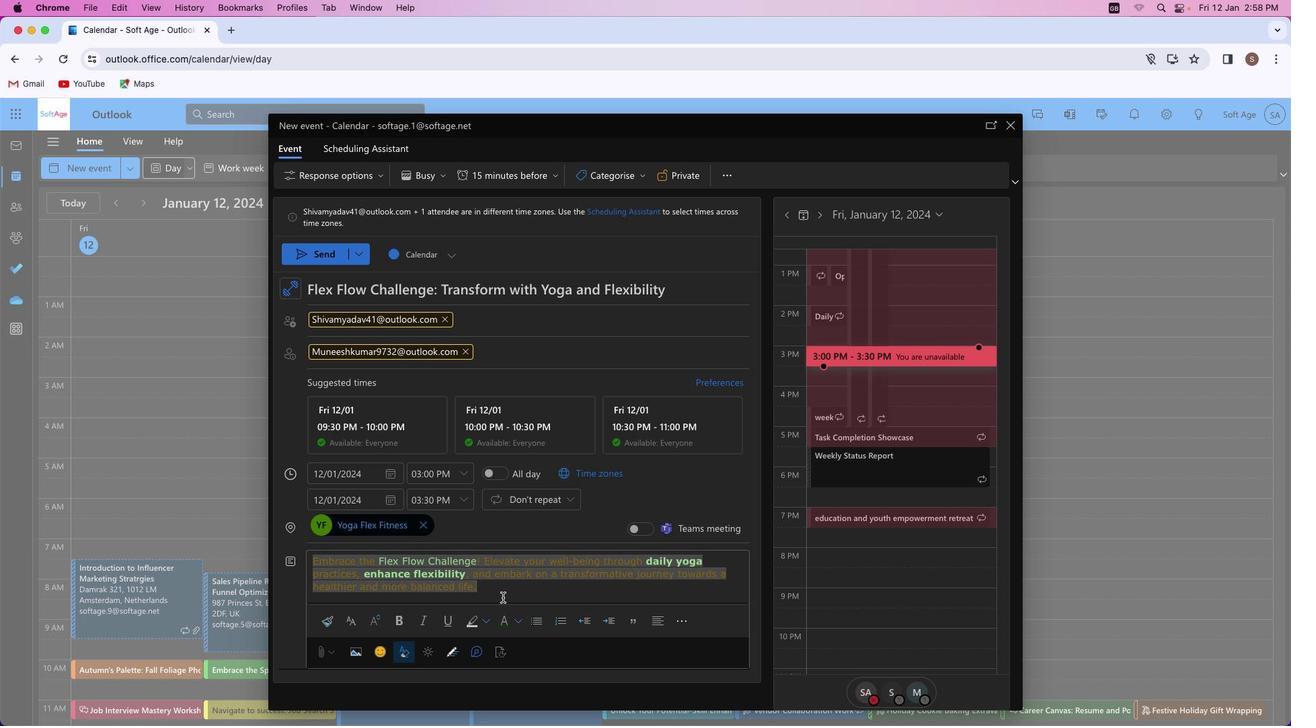 
Action: Mouse moved to (609, 164)
Screenshot: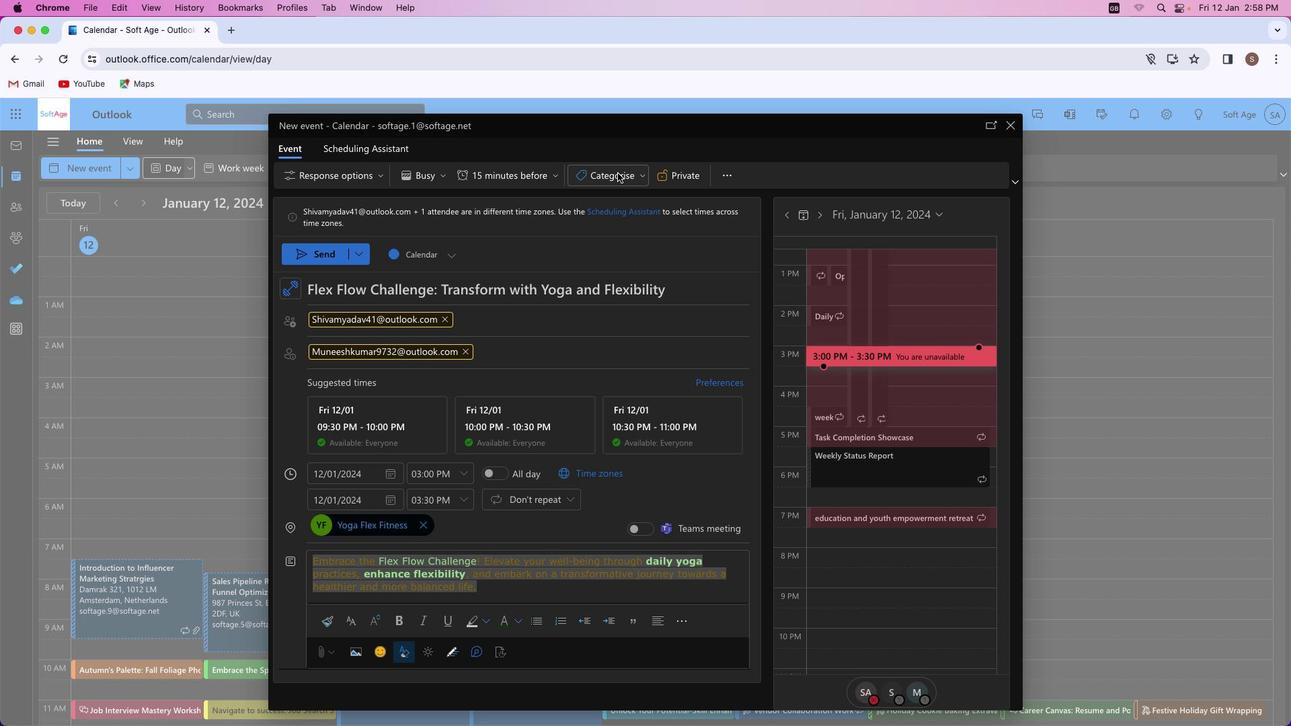 
Action: Mouse pressed left at (609, 164)
Screenshot: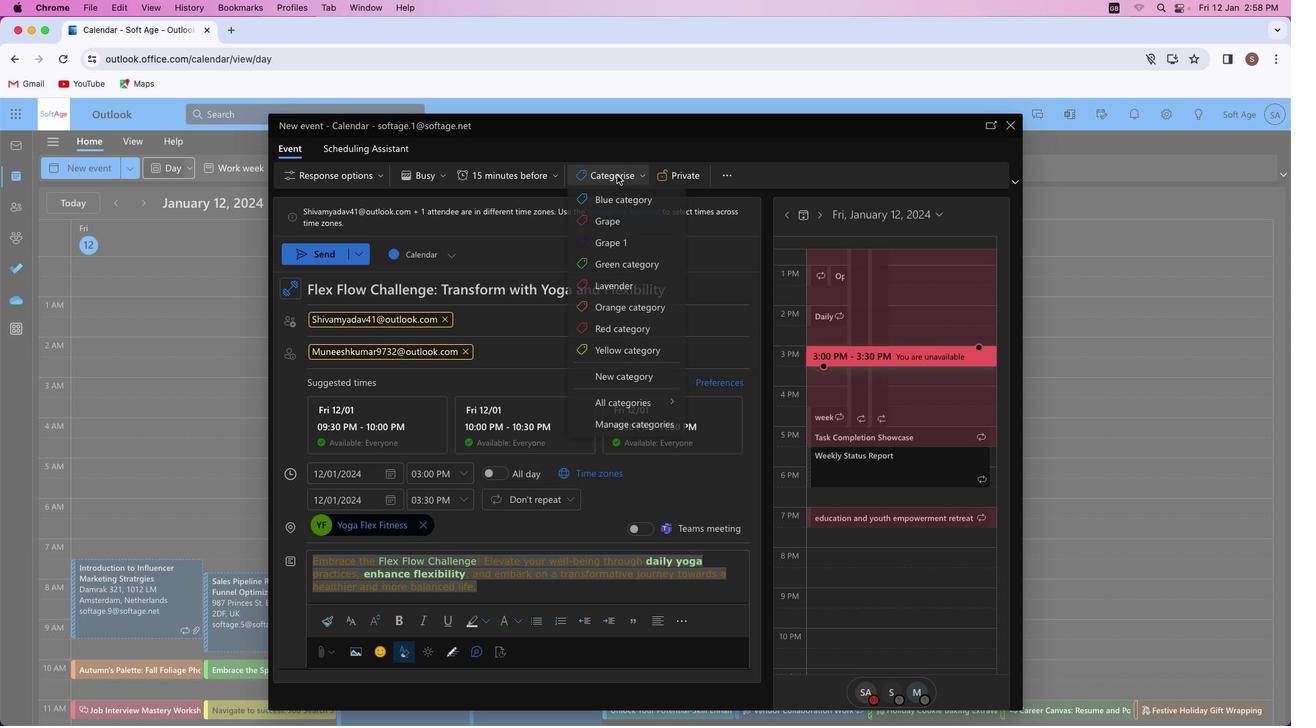 
Action: Mouse moved to (604, 255)
Screenshot: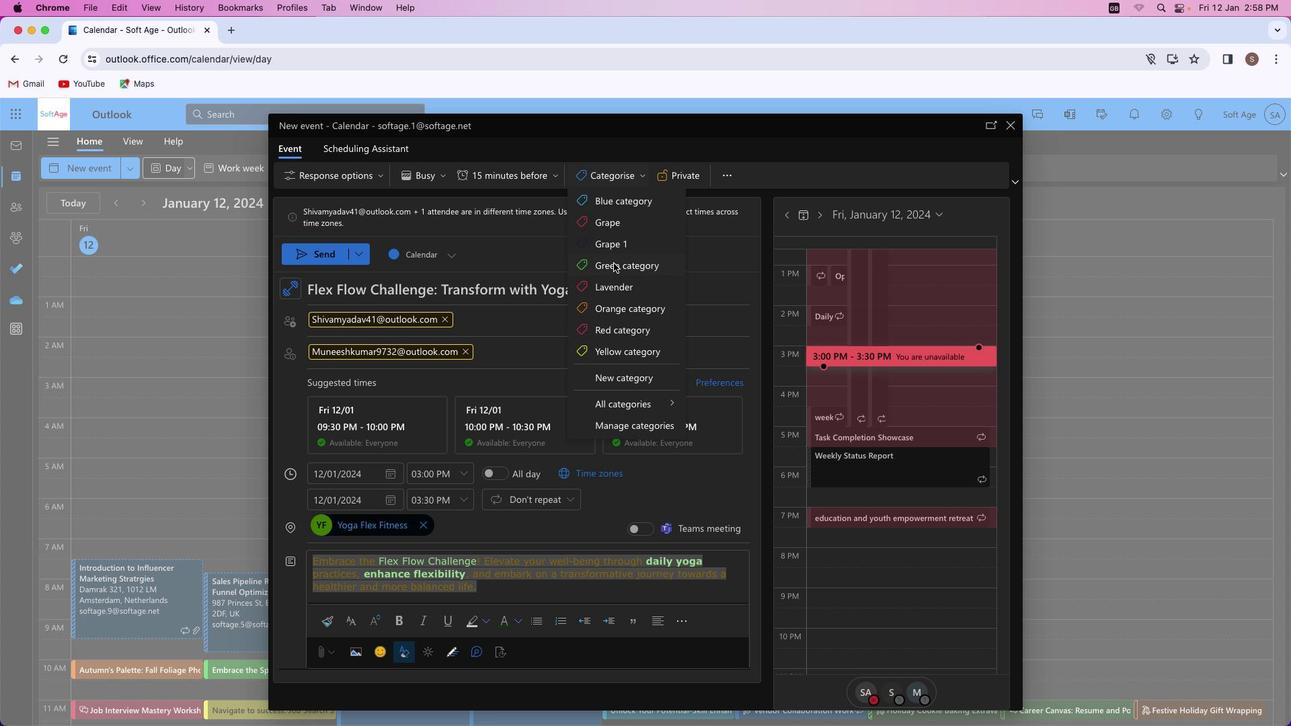 
Action: Mouse pressed left at (604, 255)
Screenshot: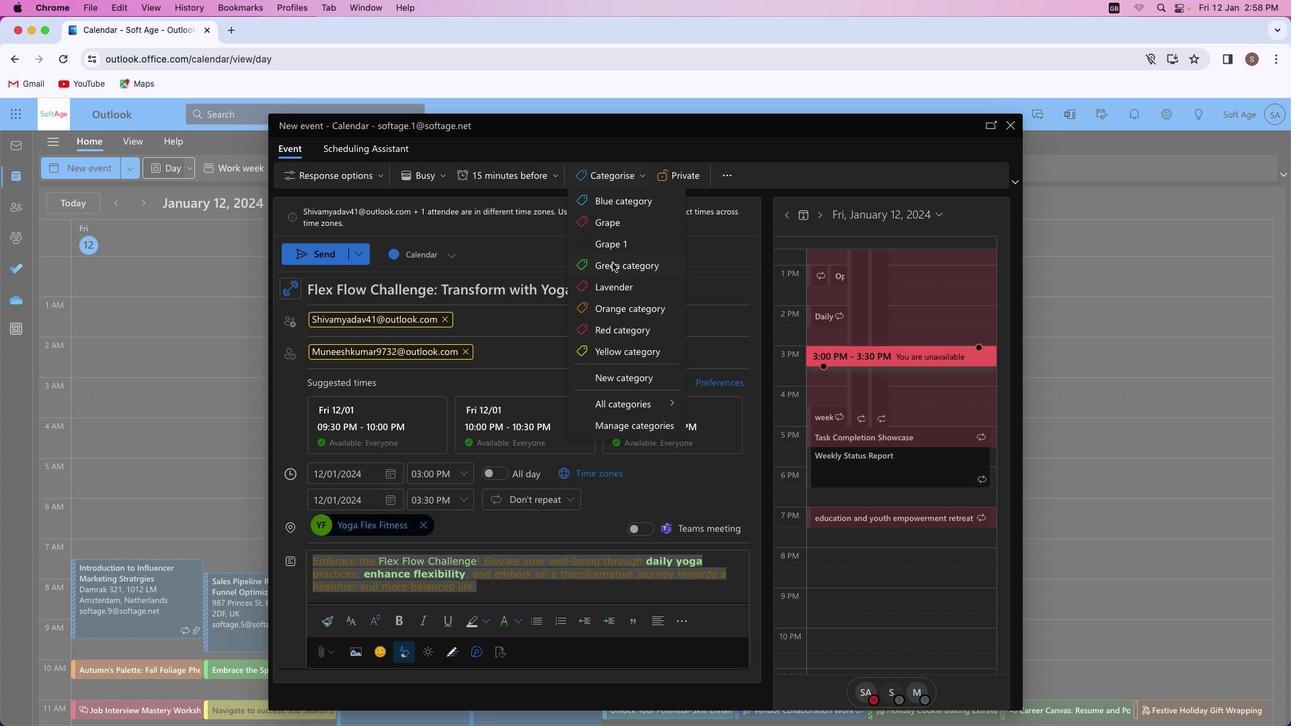 
Action: Mouse moved to (310, 247)
Screenshot: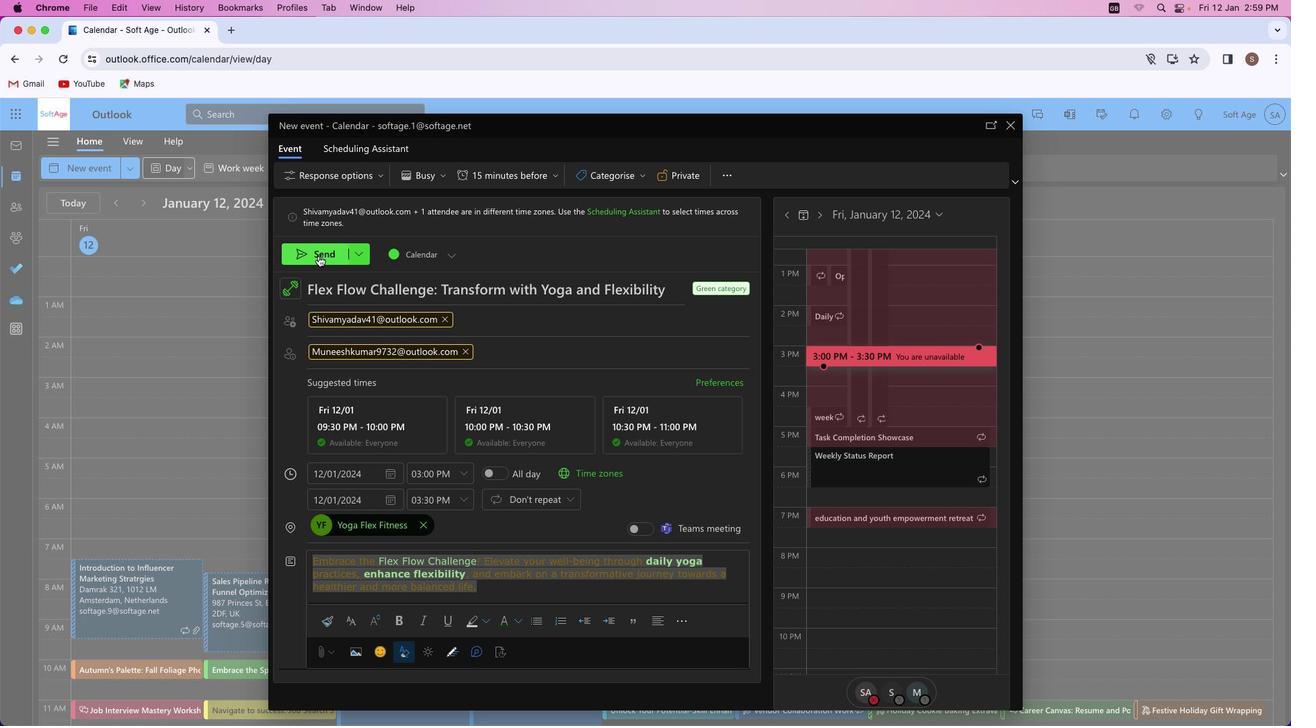 
Action: Mouse pressed left at (310, 247)
Screenshot: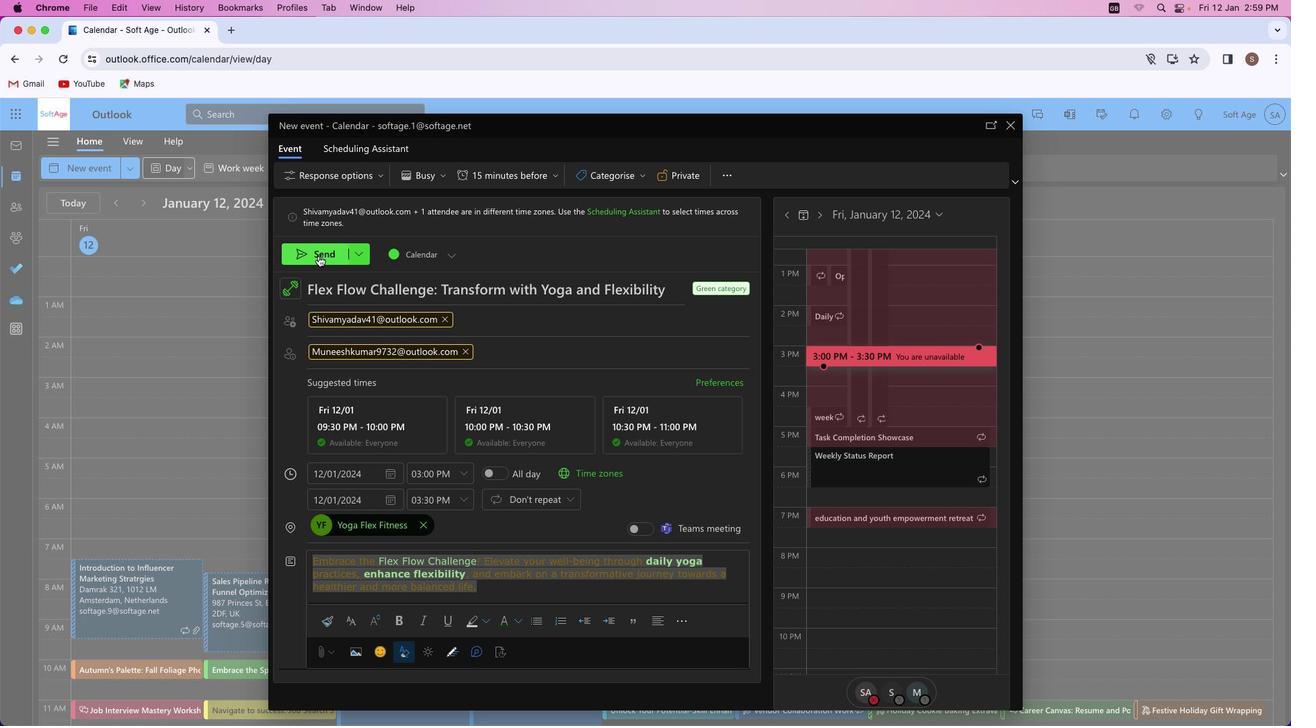 
Action: Mouse moved to (621, 655)
Screenshot: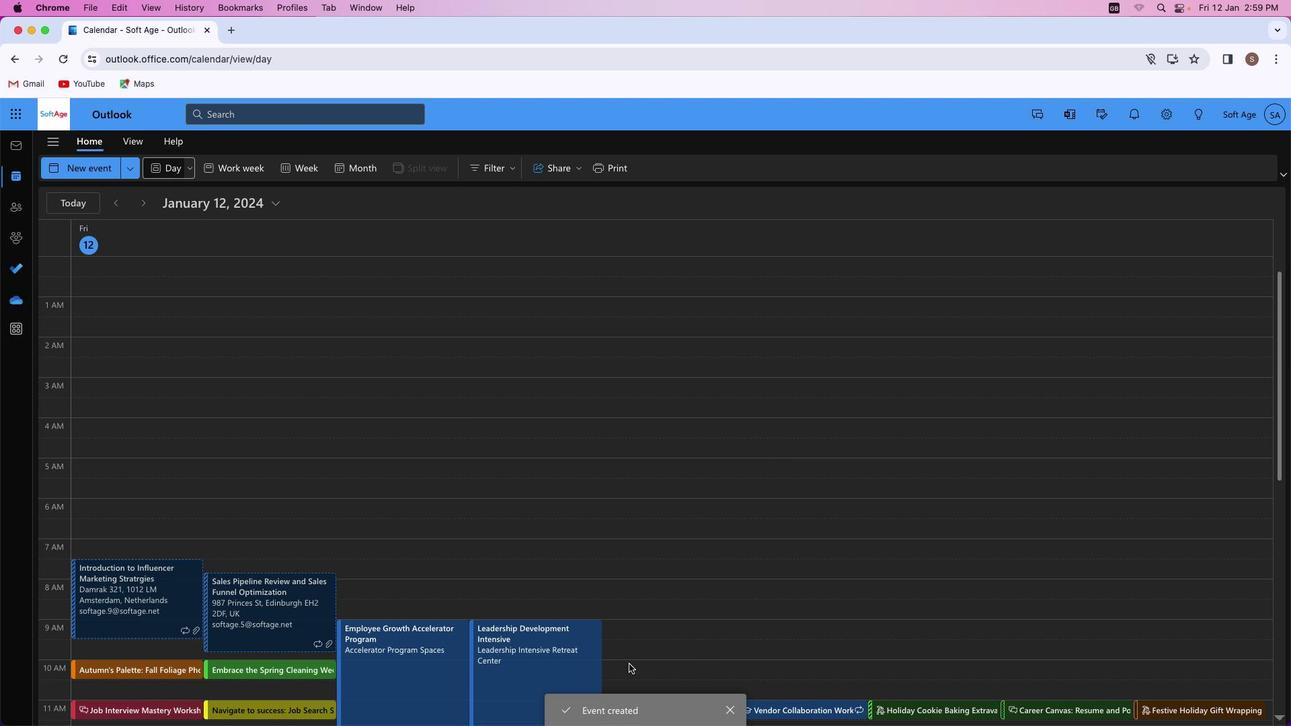 
